 Task: Find the way through the United Center to reach the seating section for the Chicago Bulls games.
Action: Mouse moved to (238, 192)
Screenshot: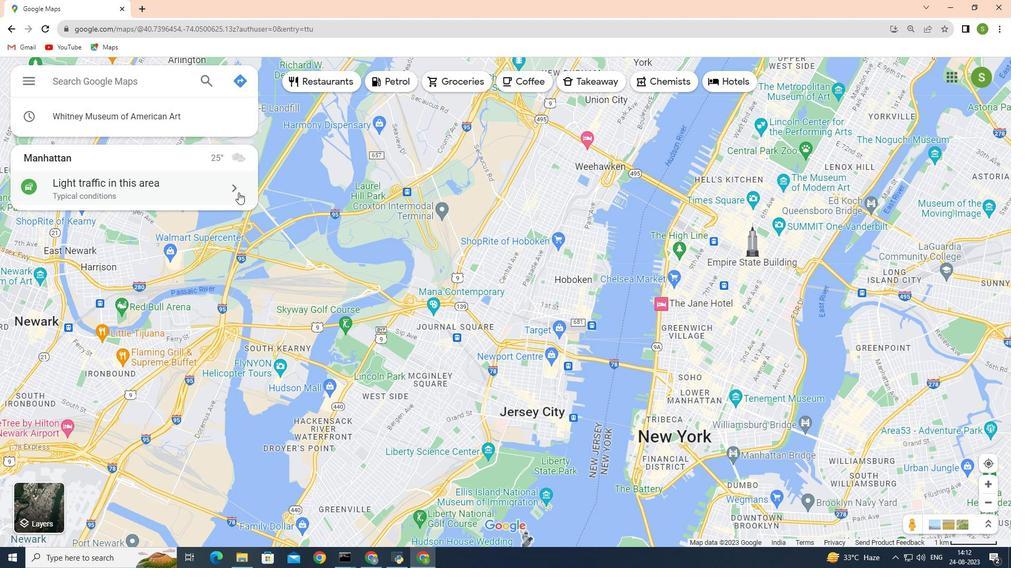 
Action: Mouse pressed left at (238, 192)
Screenshot: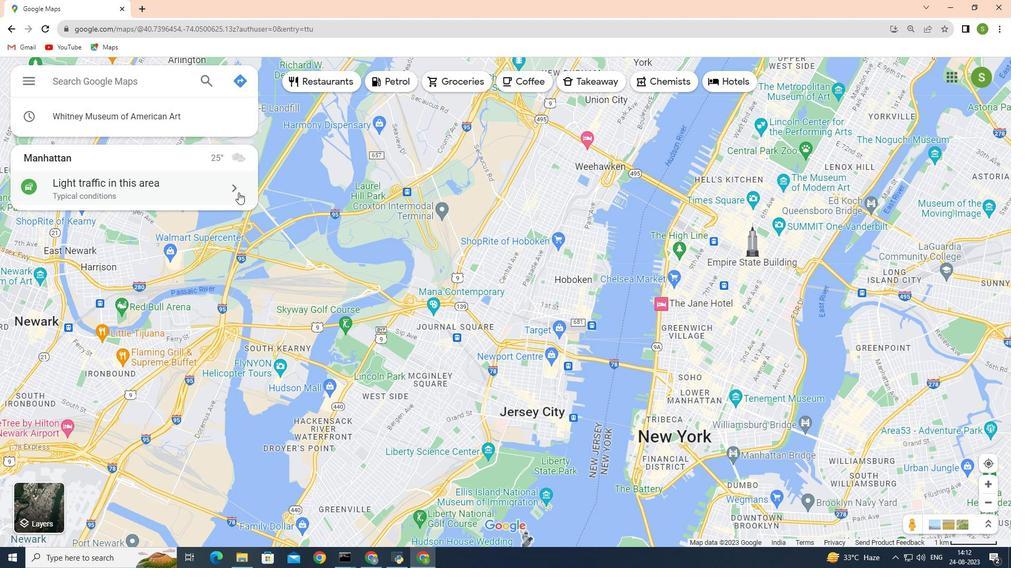 
Action: Mouse moved to (131, 119)
Screenshot: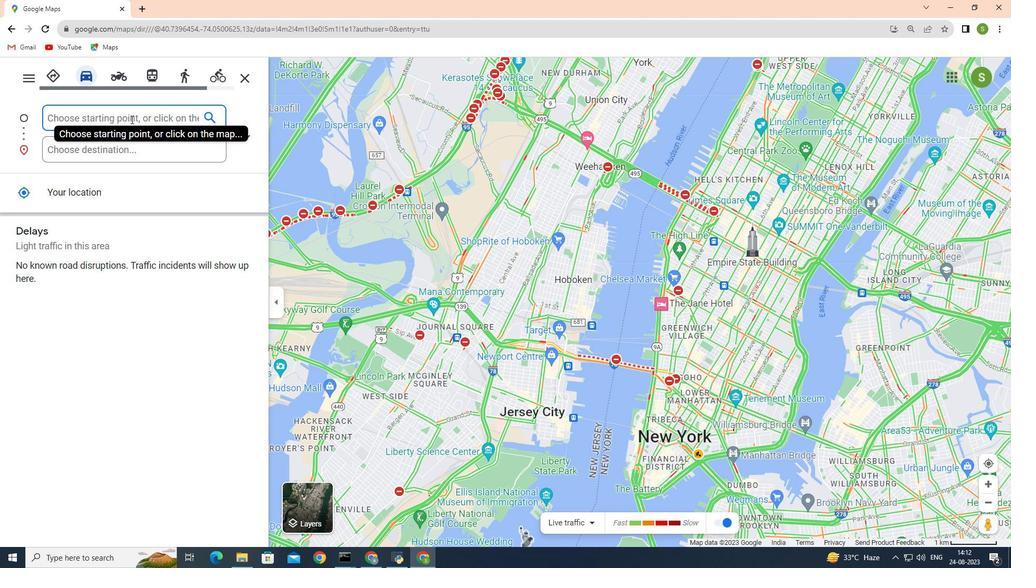 
Action: Key pressed <Key.shift>Chica
Screenshot: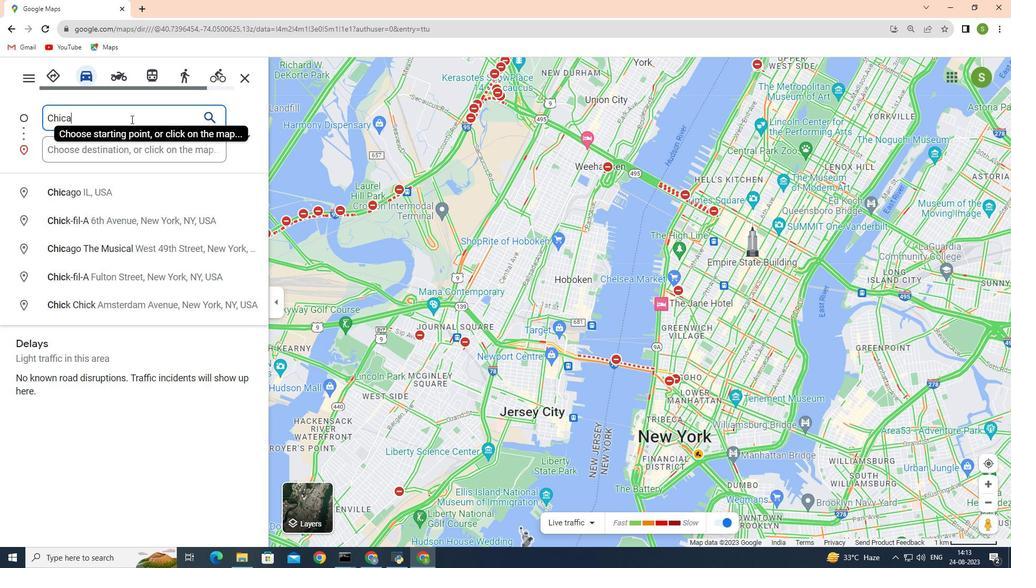
Action: Mouse moved to (120, 254)
Screenshot: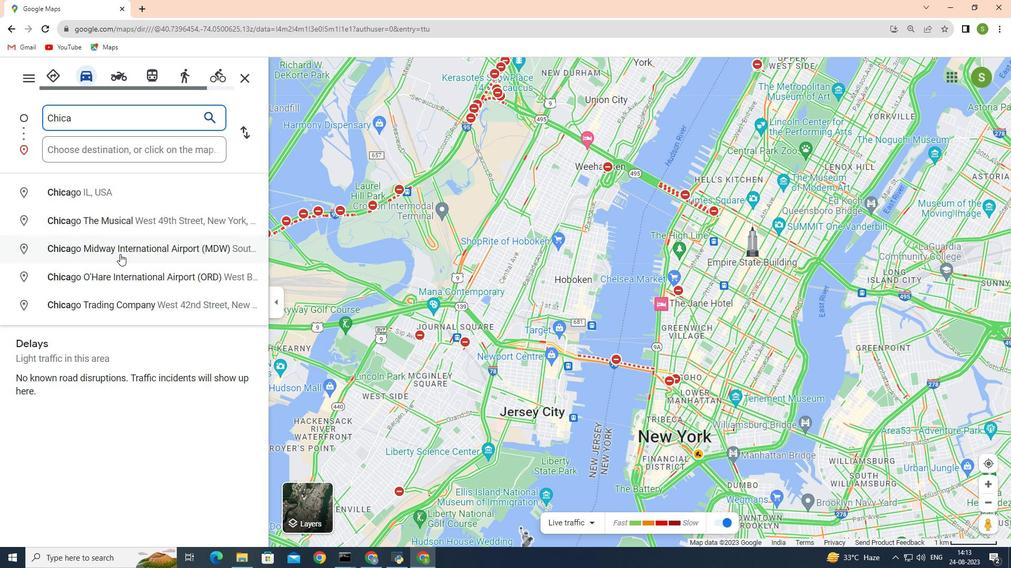
Action: Mouse pressed left at (120, 254)
Screenshot: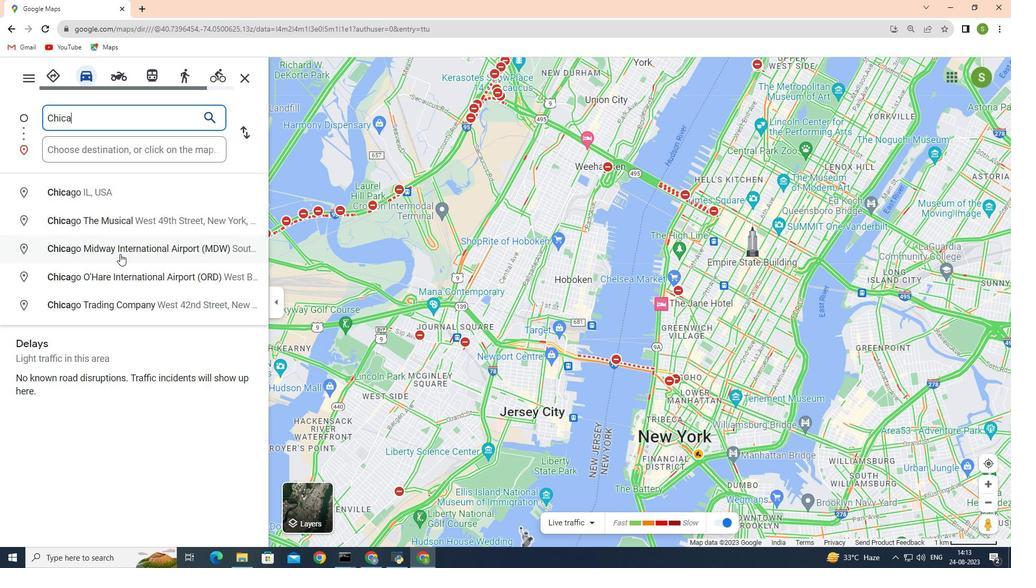 
Action: Mouse moved to (71, 152)
Screenshot: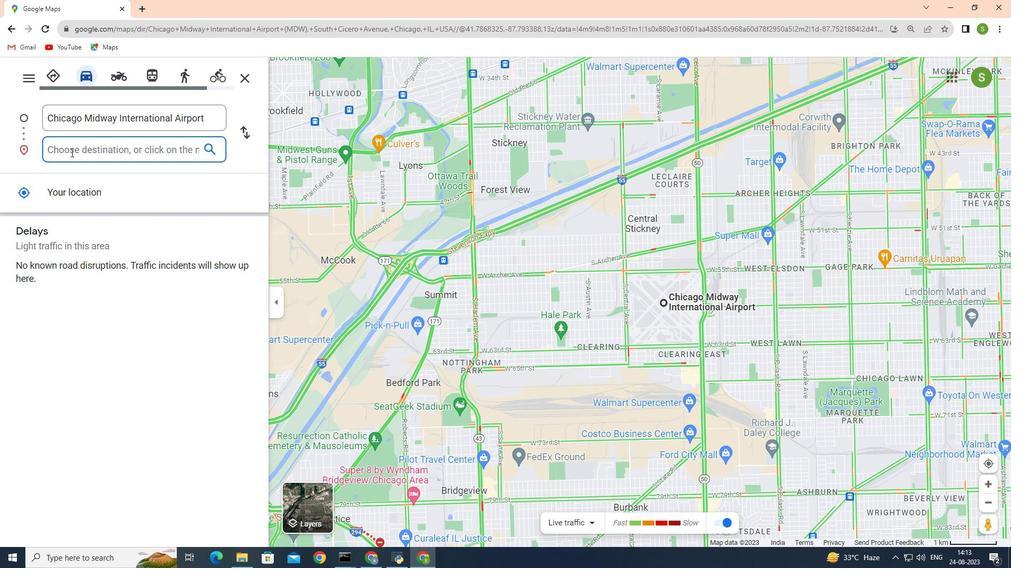 
Action: Mouse pressed left at (71, 152)
Screenshot: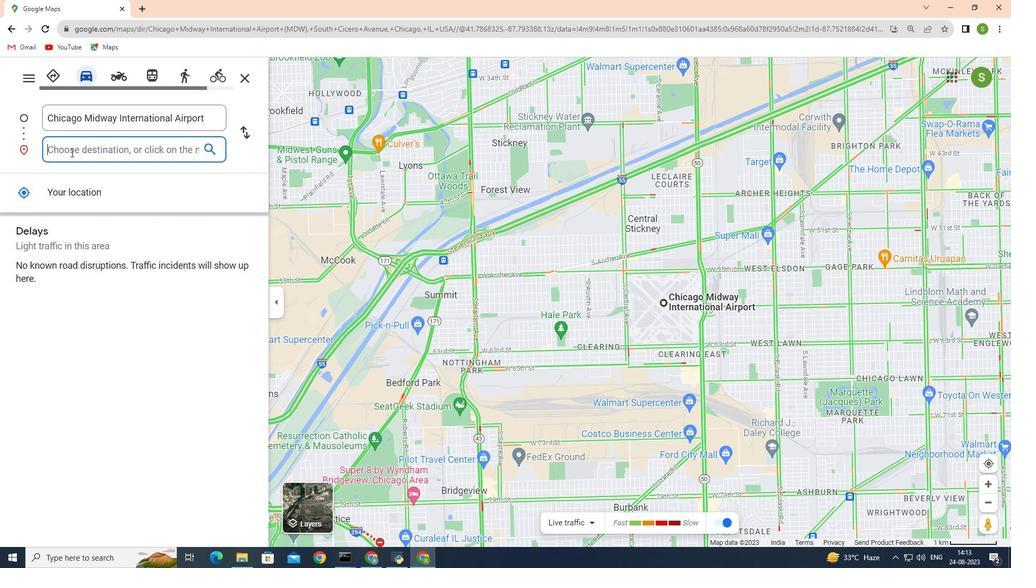 
Action: Key pressed <Key.shift>Unity<Key.backspace>ed<Key.space>
Screenshot: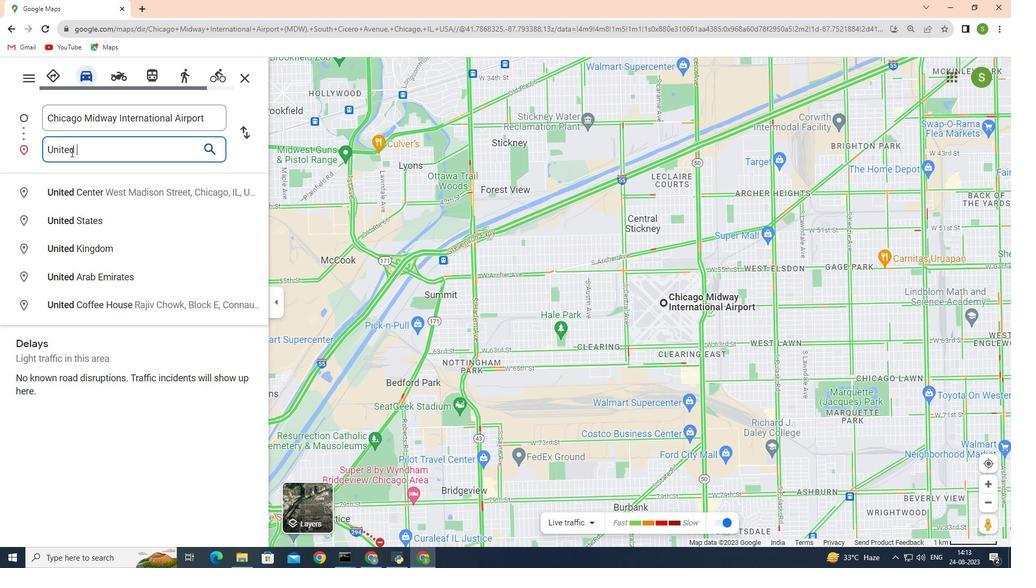 
Action: Mouse moved to (89, 192)
Screenshot: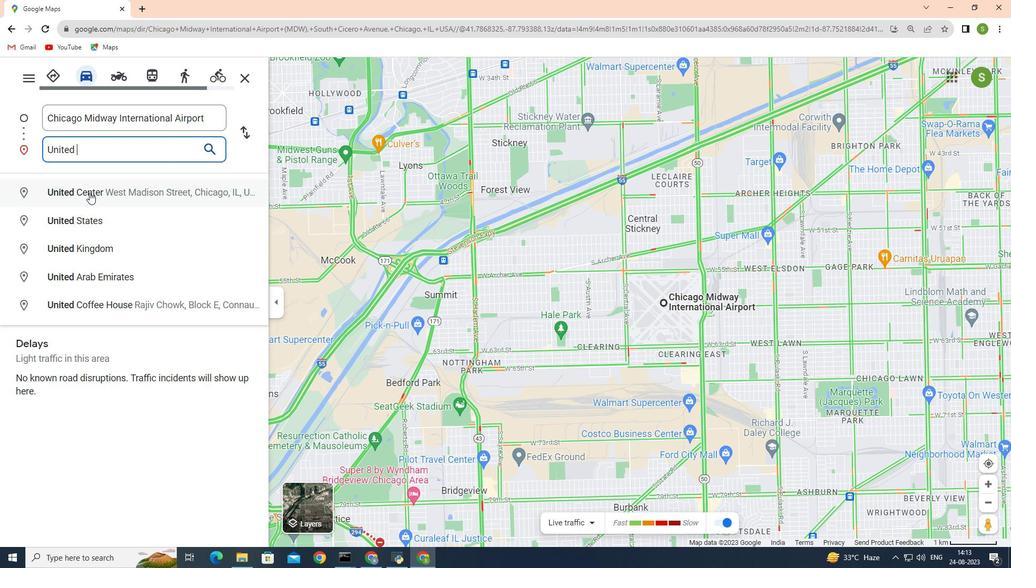 
Action: Mouse pressed left at (89, 192)
Screenshot: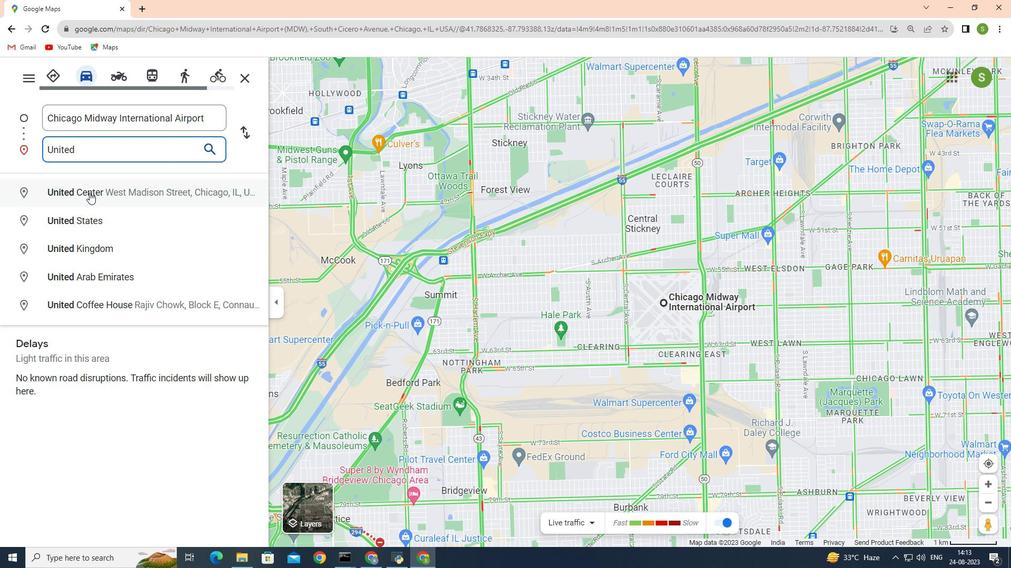 
Action: Mouse moved to (67, 179)
Screenshot: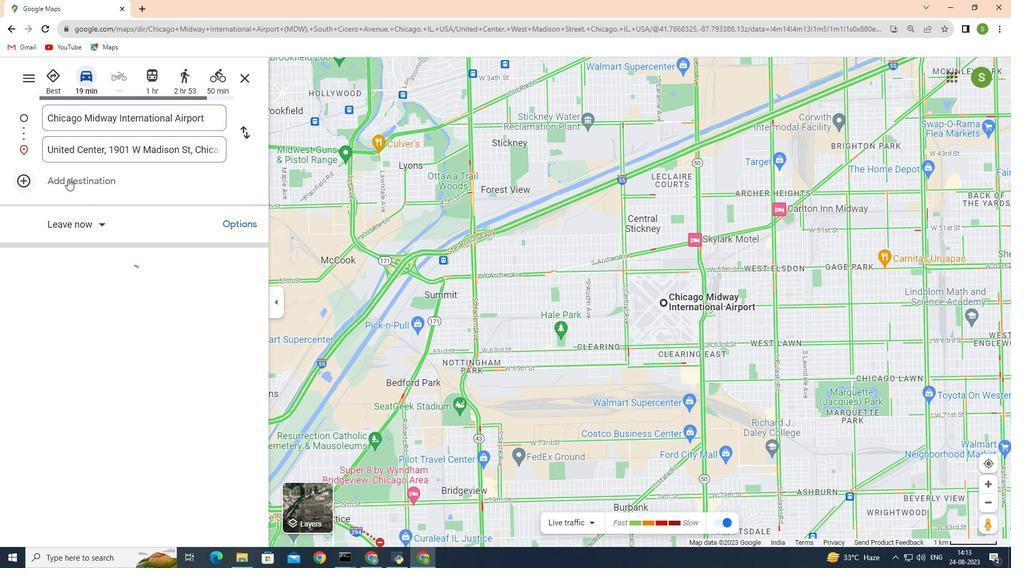 
Action: Mouse pressed left at (67, 179)
Screenshot: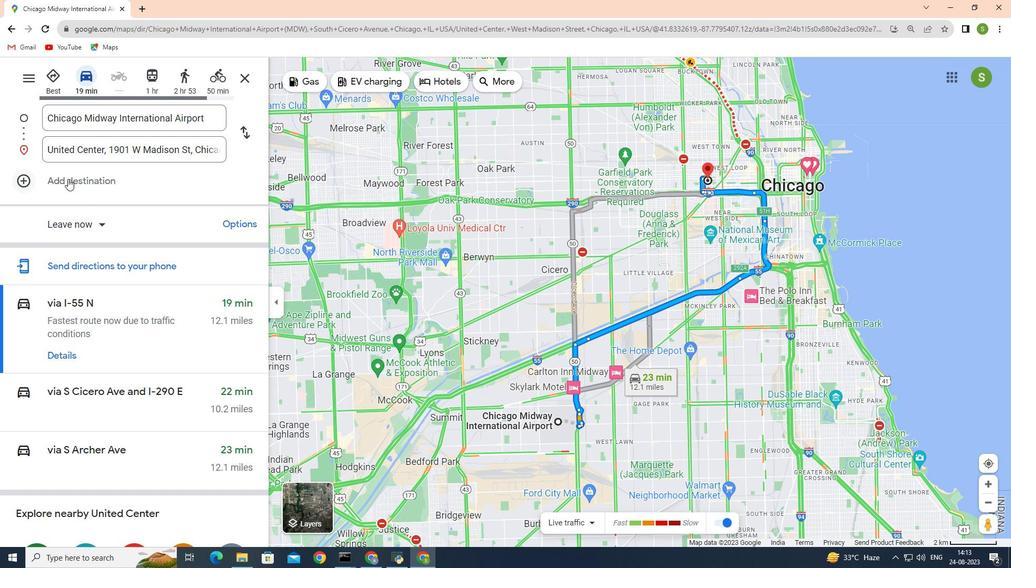 
Action: Mouse moved to (74, 184)
Screenshot: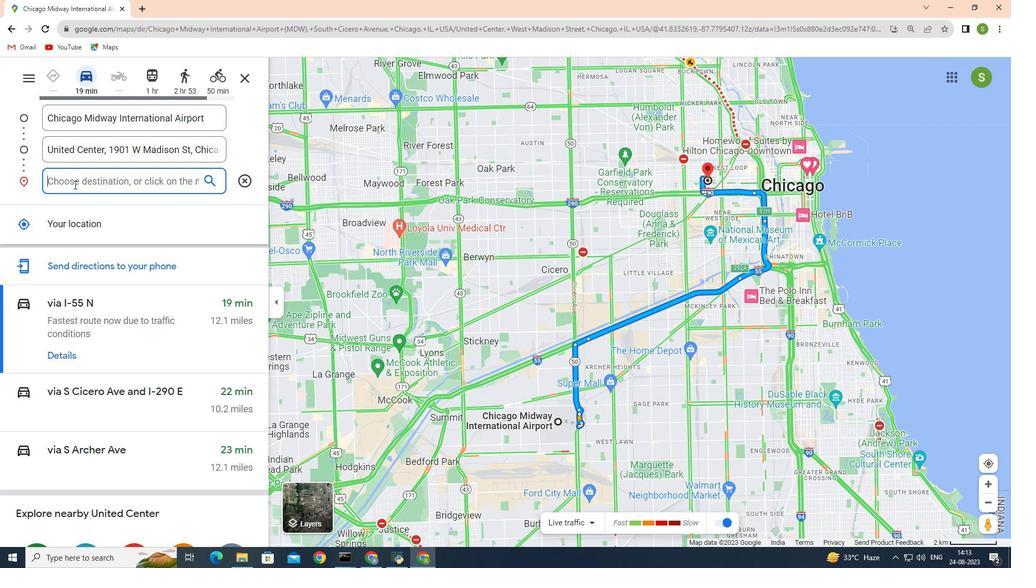 
Action: Key pressed <Key.shift>Chicago<Key.space><Key.shift>Bulls<Key.space>games
Screenshot: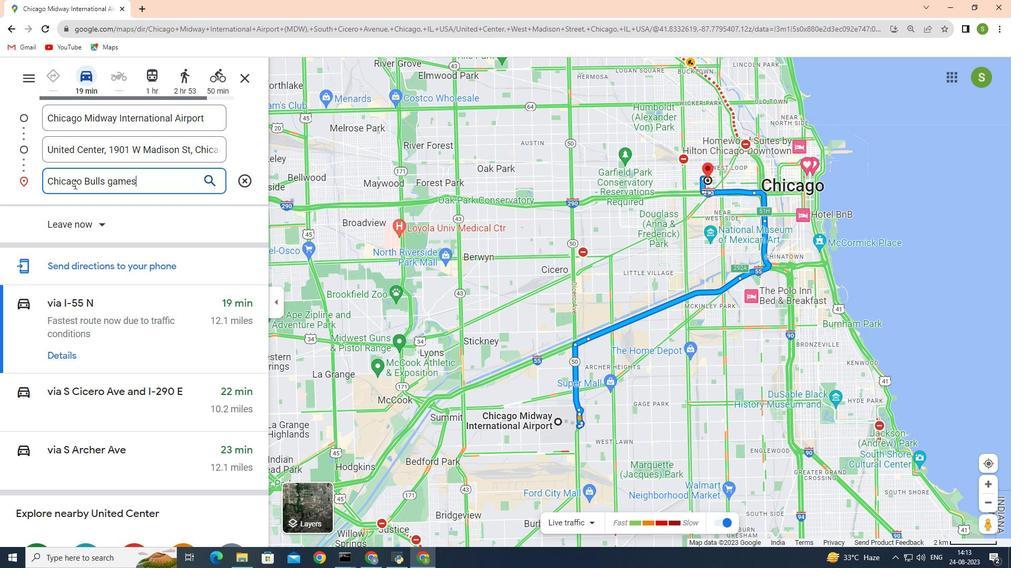 
Action: Mouse moved to (151, 184)
Screenshot: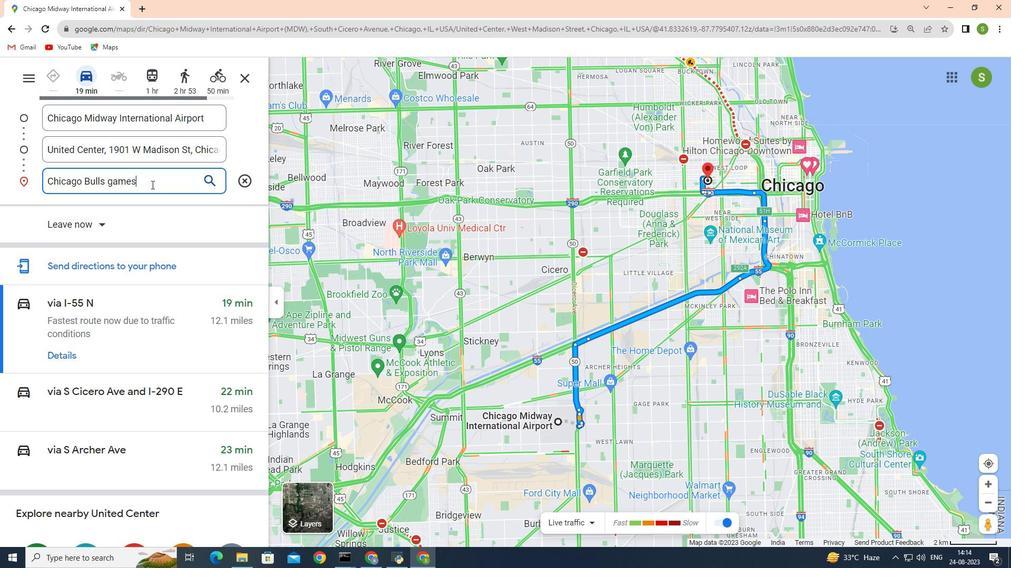 
Action: Key pressed <Key.enter>
Screenshot: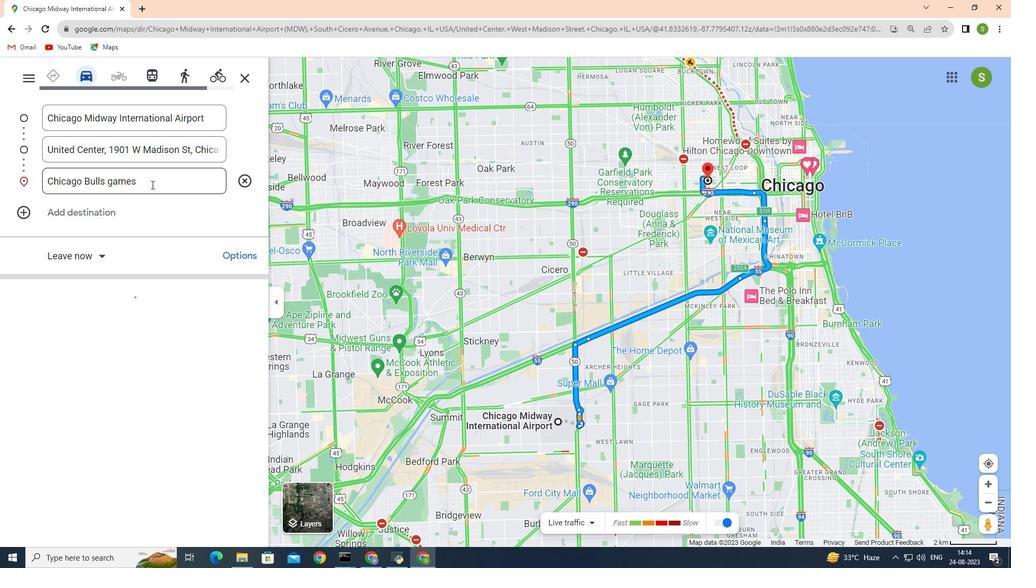
Action: Mouse moved to (303, 501)
Screenshot: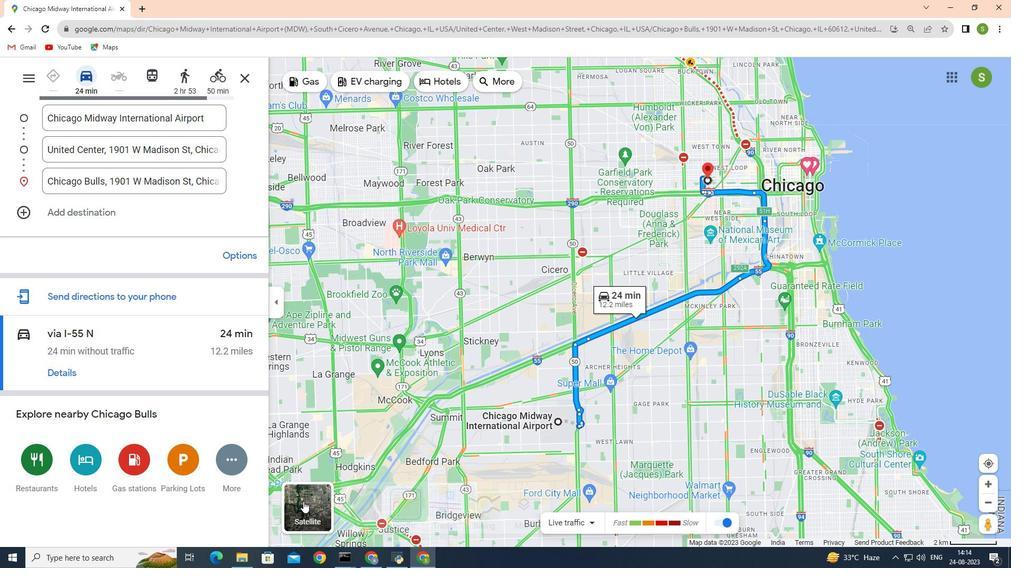 
Action: Mouse pressed left at (303, 501)
Screenshot: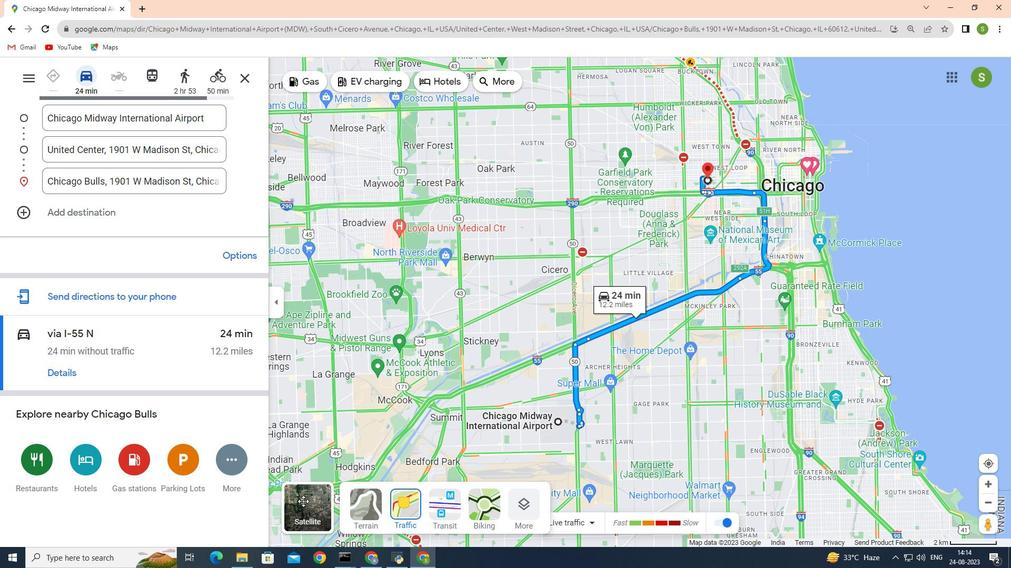 
Action: Mouse moved to (592, 422)
Screenshot: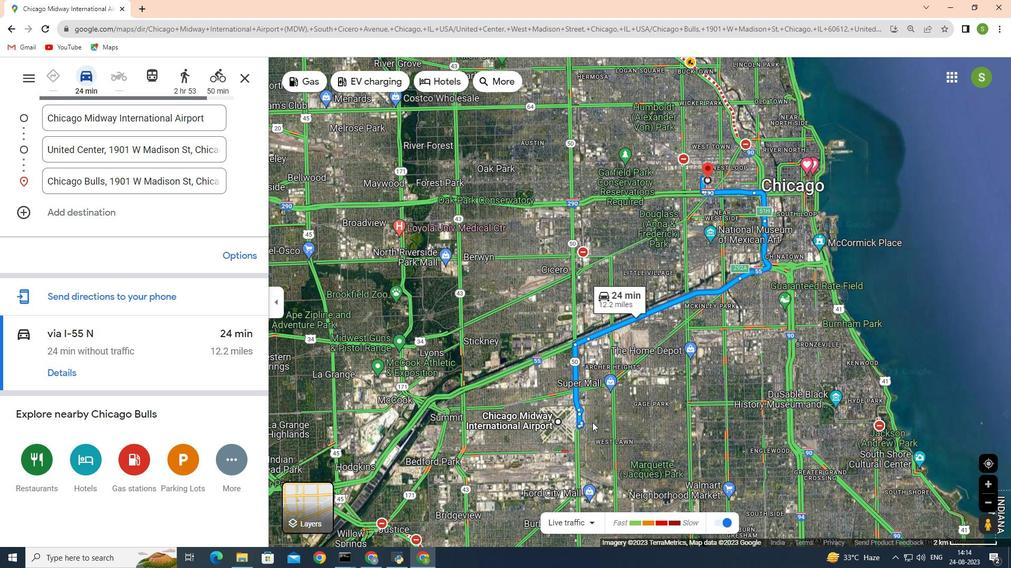 
Action: Mouse scrolled (592, 422) with delta (0, 0)
Screenshot: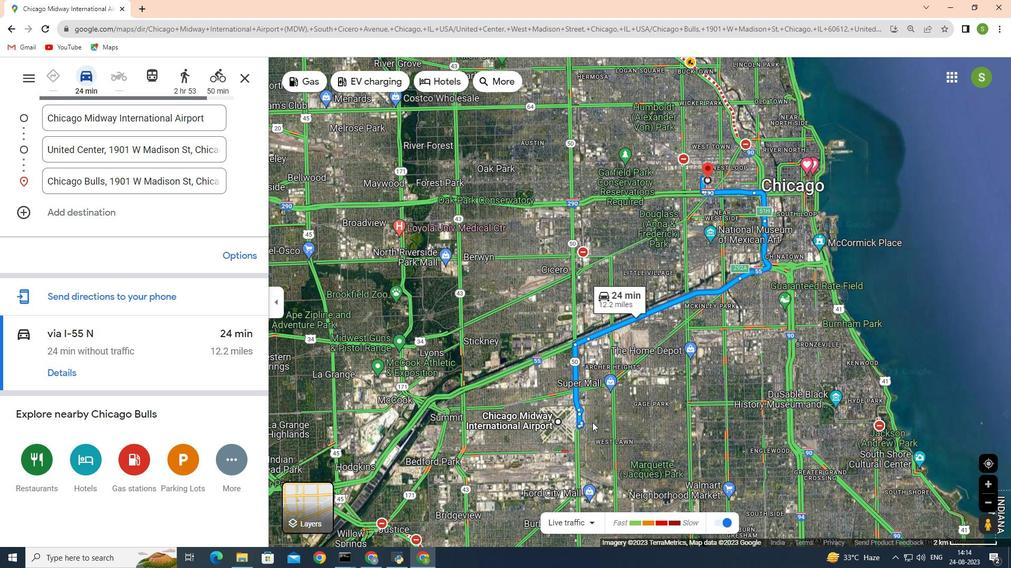 
Action: Mouse scrolled (592, 422) with delta (0, 0)
Screenshot: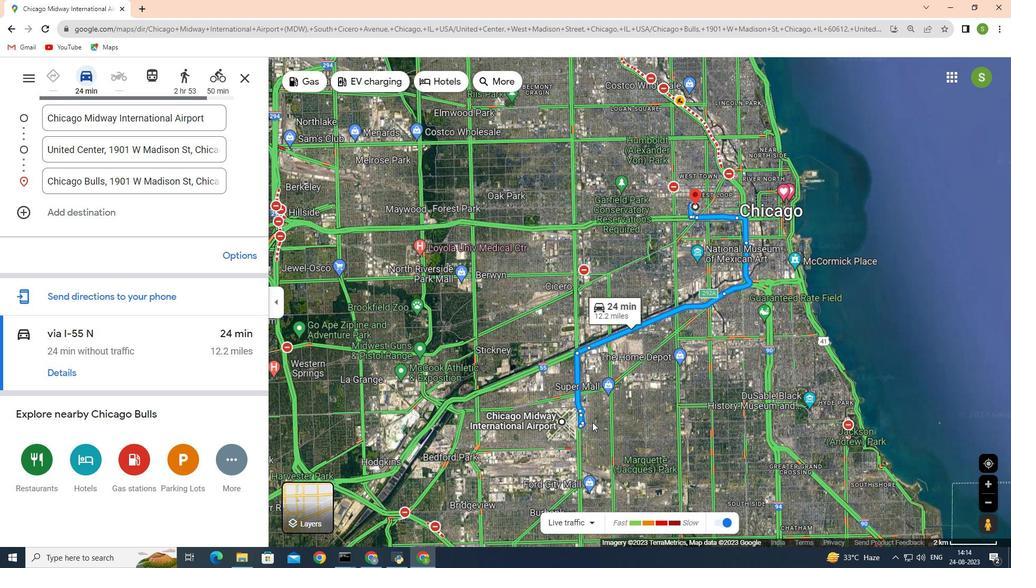 
Action: Mouse scrolled (592, 422) with delta (0, 0)
Screenshot: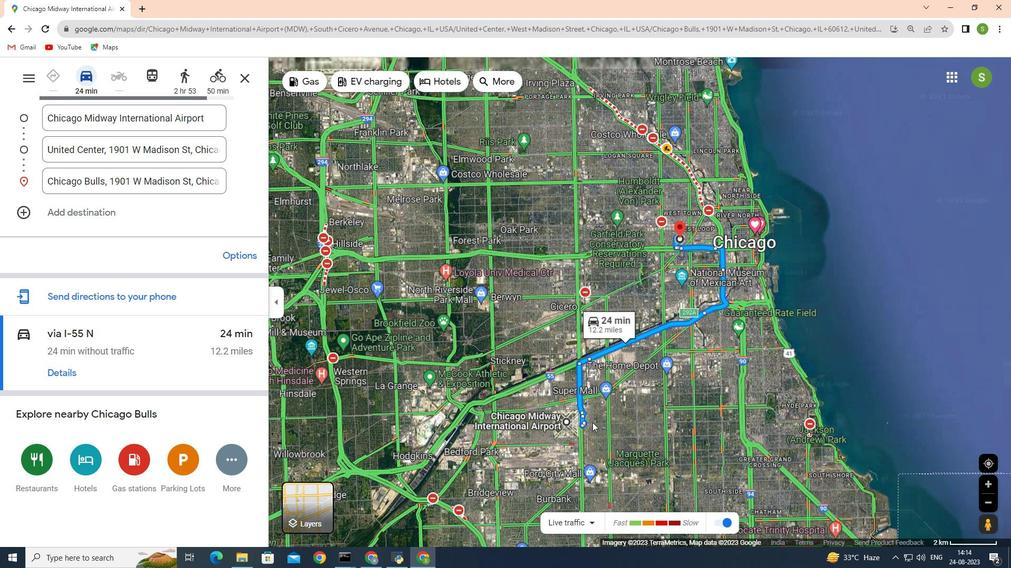 
Action: Mouse scrolled (592, 423) with delta (0, 0)
Screenshot: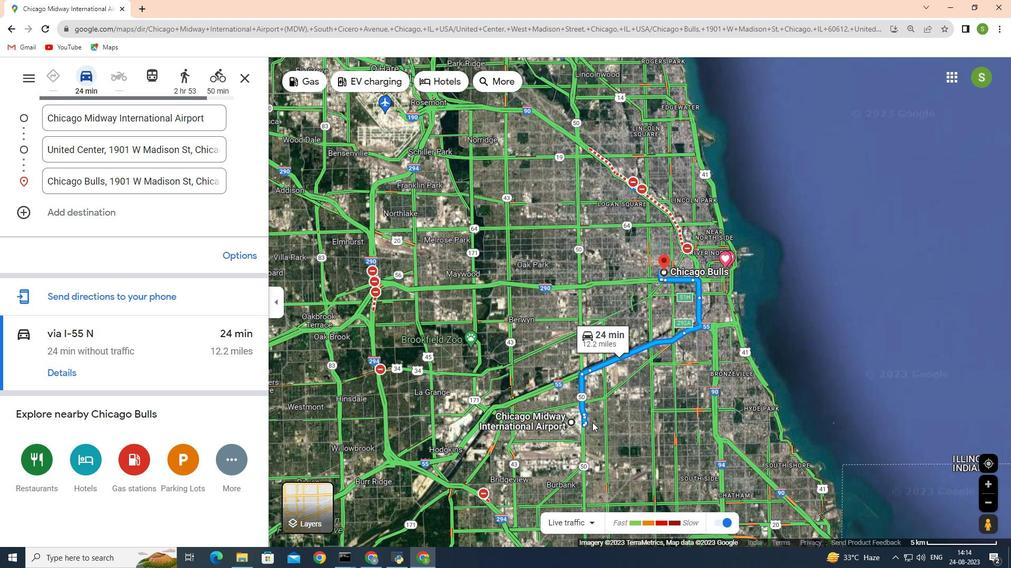 
Action: Mouse scrolled (592, 423) with delta (0, 0)
Screenshot: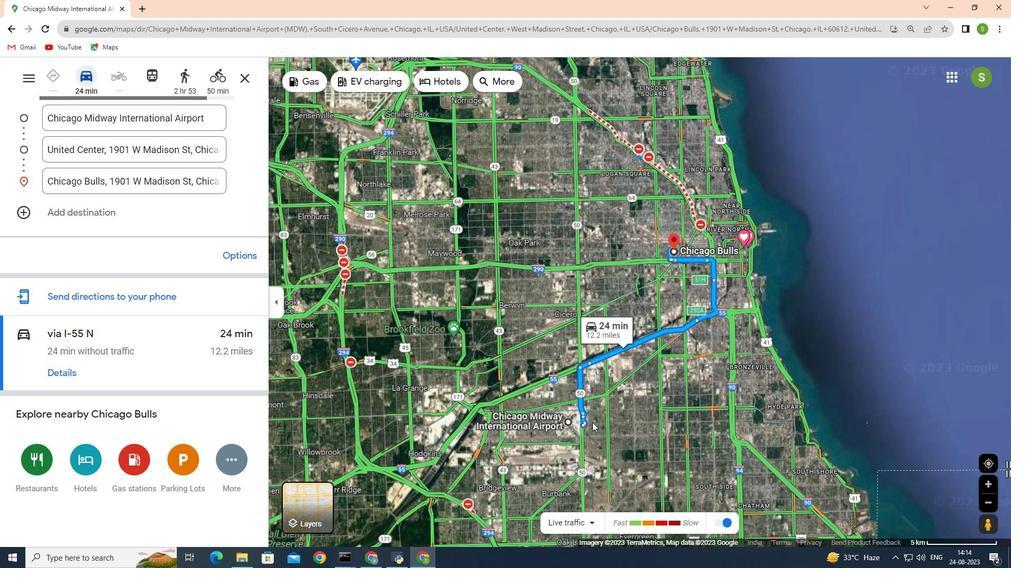 
Action: Mouse scrolled (592, 423) with delta (0, 0)
Screenshot: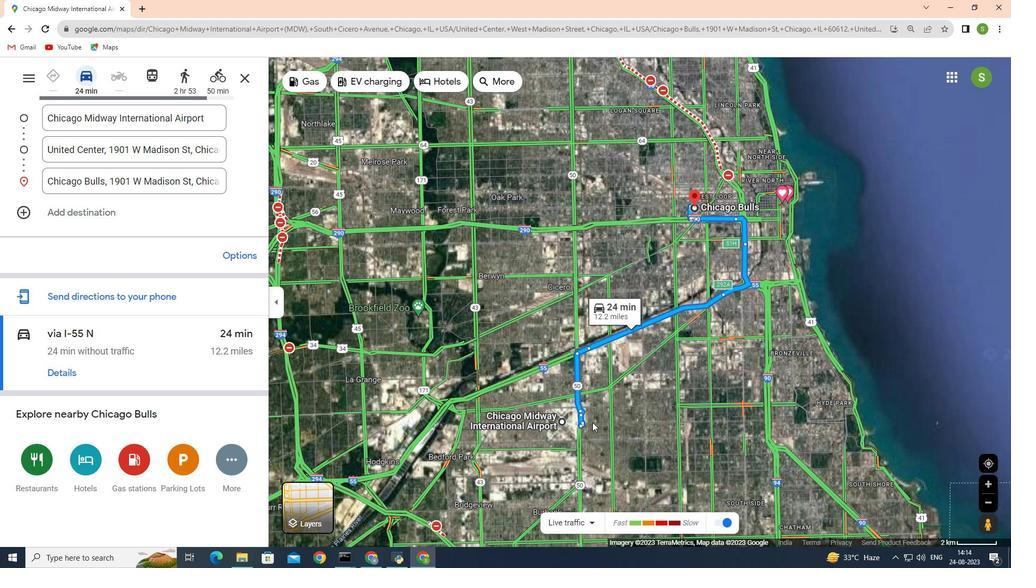 
Action: Mouse scrolled (592, 422) with delta (0, 0)
Screenshot: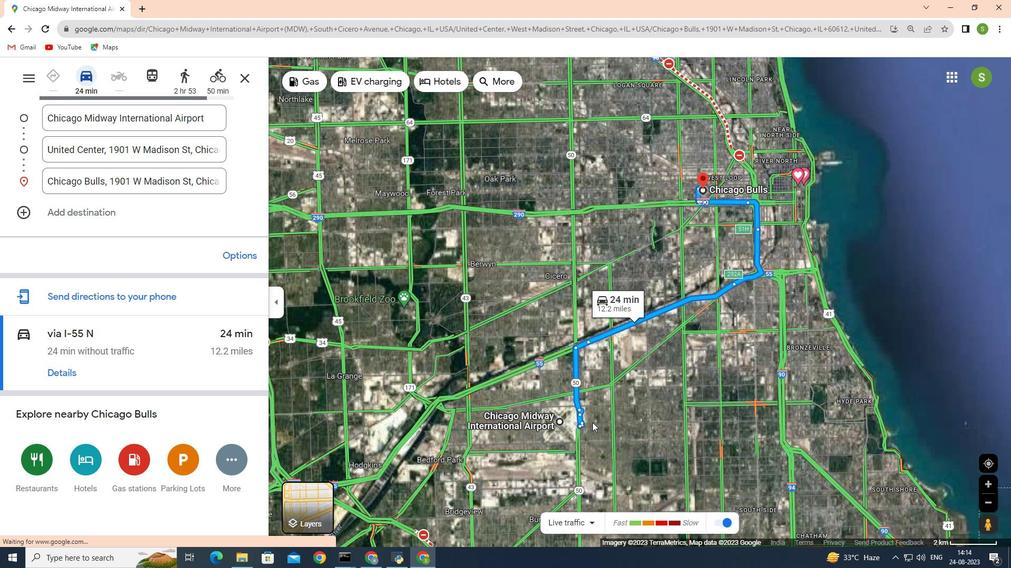 
Action: Mouse scrolled (592, 422) with delta (0, 0)
Screenshot: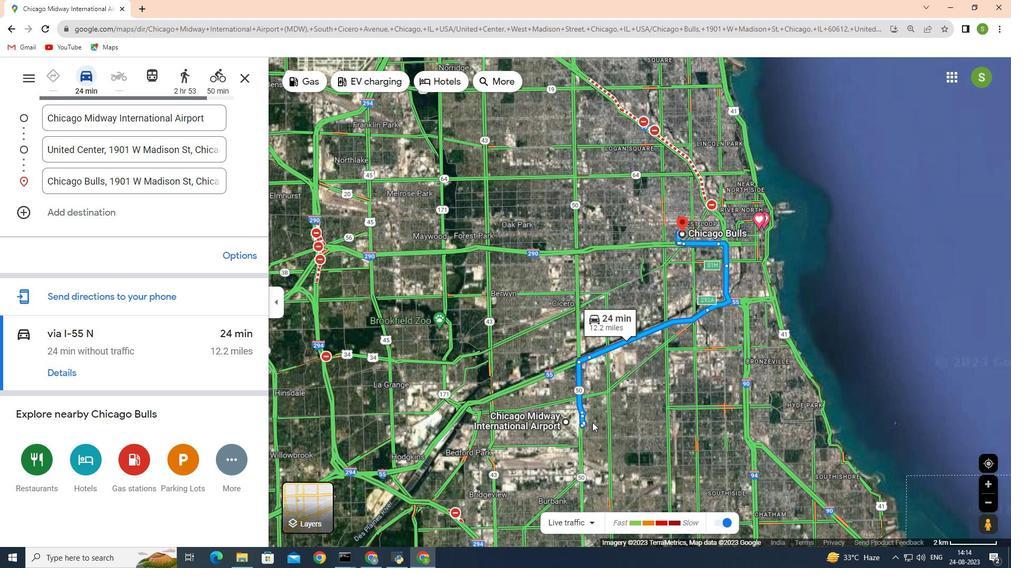 
Action: Mouse moved to (588, 406)
Screenshot: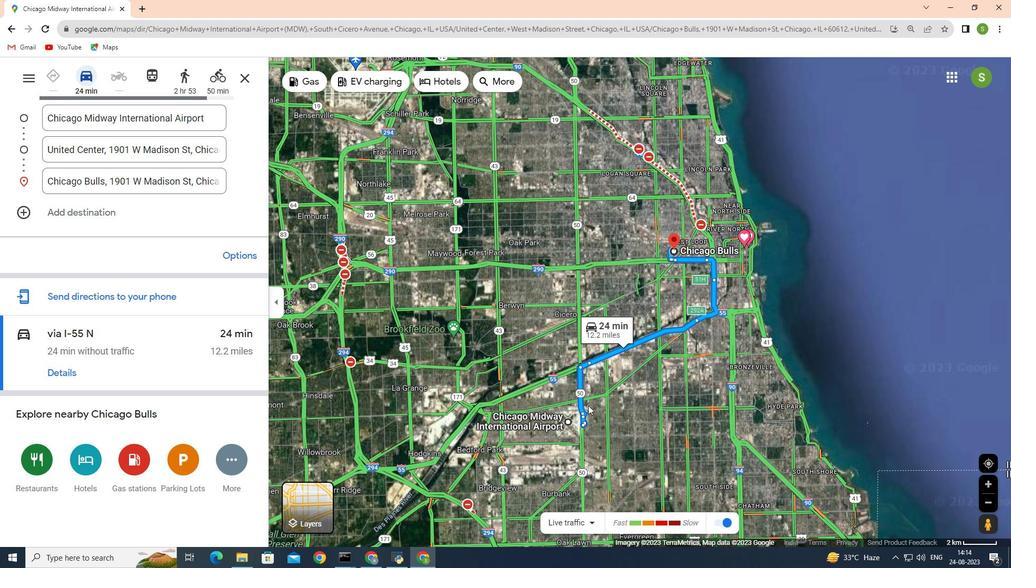 
Action: Mouse scrolled (588, 406) with delta (0, 0)
Screenshot: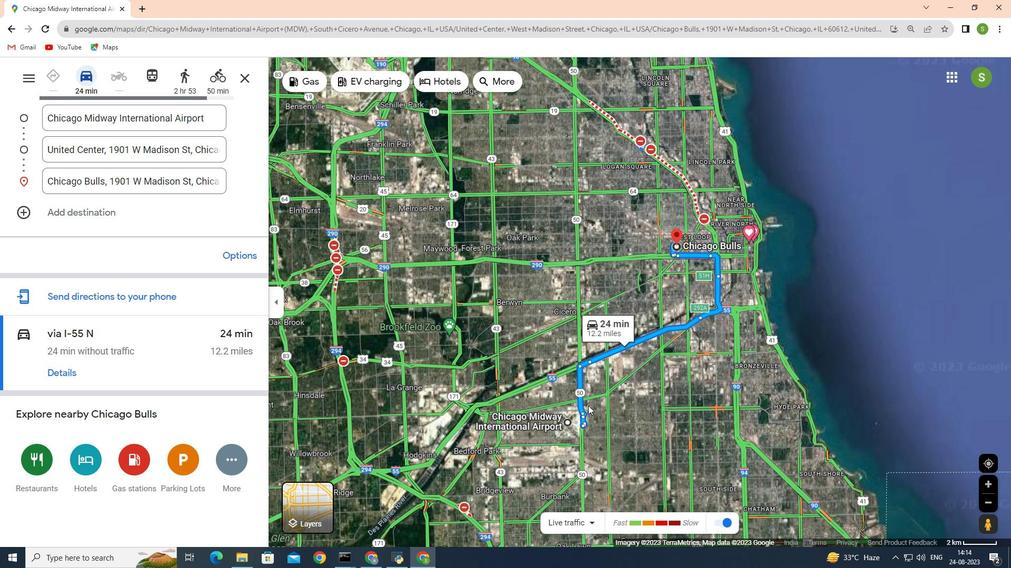 
Action: Mouse scrolled (588, 406) with delta (0, 0)
Screenshot: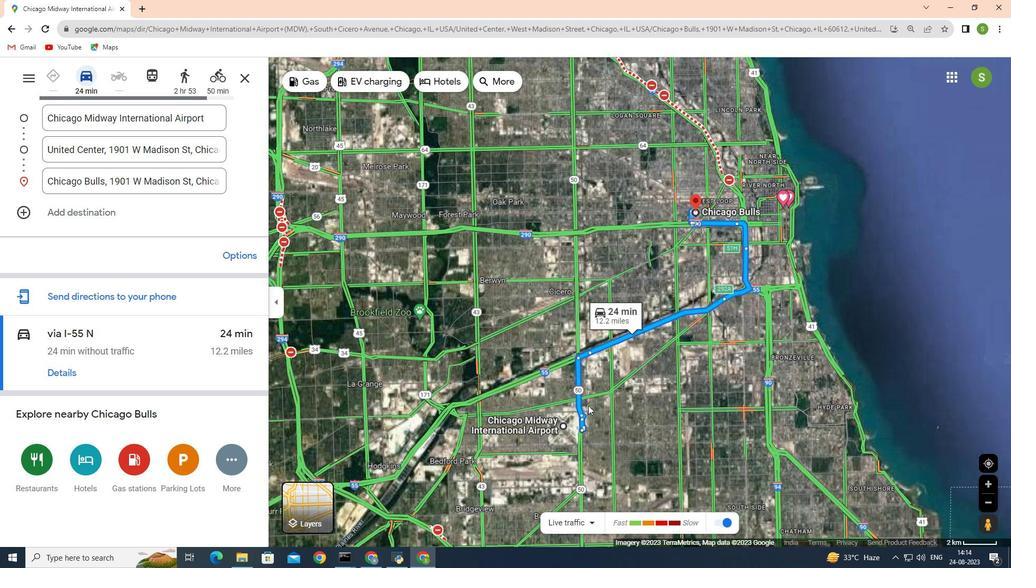 
Action: Mouse scrolled (588, 406) with delta (0, 0)
Screenshot: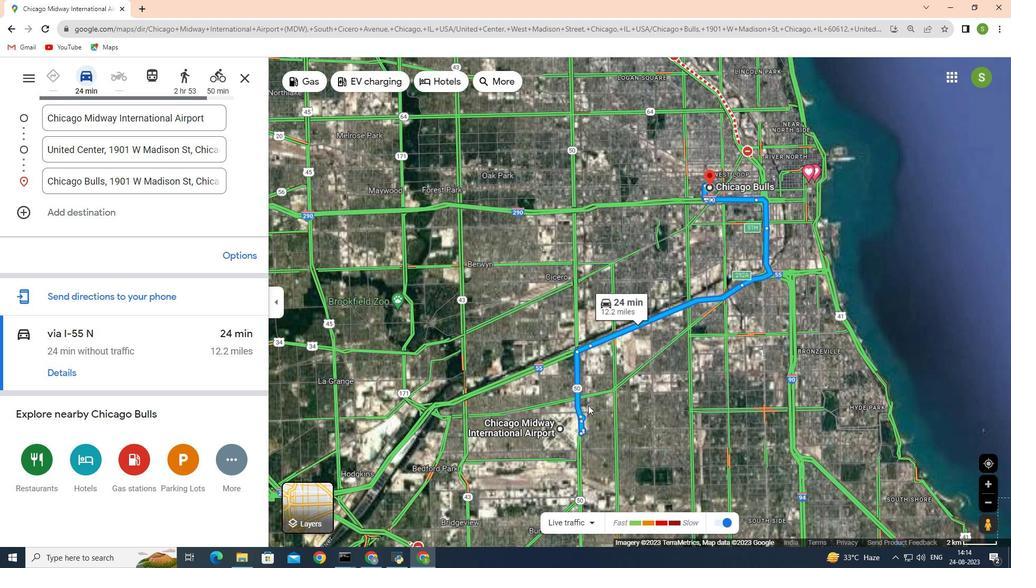 
Action: Mouse scrolled (588, 406) with delta (0, 0)
Screenshot: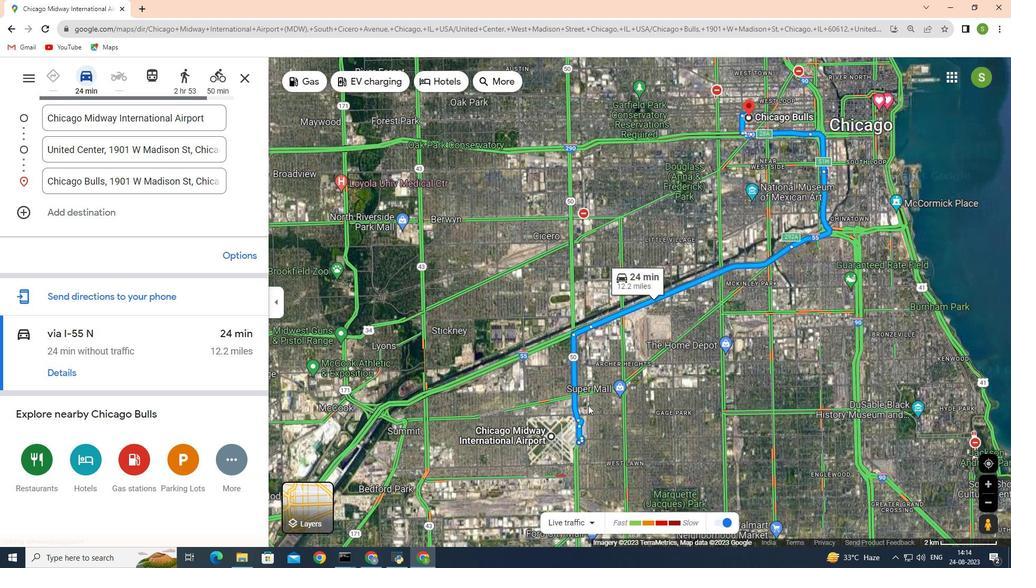 
Action: Mouse scrolled (588, 406) with delta (0, 0)
Screenshot: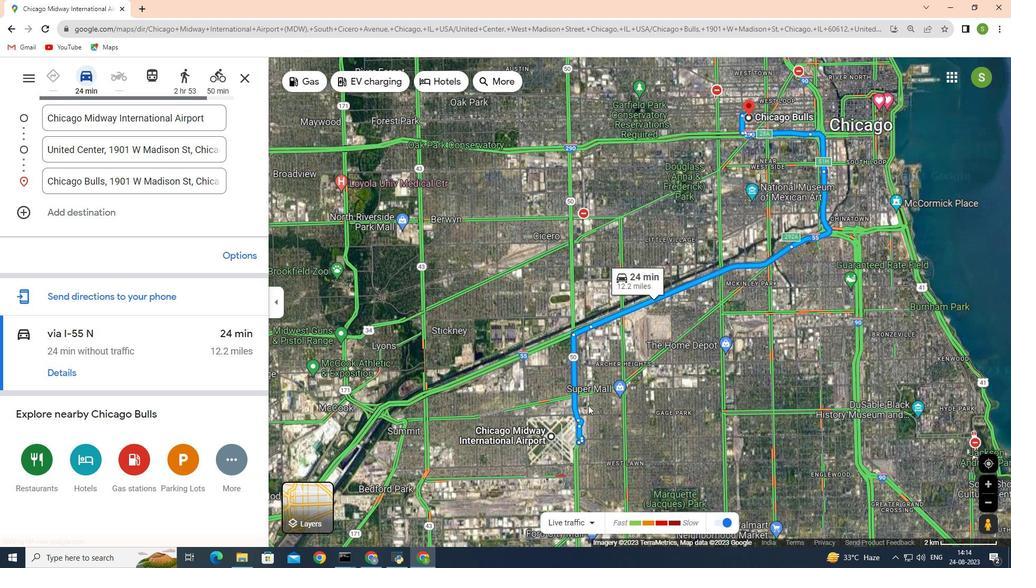 
Action: Mouse scrolled (588, 406) with delta (0, 0)
Screenshot: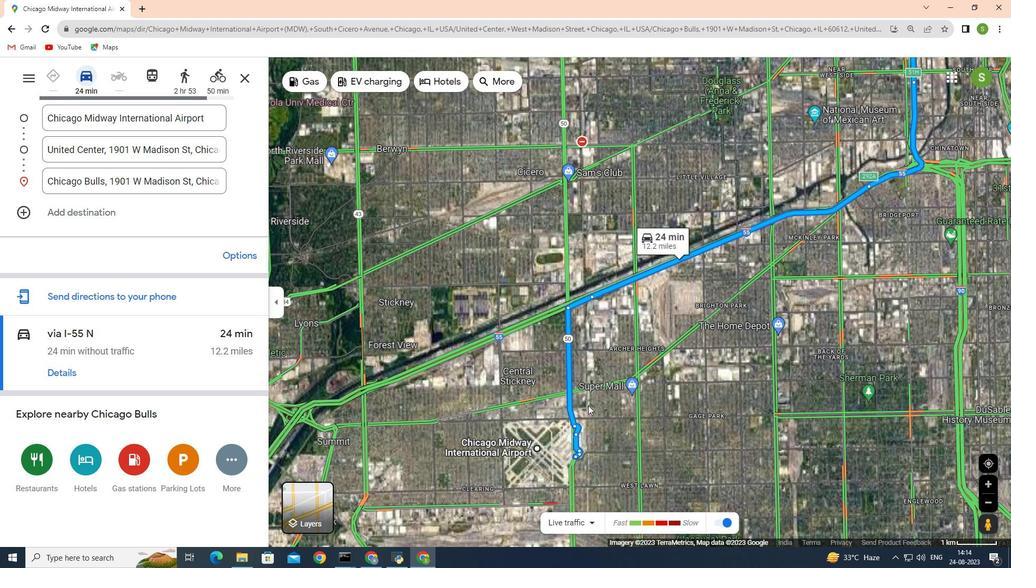 
Action: Mouse moved to (603, 383)
Screenshot: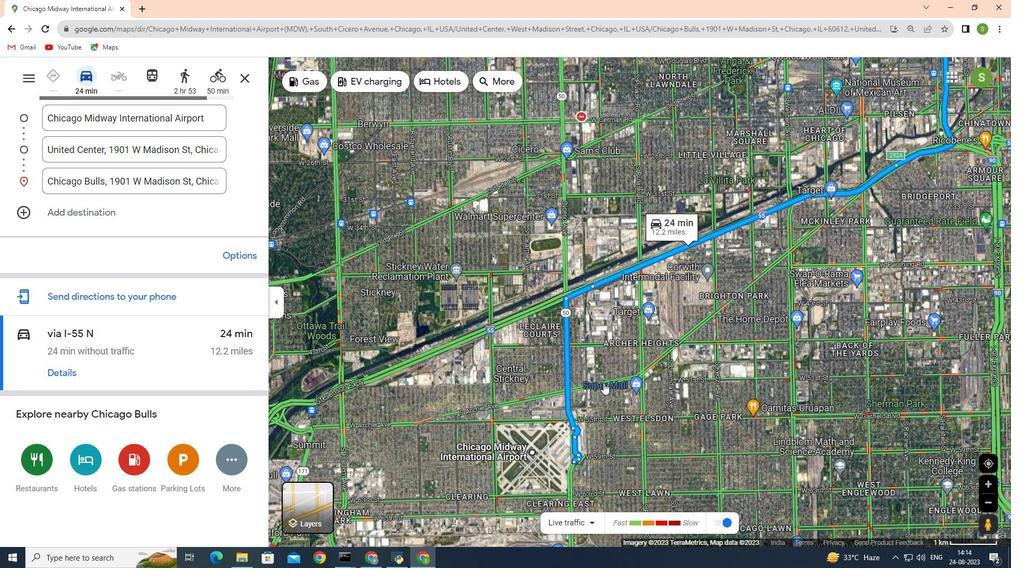 
Action: Mouse scrolled (603, 383) with delta (0, 0)
Screenshot: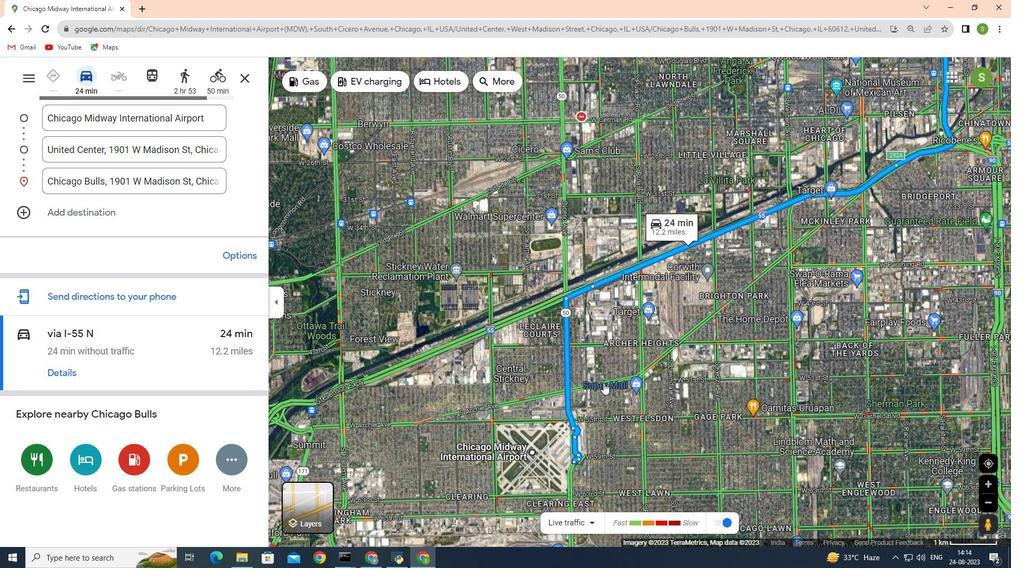 
Action: Mouse moved to (692, 314)
Screenshot: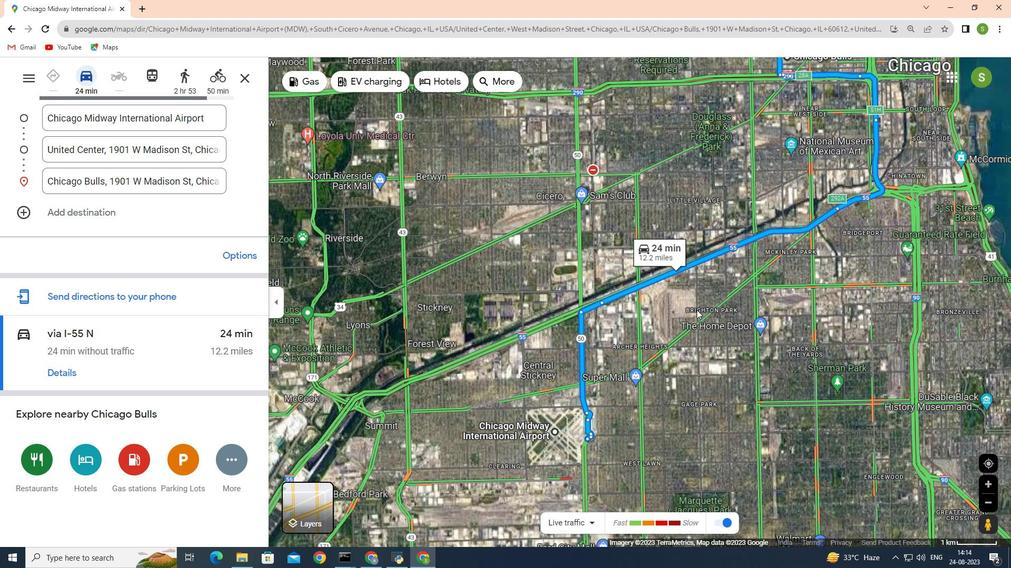 
Action: Mouse scrolled (692, 313) with delta (0, 0)
Screenshot: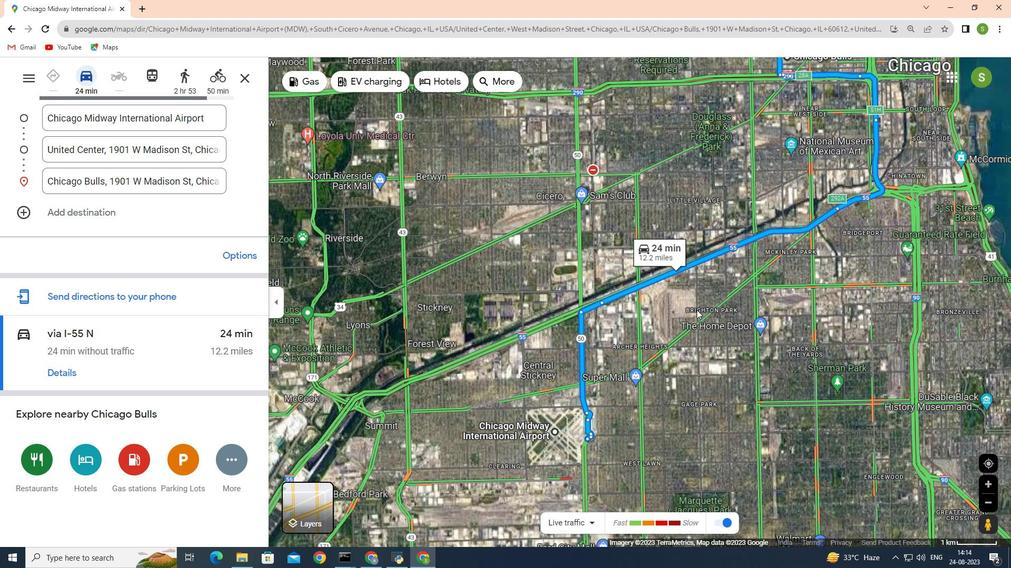 
Action: Mouse moved to (694, 312)
Screenshot: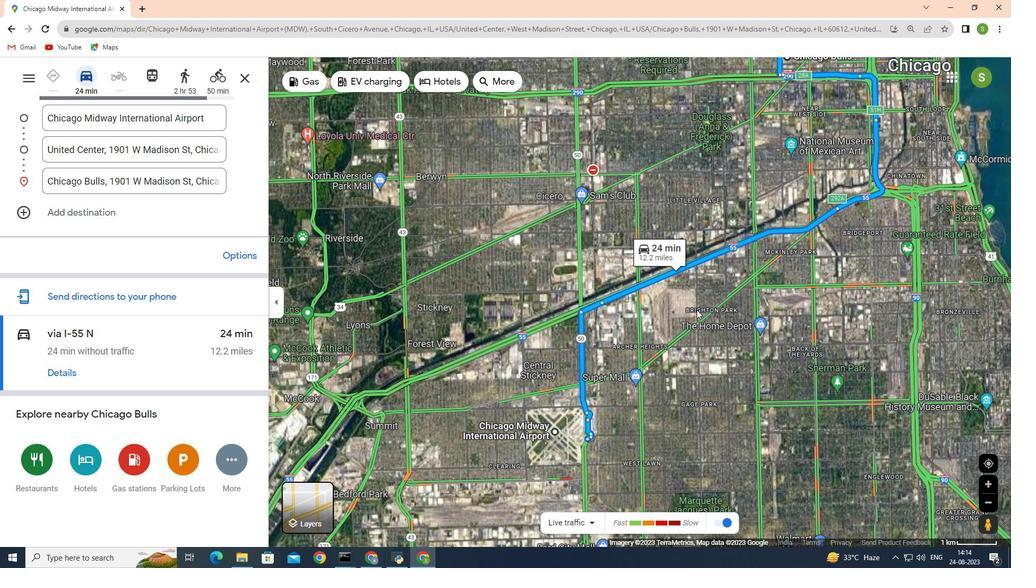 
Action: Mouse scrolled (694, 311) with delta (0, 0)
Screenshot: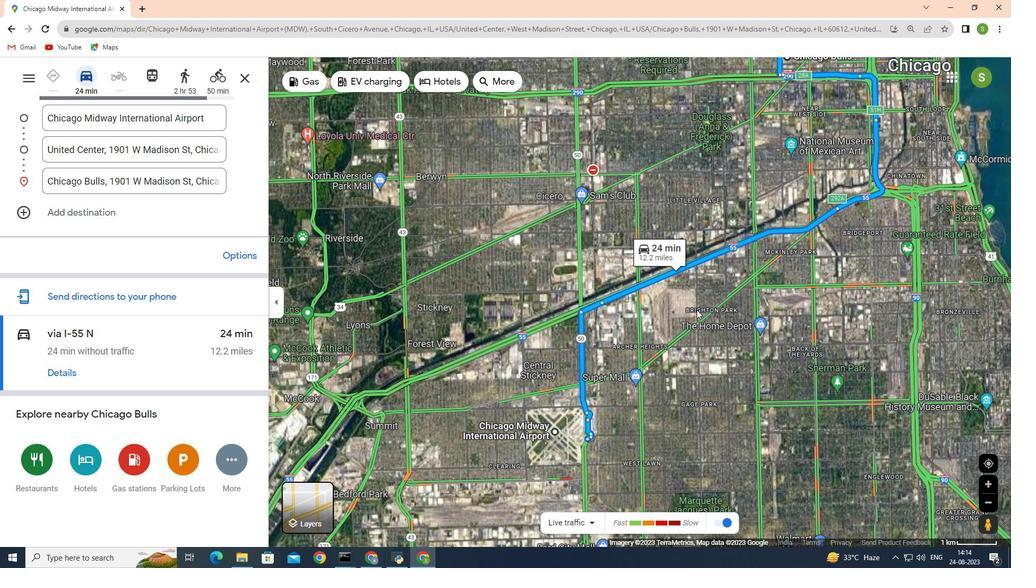 
Action: Mouse moved to (696, 310)
Screenshot: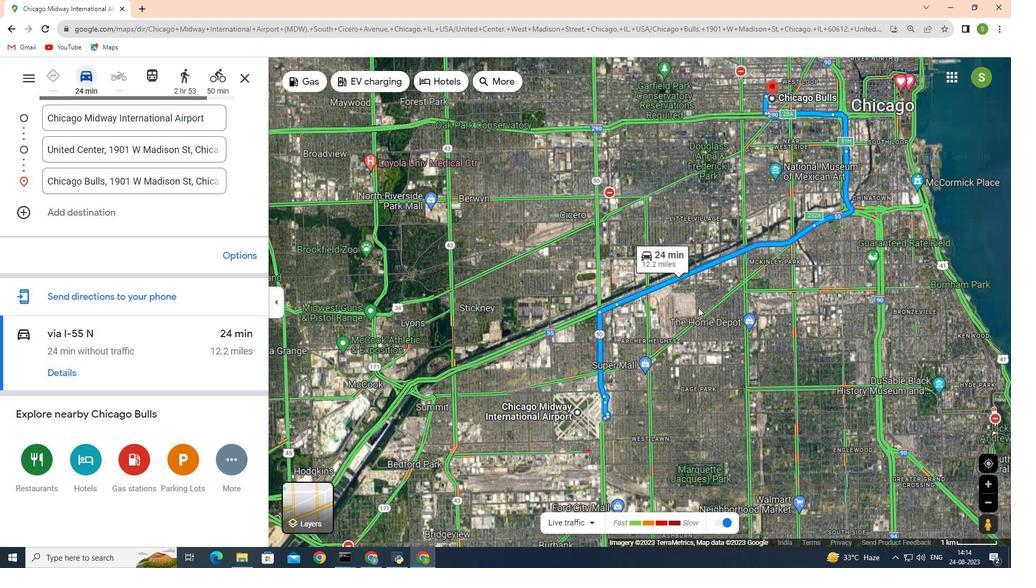 
Action: Mouse scrolled (696, 309) with delta (0, 0)
Screenshot: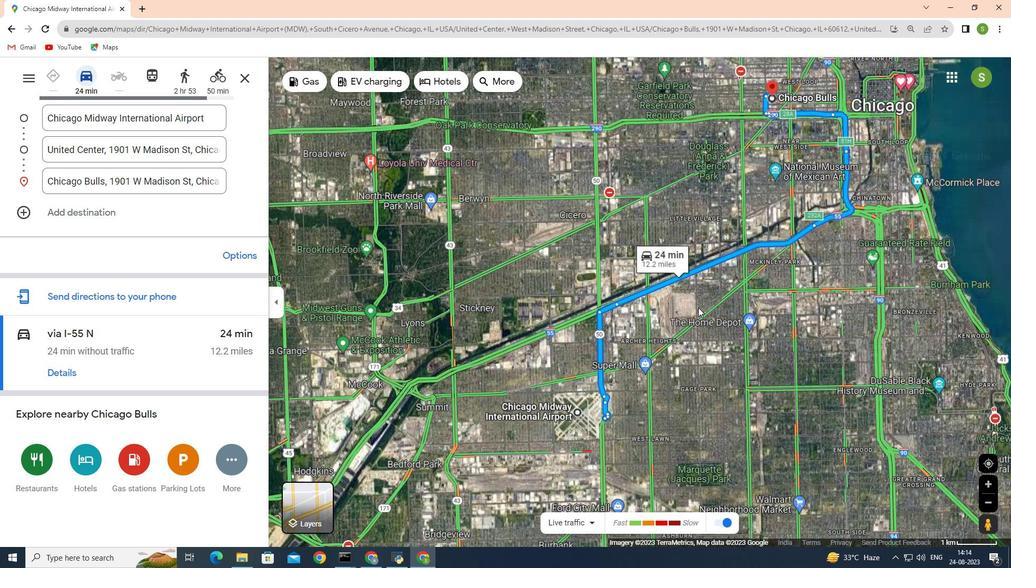 
Action: Mouse moved to (806, 231)
Screenshot: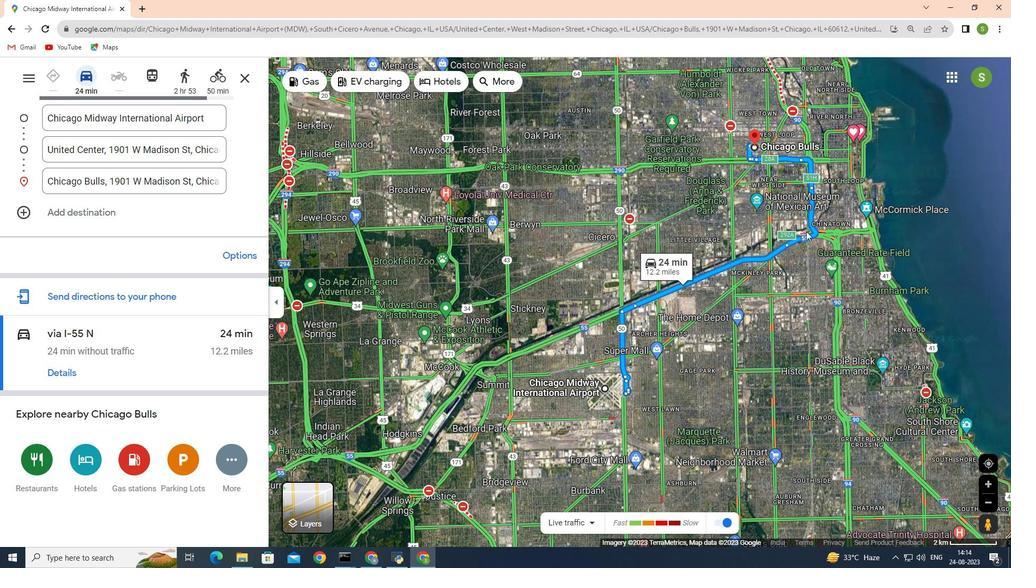
Action: Mouse scrolled (806, 232) with delta (0, 0)
Screenshot: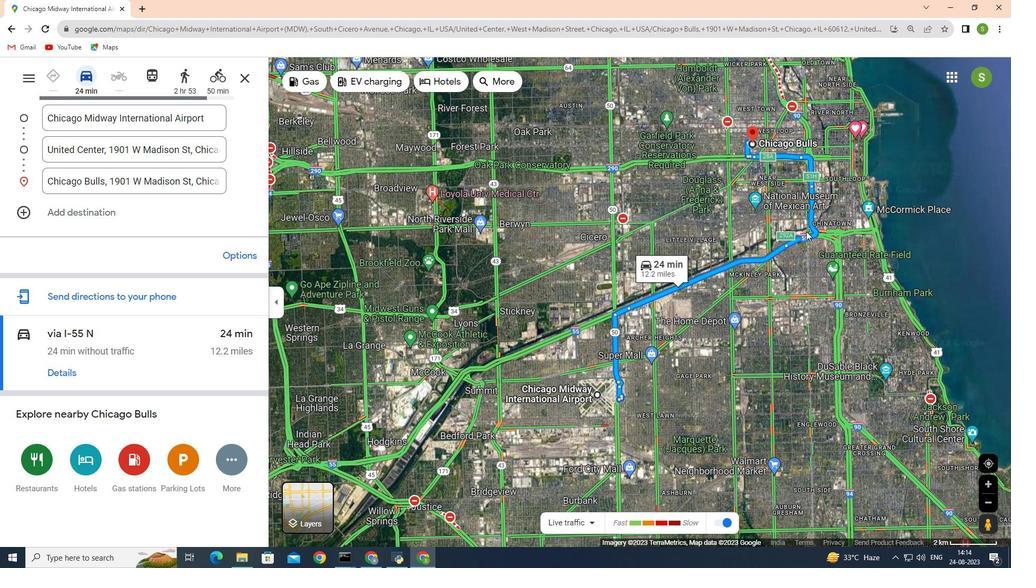 
Action: Mouse scrolled (806, 232) with delta (0, 0)
Screenshot: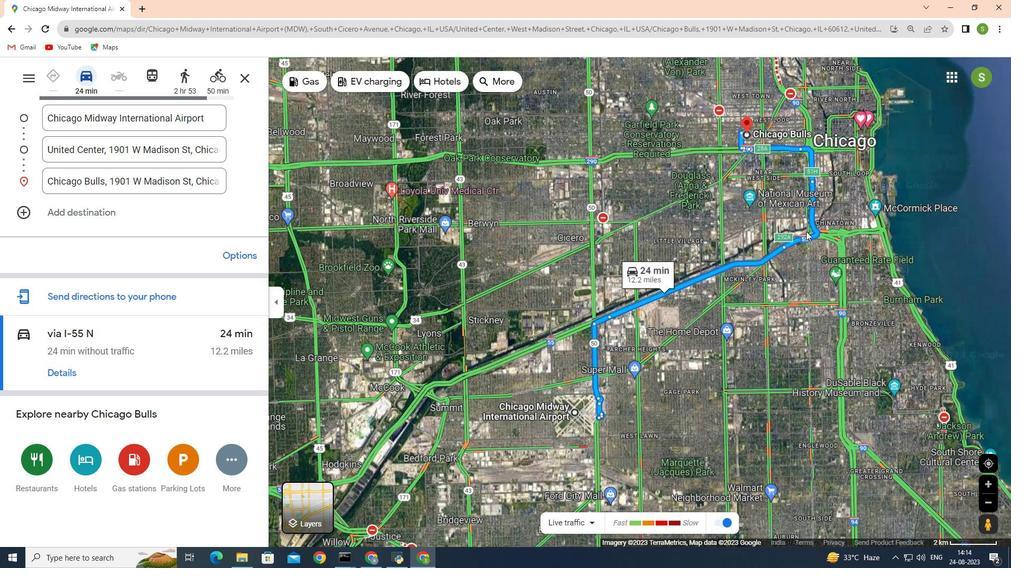
Action: Mouse scrolled (806, 232) with delta (0, 0)
Screenshot: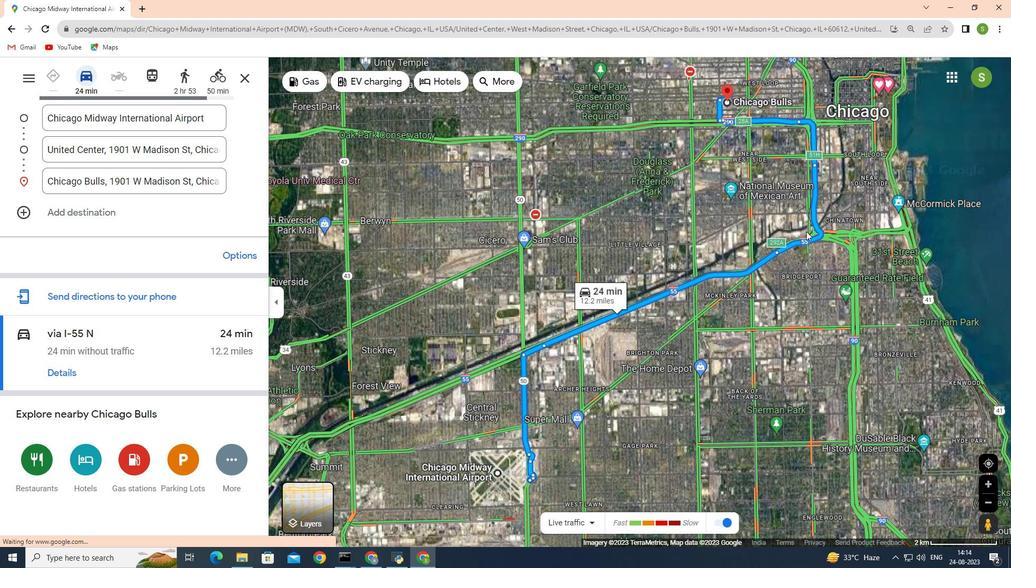 
Action: Mouse scrolled (806, 232) with delta (0, 0)
Screenshot: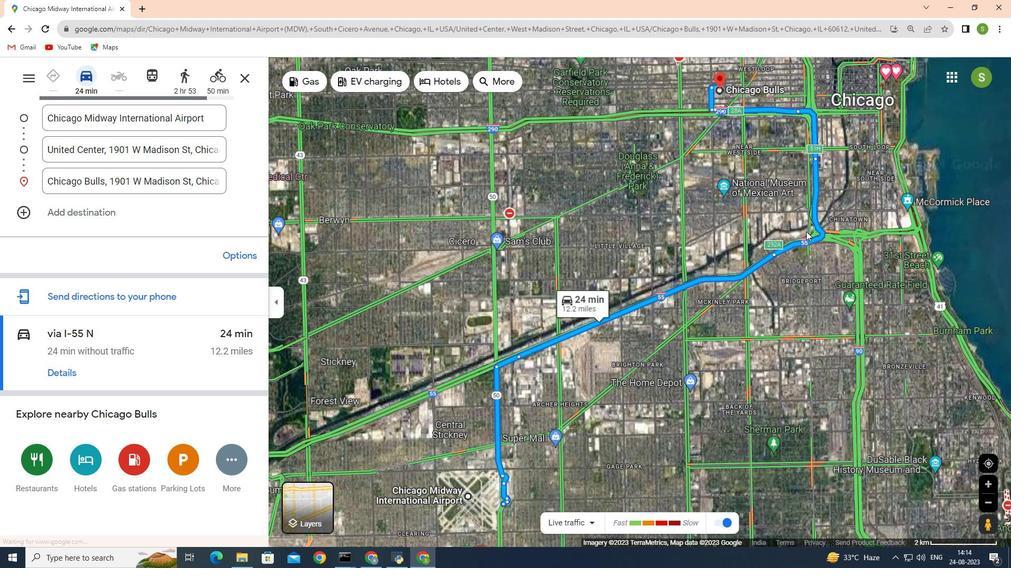 
Action: Mouse moved to (806, 233)
Screenshot: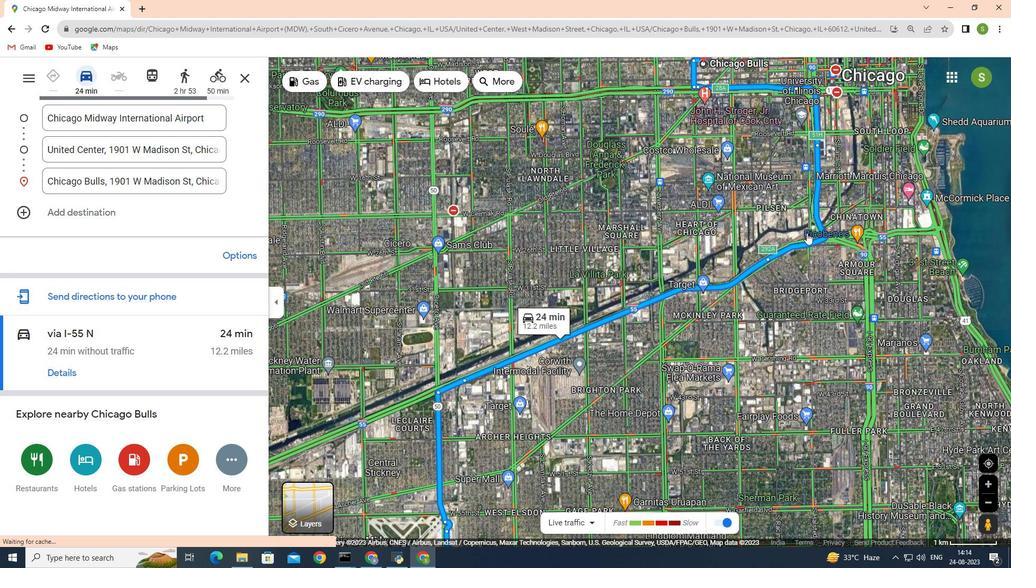 
Action: Mouse scrolled (806, 233) with delta (0, 0)
Screenshot: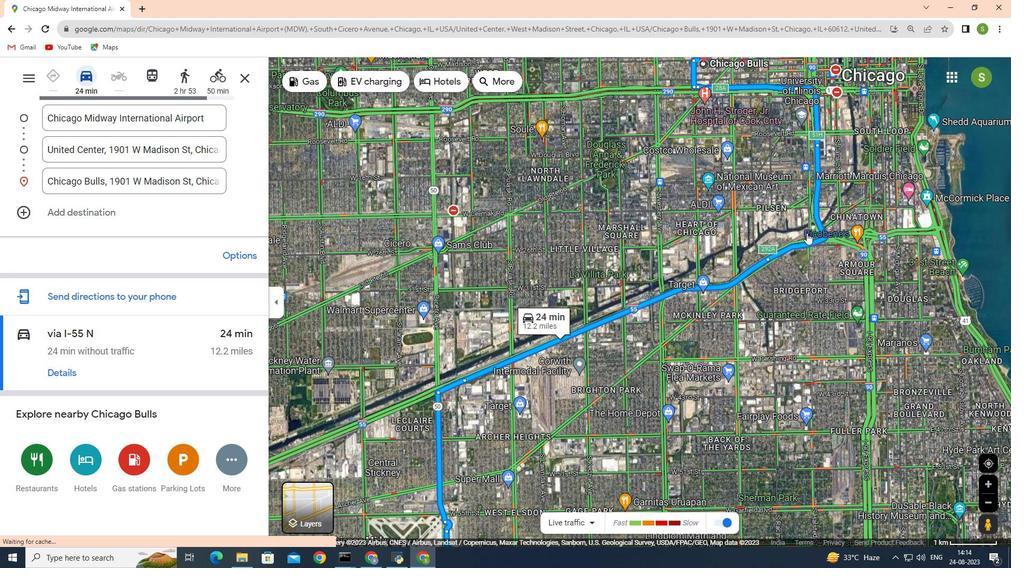 
Action: Mouse scrolled (806, 233) with delta (0, 0)
Screenshot: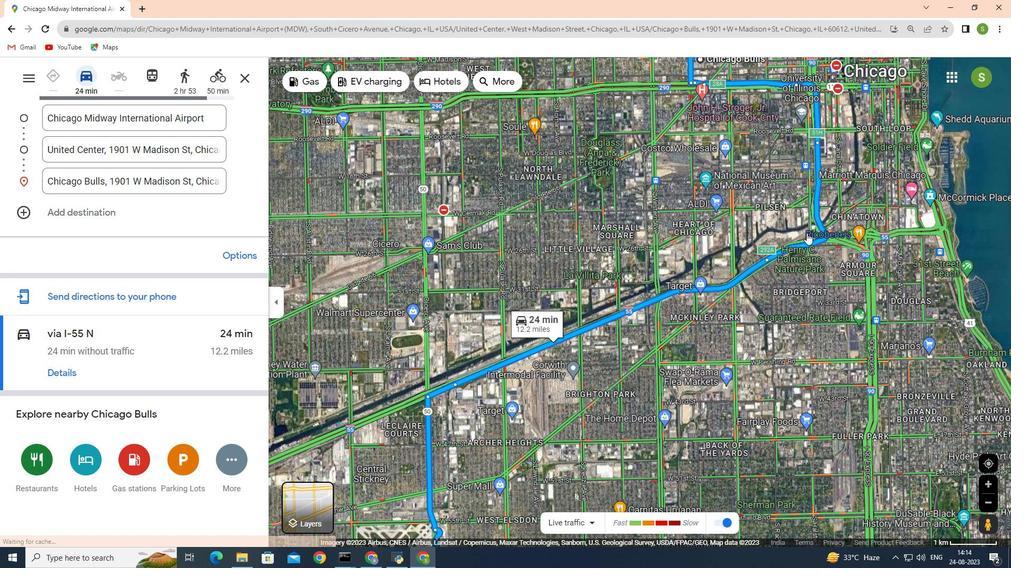 
Action: Mouse scrolled (806, 233) with delta (0, 0)
Screenshot: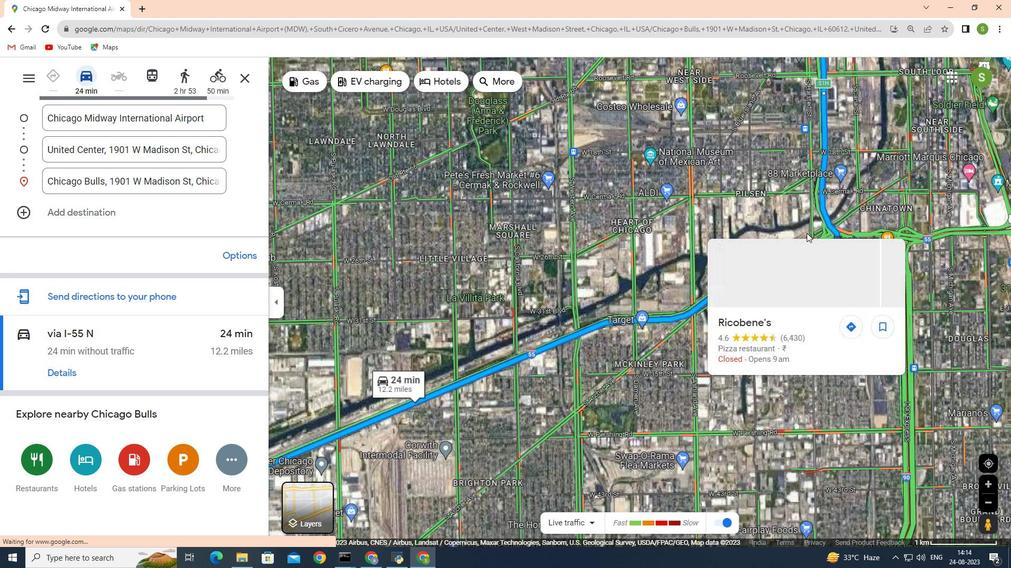 
Action: Mouse scrolled (806, 233) with delta (0, 0)
Screenshot: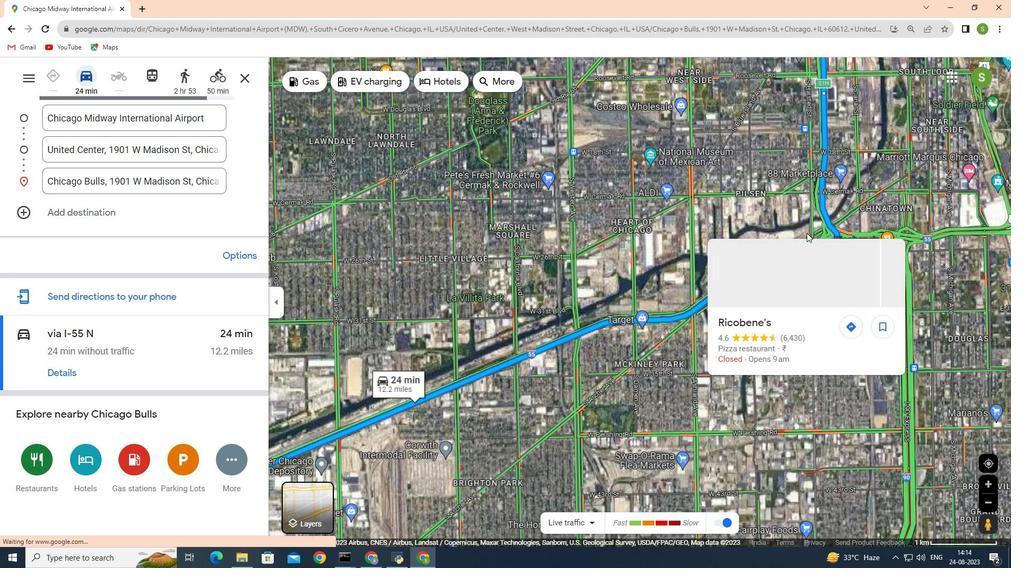
Action: Mouse moved to (717, 317)
Screenshot: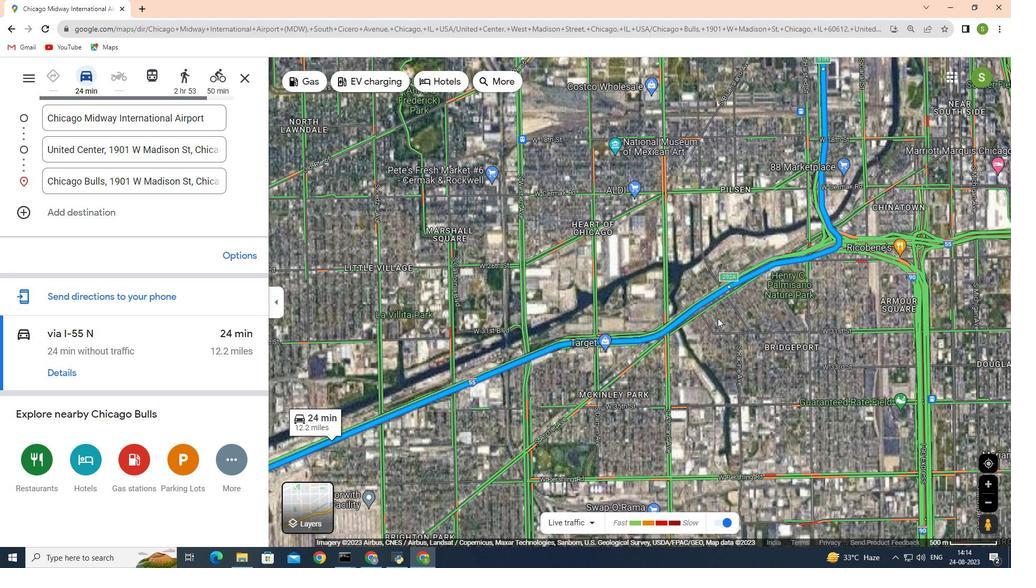 
Action: Mouse scrolled (717, 317) with delta (0, 0)
Screenshot: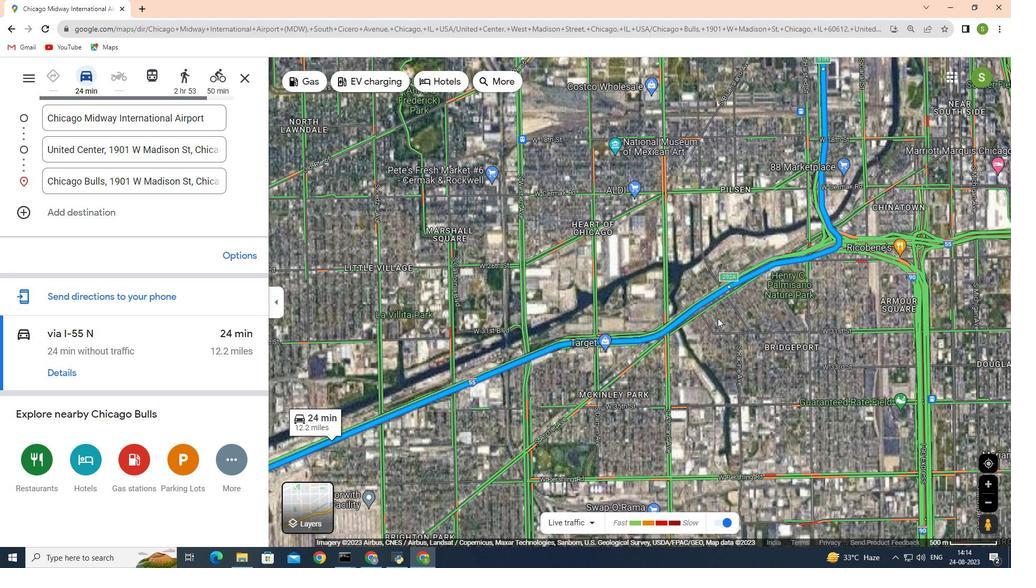 
Action: Mouse moved to (717, 318)
Screenshot: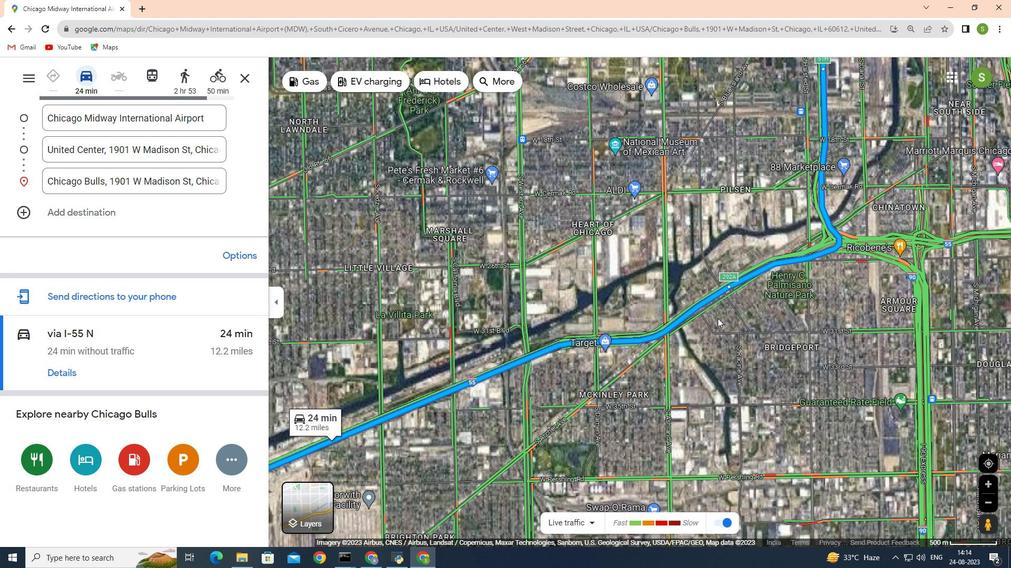 
Action: Mouse scrolled (717, 318) with delta (0, 0)
Screenshot: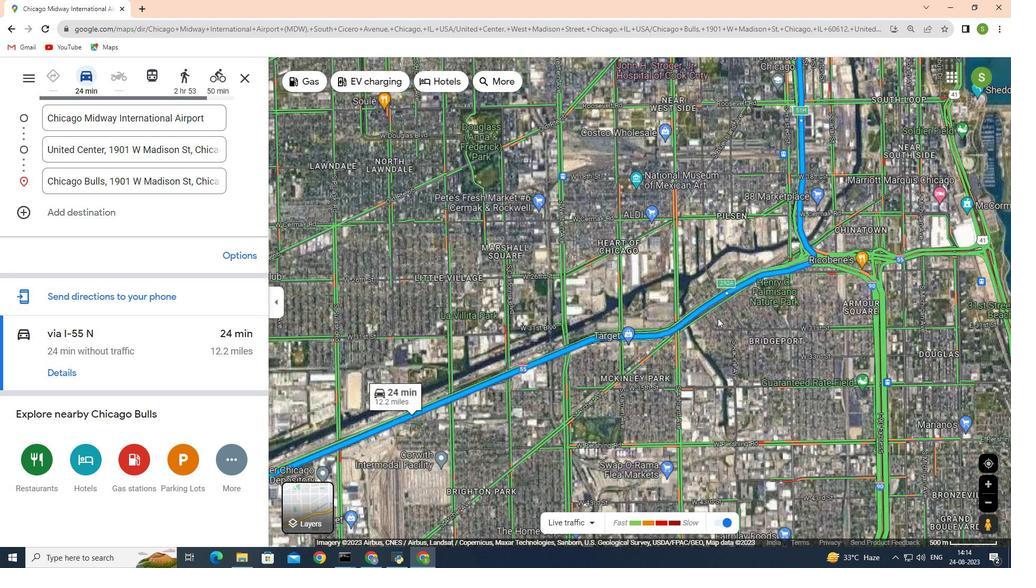 
Action: Mouse scrolled (717, 318) with delta (0, 0)
Screenshot: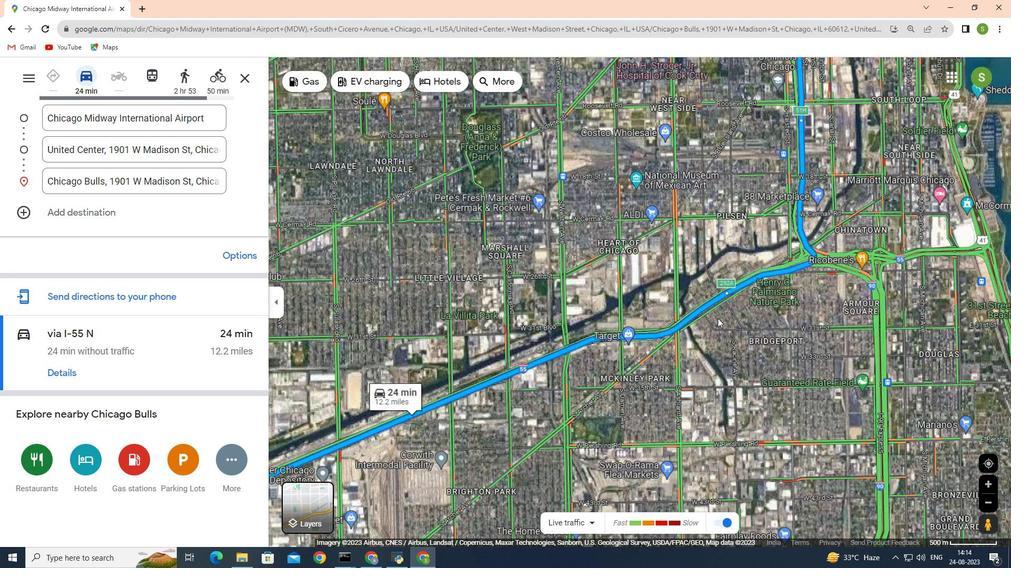 
Action: Mouse scrolled (717, 318) with delta (0, 0)
Screenshot: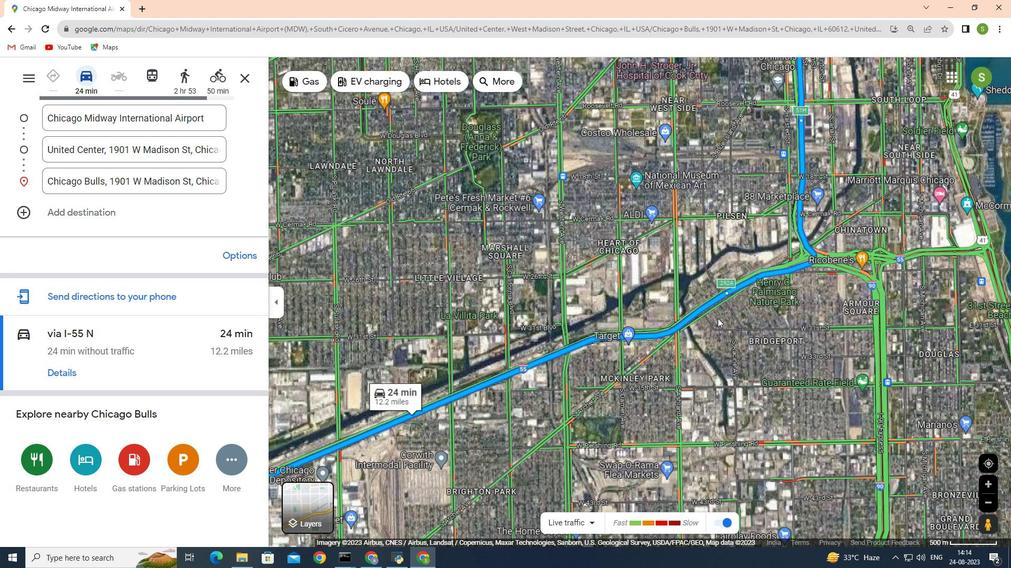 
Action: Mouse scrolled (717, 318) with delta (0, 0)
Screenshot: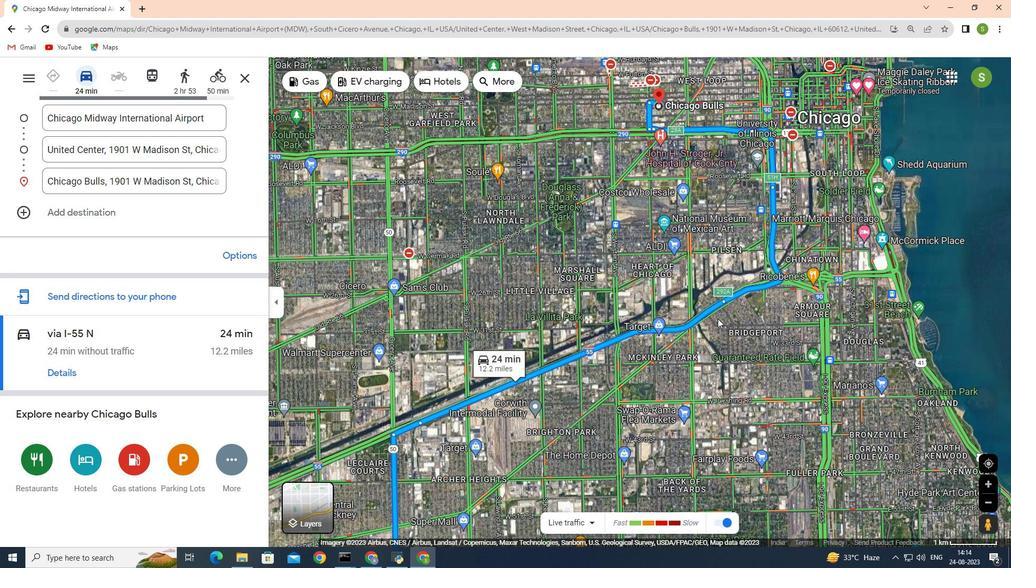 
Action: Mouse moved to (717, 319)
Screenshot: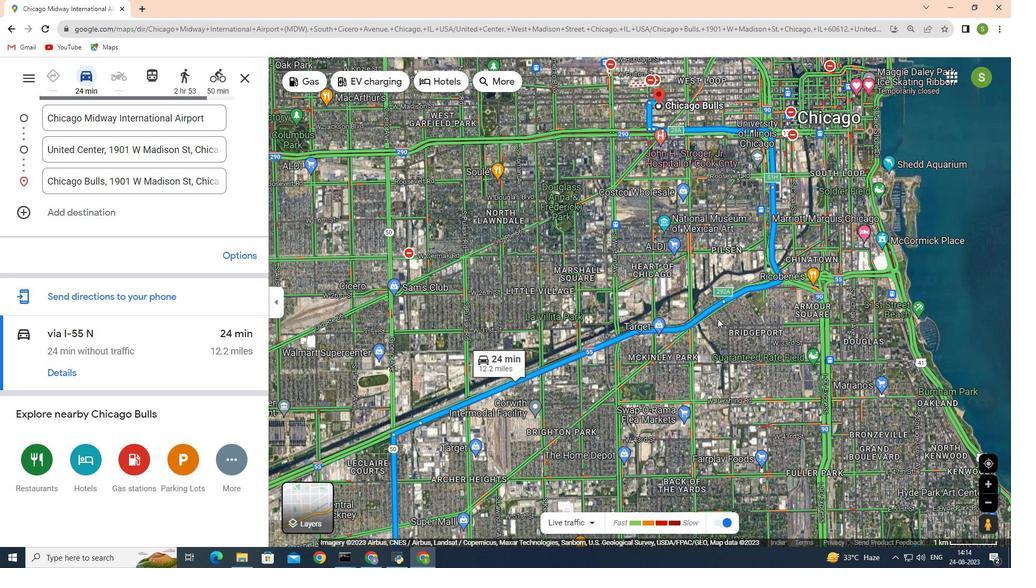 
Action: Mouse scrolled (717, 318) with delta (0, 0)
Screenshot: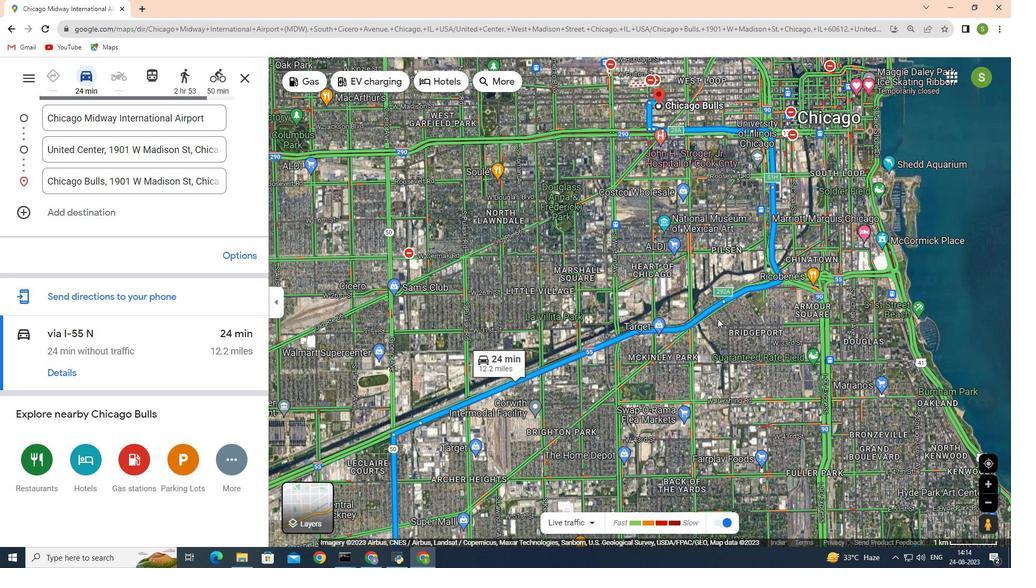 
Action: Mouse moved to (717, 319)
Screenshot: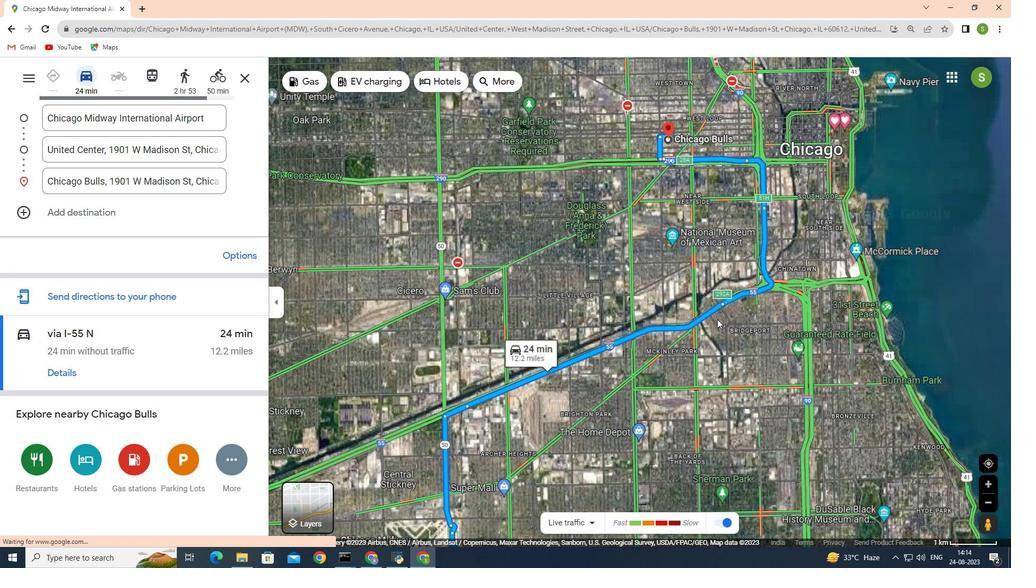 
Action: Mouse scrolled (717, 319) with delta (0, 0)
Screenshot: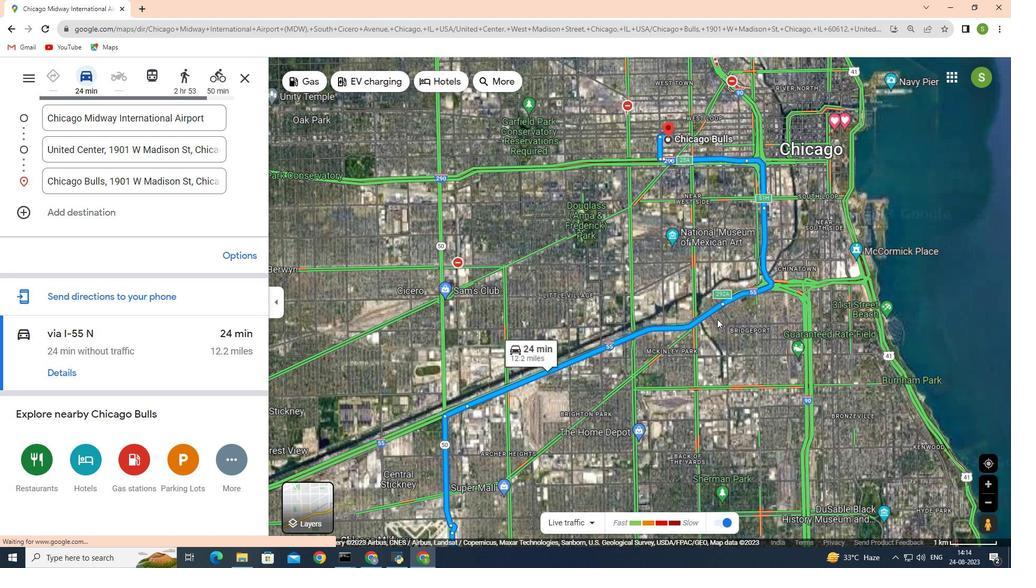 
Action: Mouse scrolled (717, 319) with delta (0, 0)
Screenshot: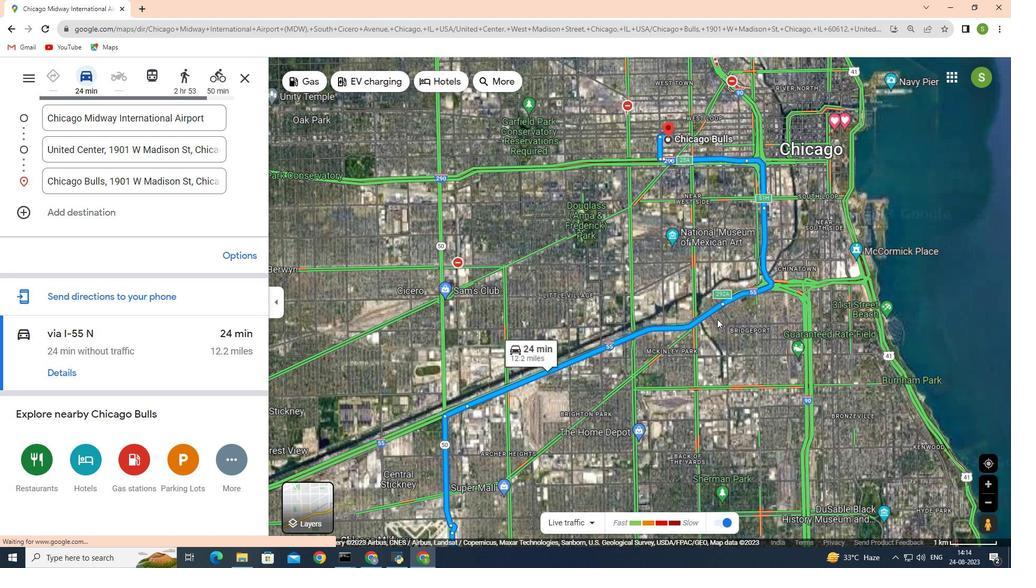 
Action: Mouse scrolled (717, 319) with delta (0, 0)
Screenshot: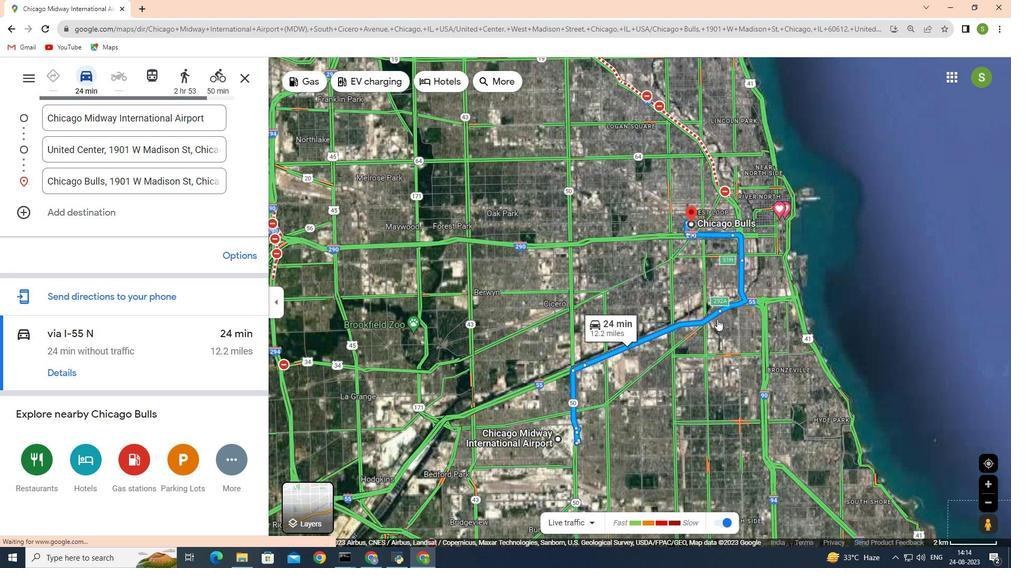 
Action: Mouse scrolled (717, 319) with delta (0, 0)
Screenshot: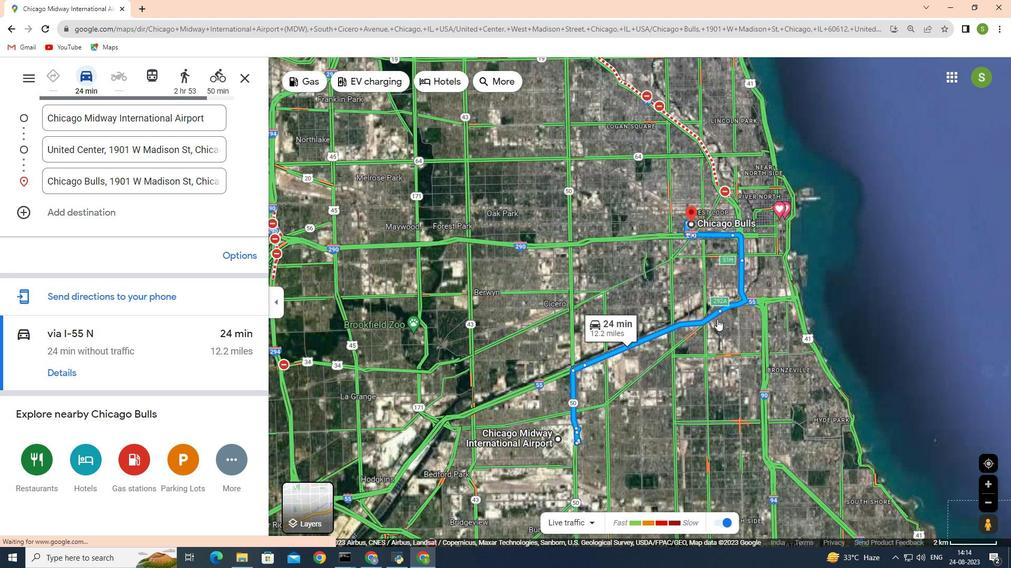 
Action: Mouse scrolled (717, 319) with delta (0, 0)
Screenshot: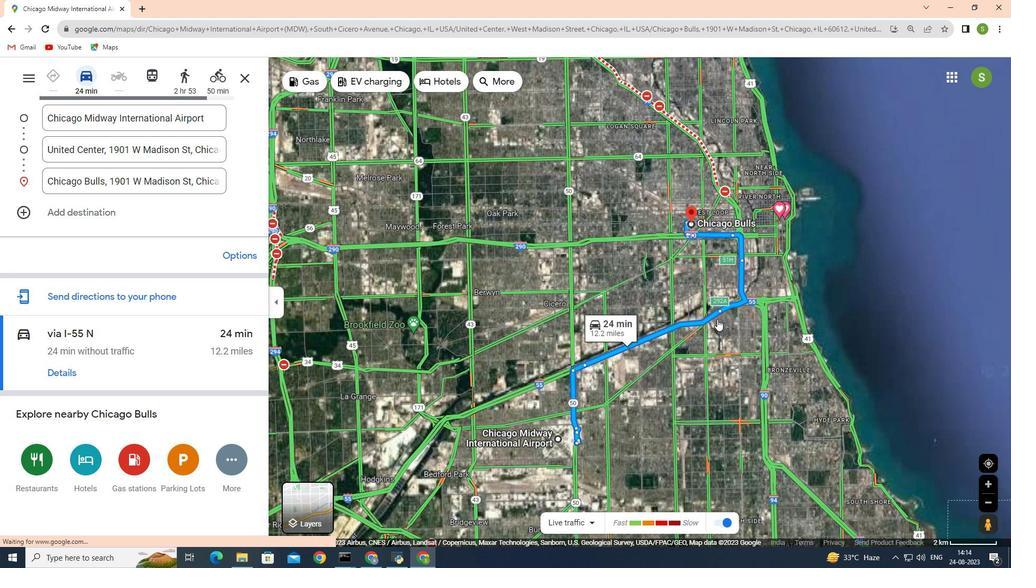 
Action: Mouse moved to (719, 305)
Screenshot: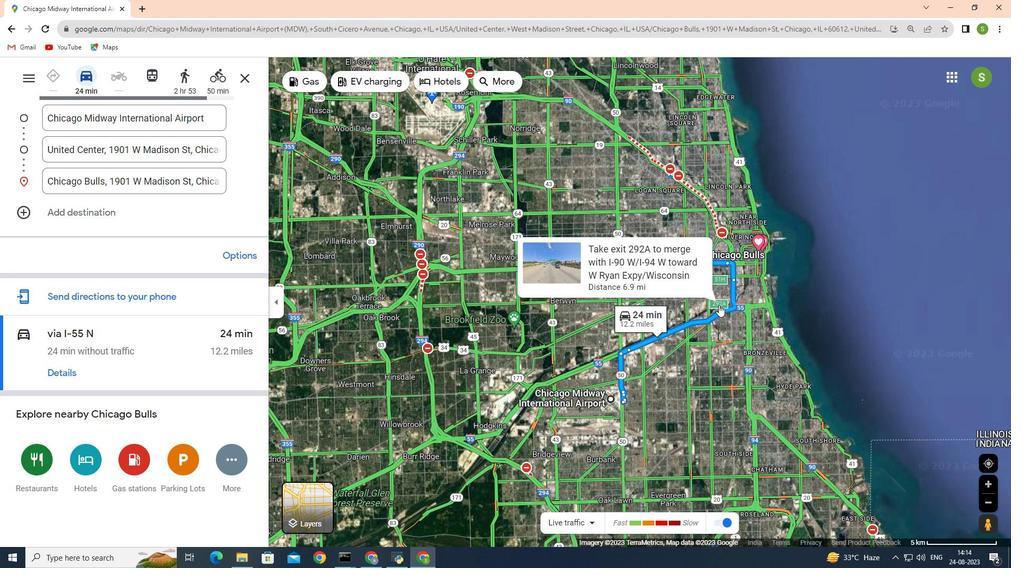 
Action: Mouse scrolled (719, 304) with delta (0, 0)
Screenshot: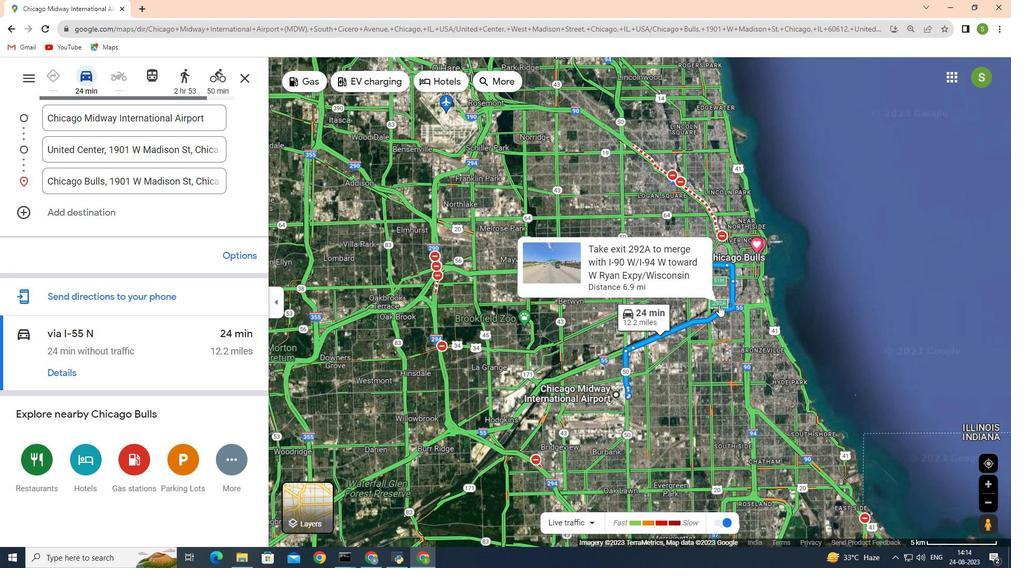 
Action: Mouse moved to (682, 328)
Screenshot: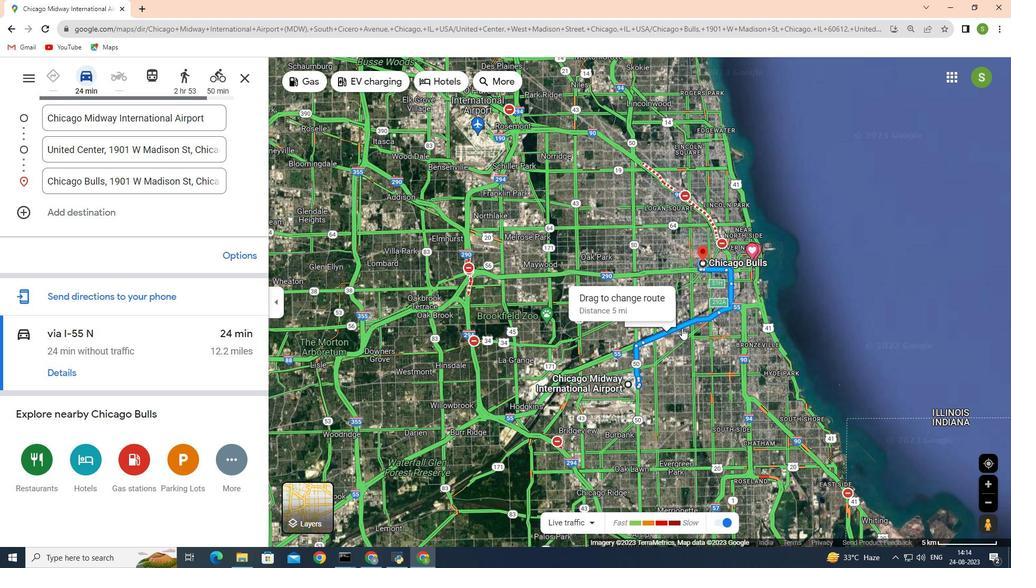 
Action: Mouse scrolled (682, 328) with delta (0, 0)
Screenshot: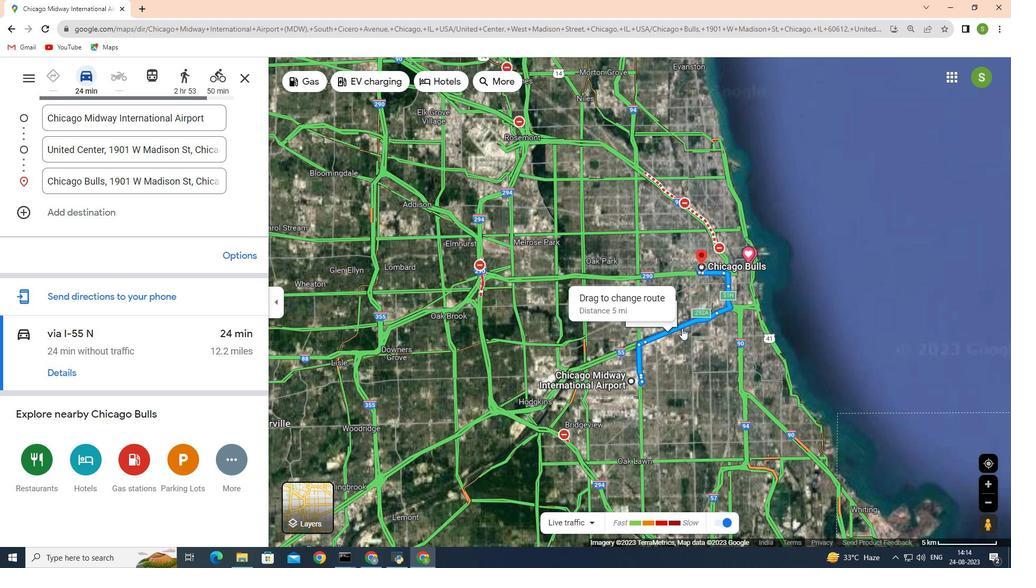 
Action: Mouse scrolled (682, 329) with delta (0, 0)
Screenshot: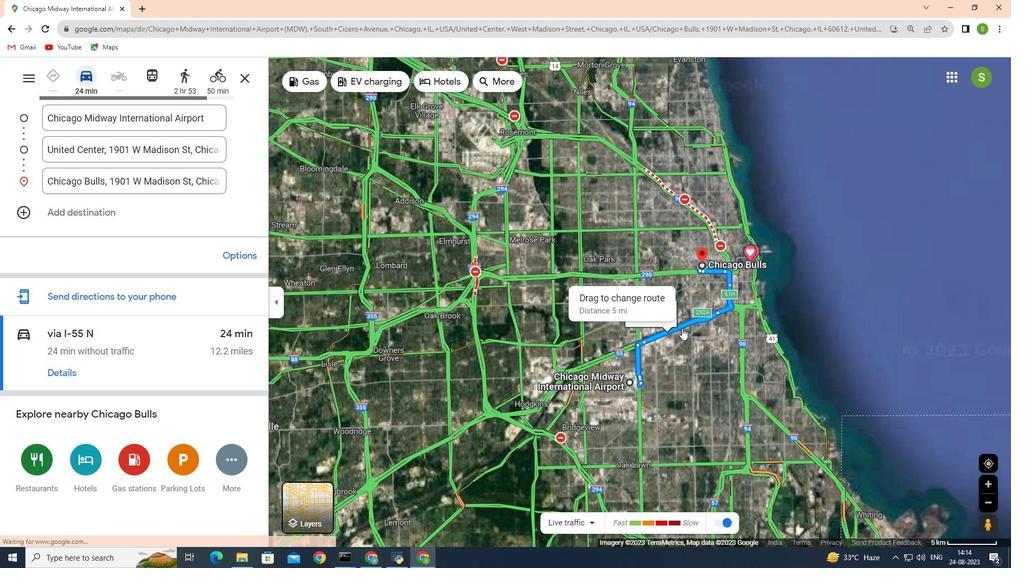 
Action: Mouse scrolled (682, 329) with delta (0, 0)
Screenshot: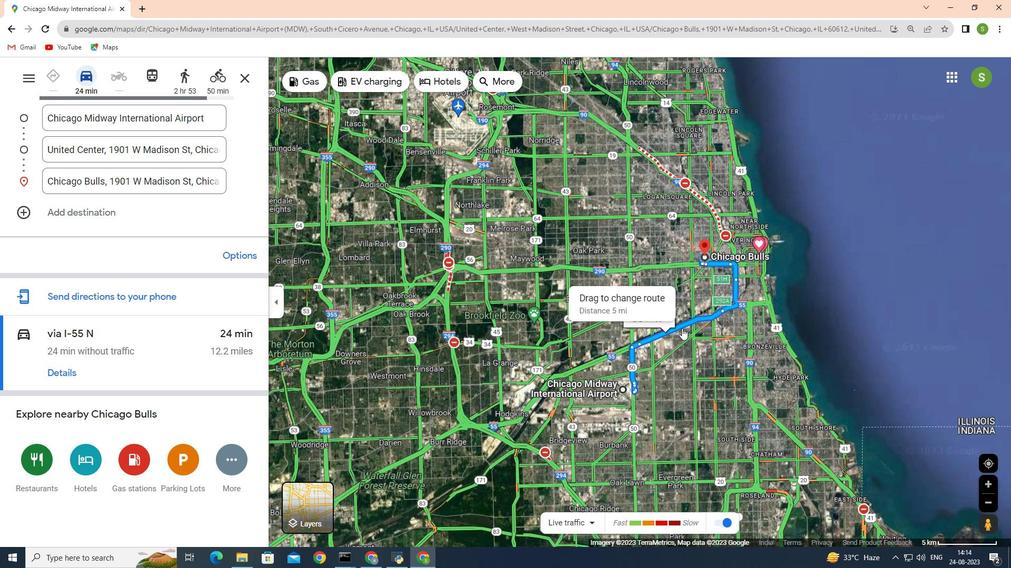 
Action: Mouse scrolled (682, 329) with delta (0, 0)
Screenshot: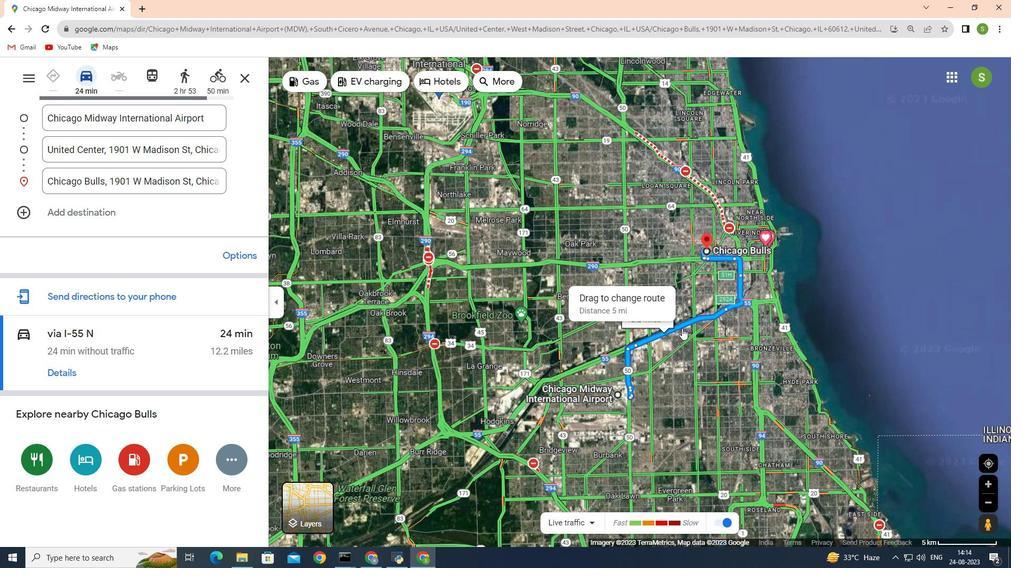 
Action: Mouse scrolled (682, 329) with delta (0, 0)
Screenshot: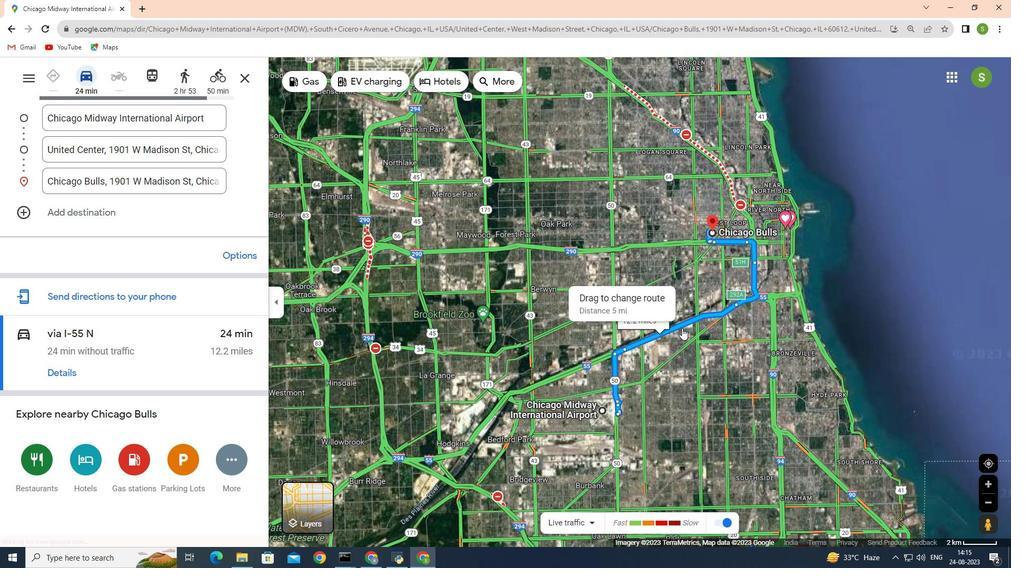 
Action: Mouse scrolled (682, 329) with delta (0, 0)
Screenshot: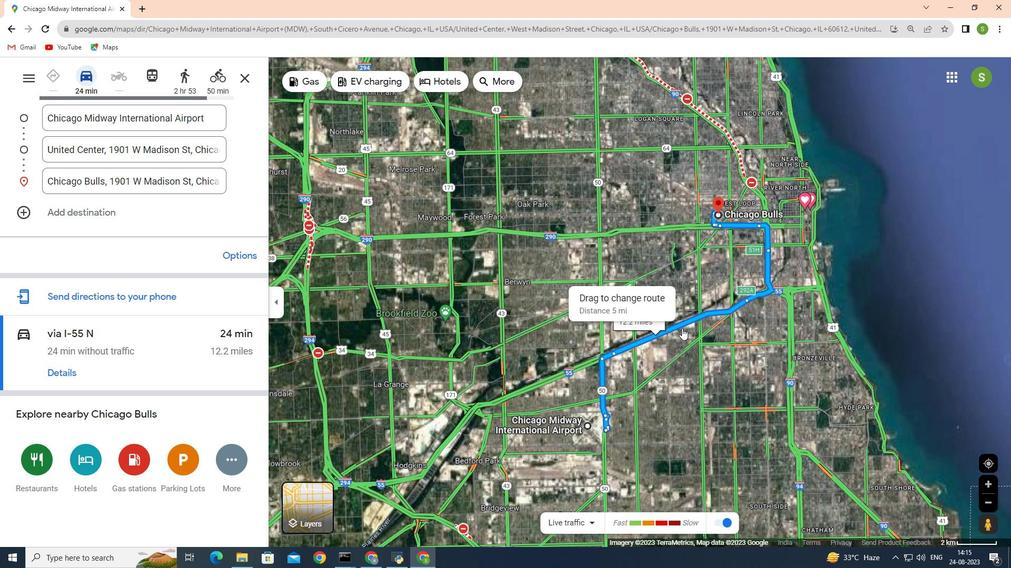 
Action: Mouse scrolled (682, 329) with delta (0, 0)
Screenshot: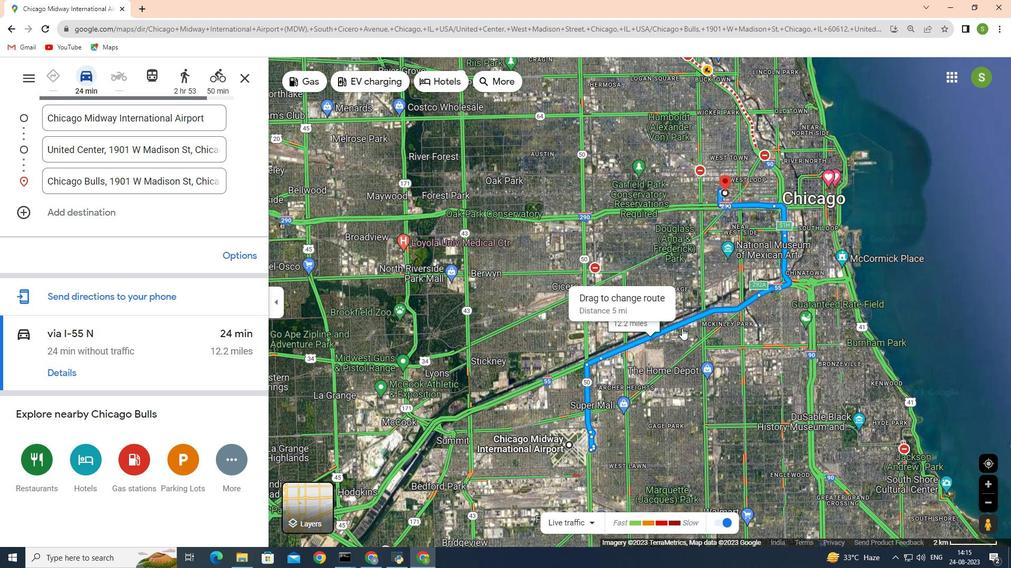 
Action: Mouse scrolled (682, 329) with delta (0, 0)
Screenshot: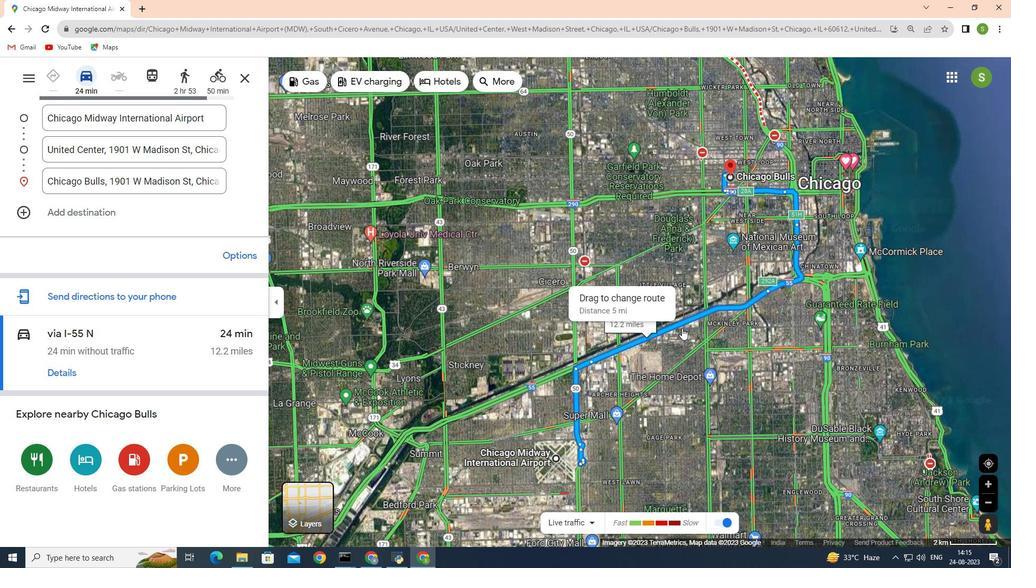 
Action: Mouse moved to (743, 382)
Screenshot: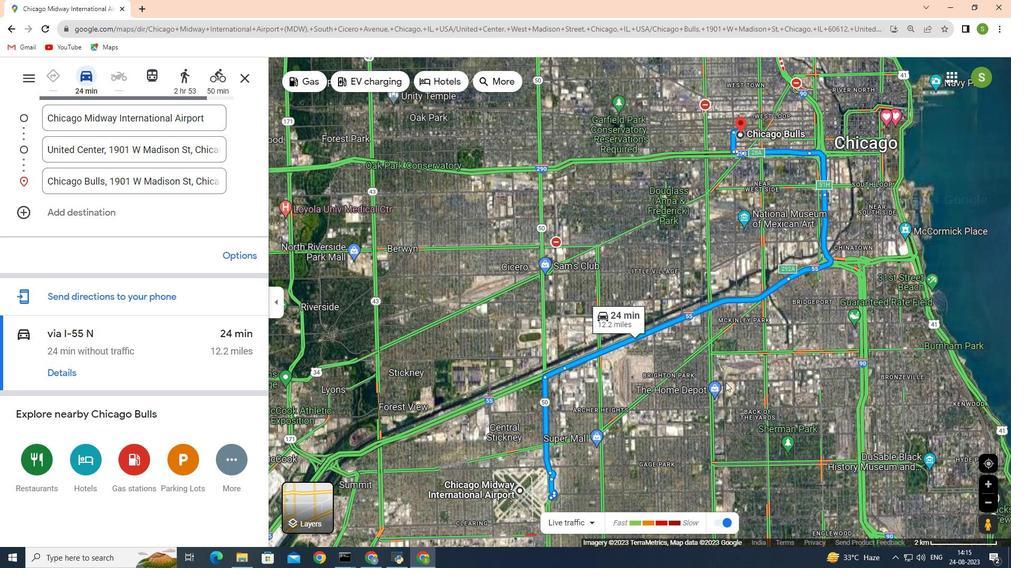 
Action: Mouse scrolled (743, 383) with delta (0, 0)
Screenshot: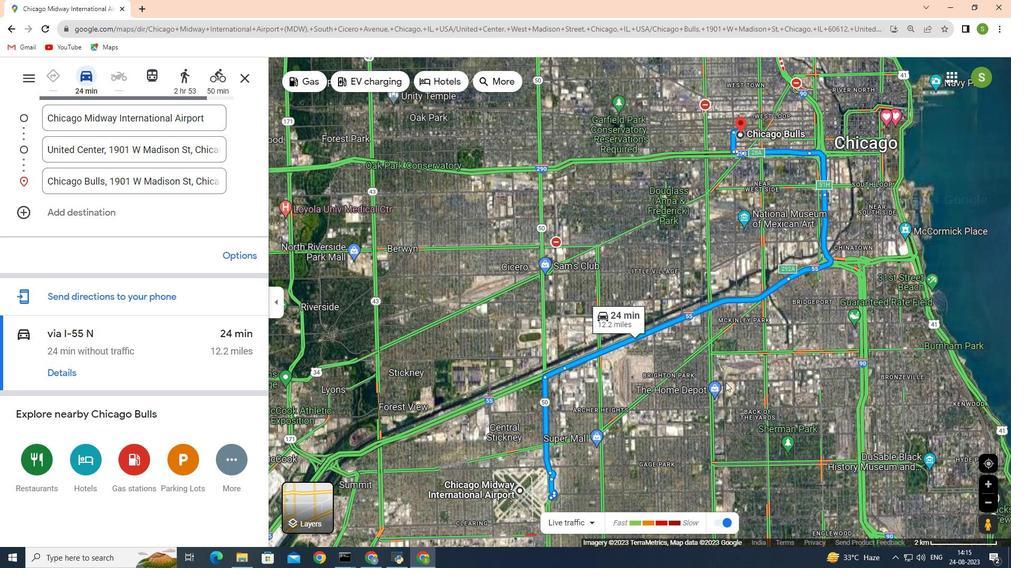 
Action: Mouse moved to (719, 382)
Screenshot: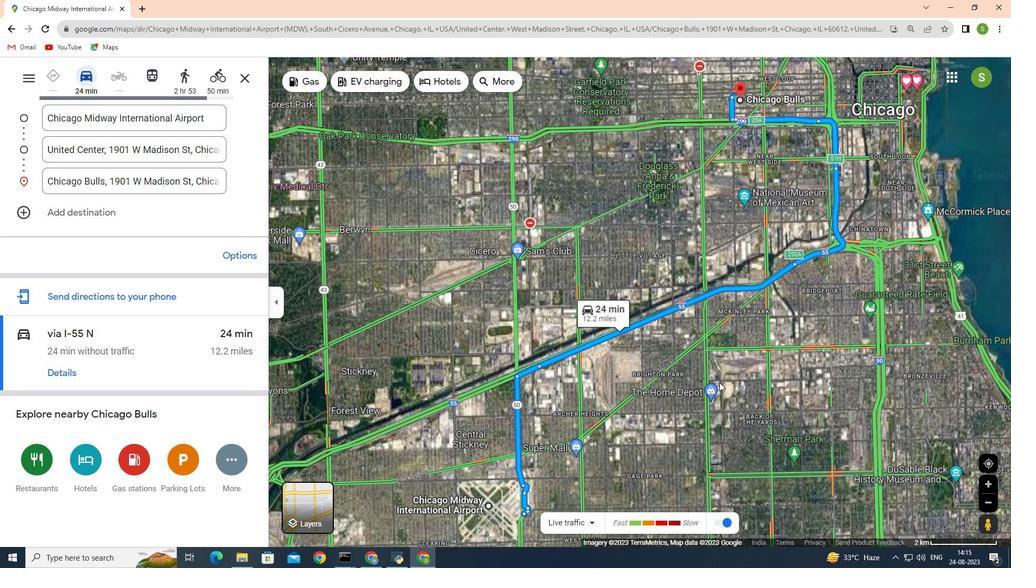 
Action: Mouse scrolled (719, 382) with delta (0, 0)
Screenshot: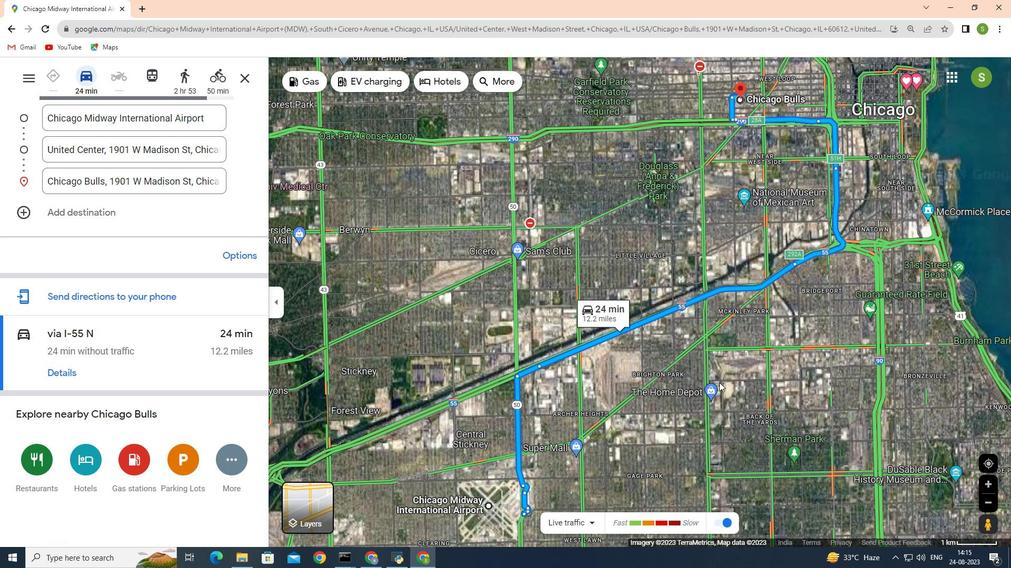 
Action: Mouse moved to (667, 363)
Screenshot: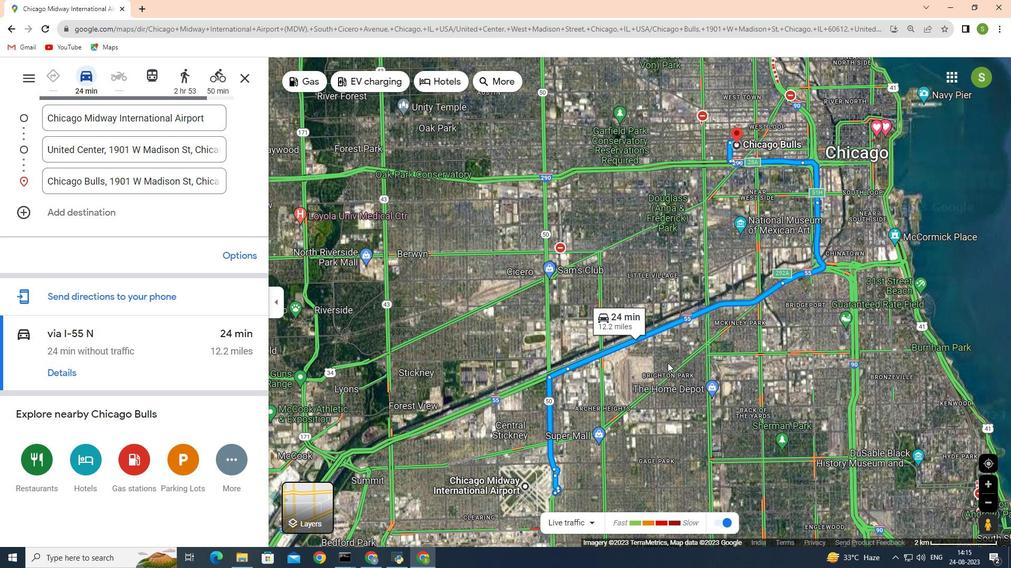 
Action: Mouse scrolled (667, 362) with delta (0, 0)
Screenshot: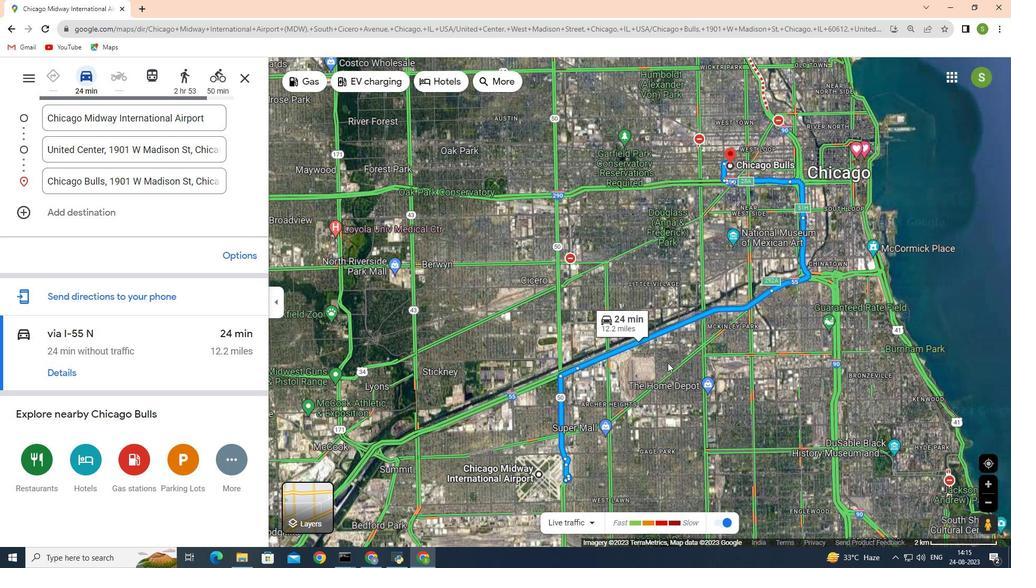 
Action: Mouse moved to (793, 331)
Screenshot: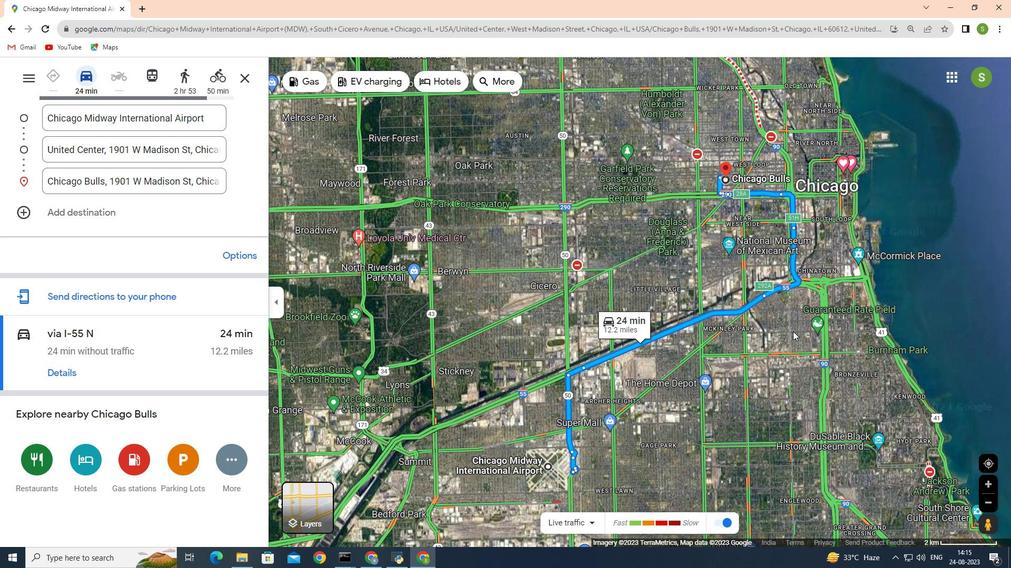 
Action: Mouse scrolled (793, 331) with delta (0, 0)
Screenshot: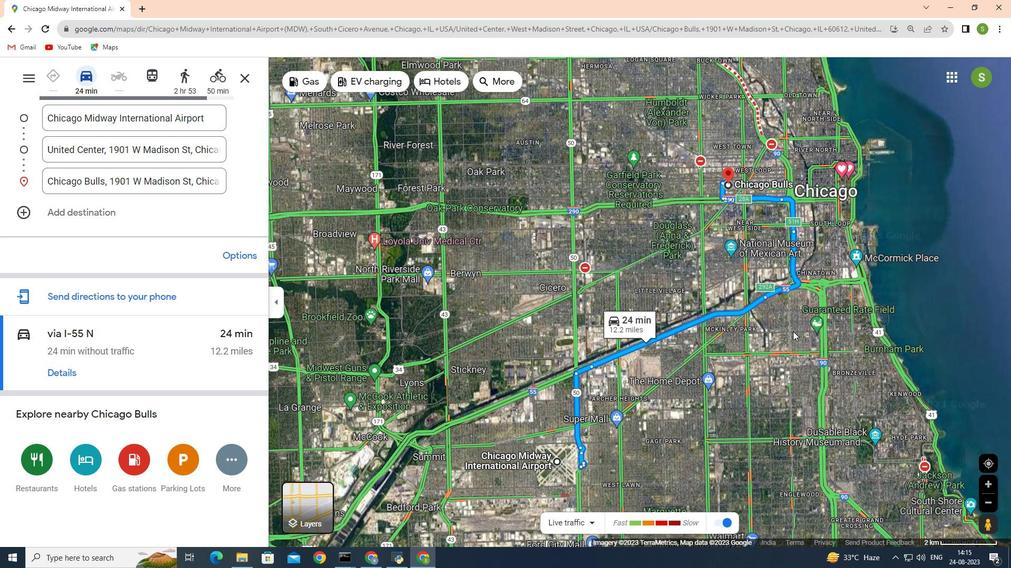 
Action: Mouse scrolled (793, 332) with delta (0, 0)
Screenshot: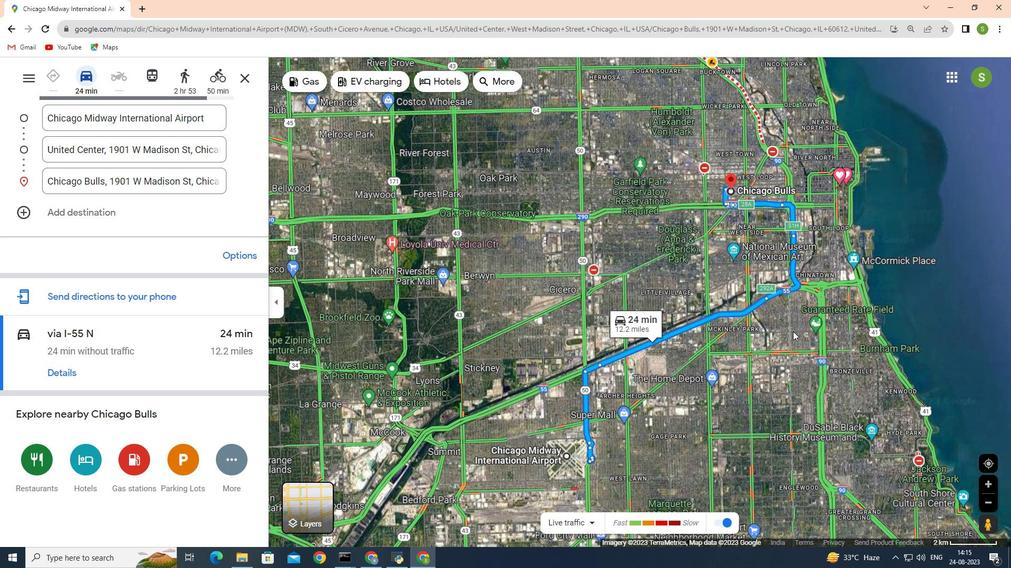 
Action: Mouse moved to (795, 332)
Screenshot: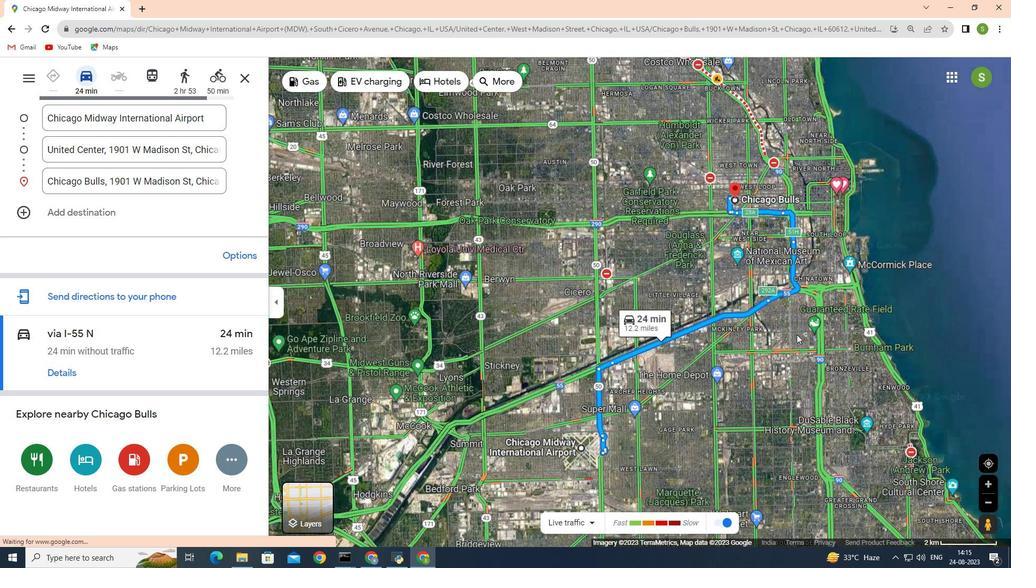 
Action: Mouse scrolled (793, 331) with delta (0, 0)
Screenshot: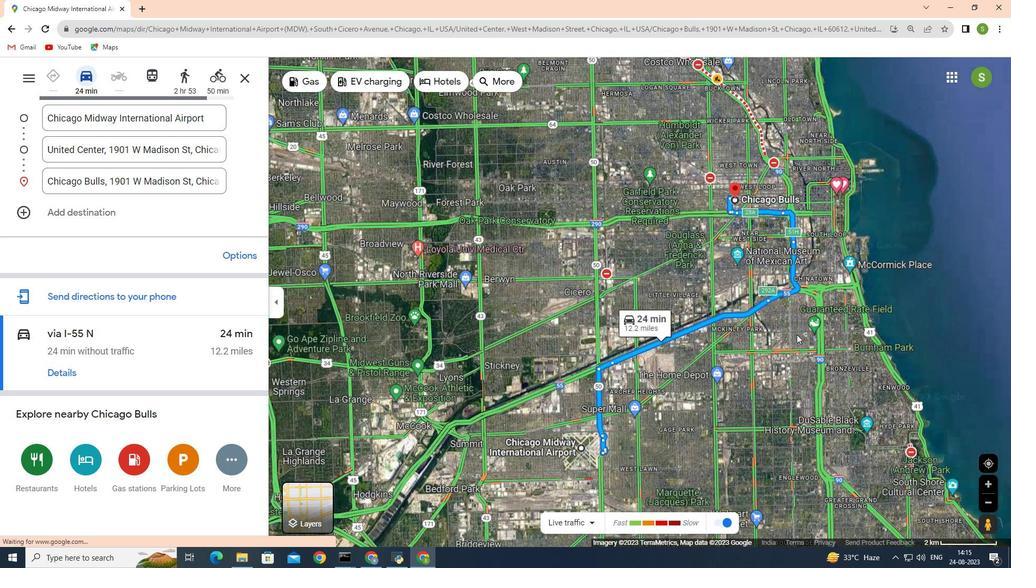 
Action: Mouse moved to (796, 335)
Screenshot: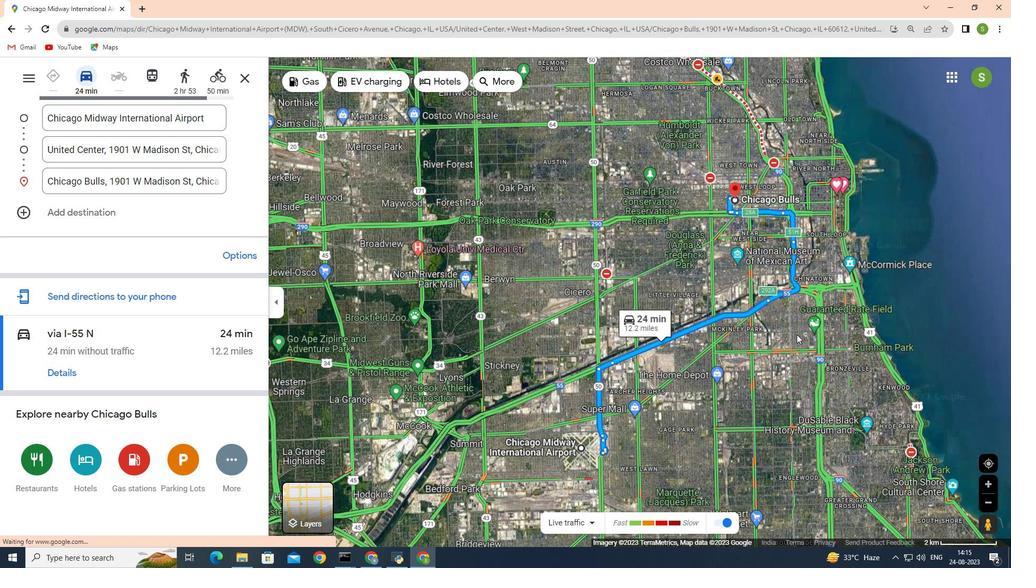 
Action: Mouse scrolled (796, 334) with delta (0, 0)
Screenshot: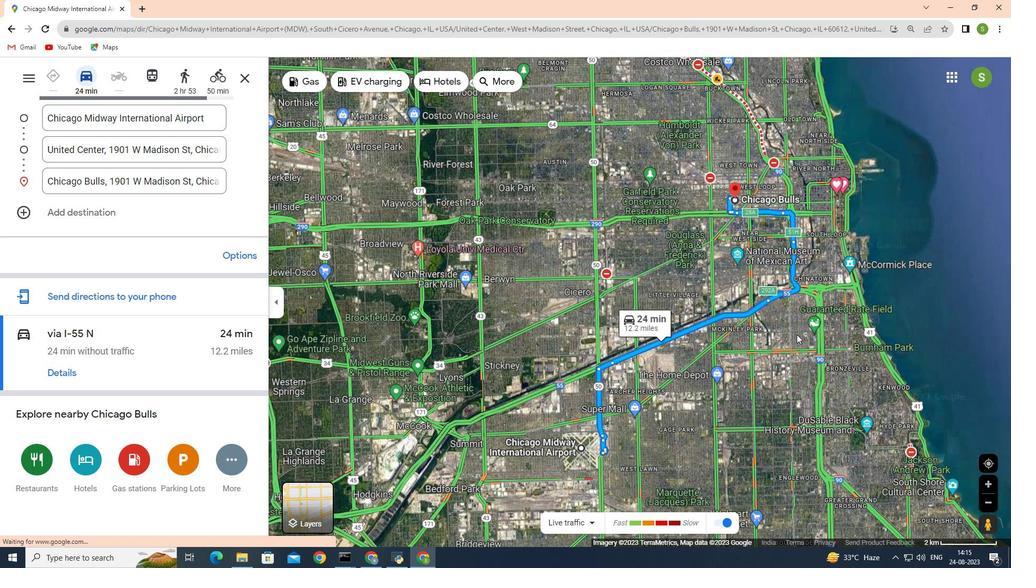 
Action: Mouse scrolled (796, 334) with delta (0, 0)
Screenshot: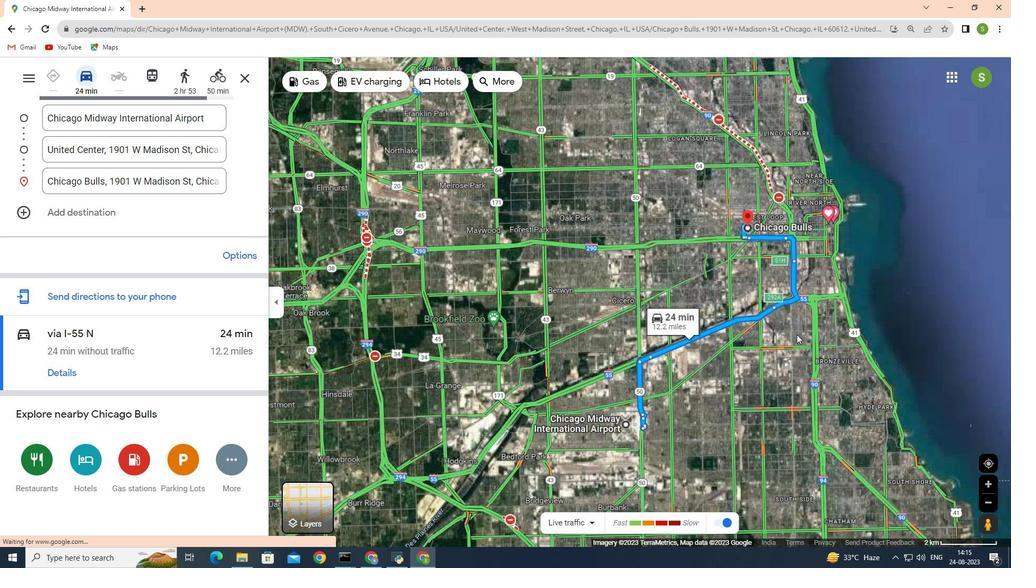 
Action: Mouse moved to (797, 335)
Screenshot: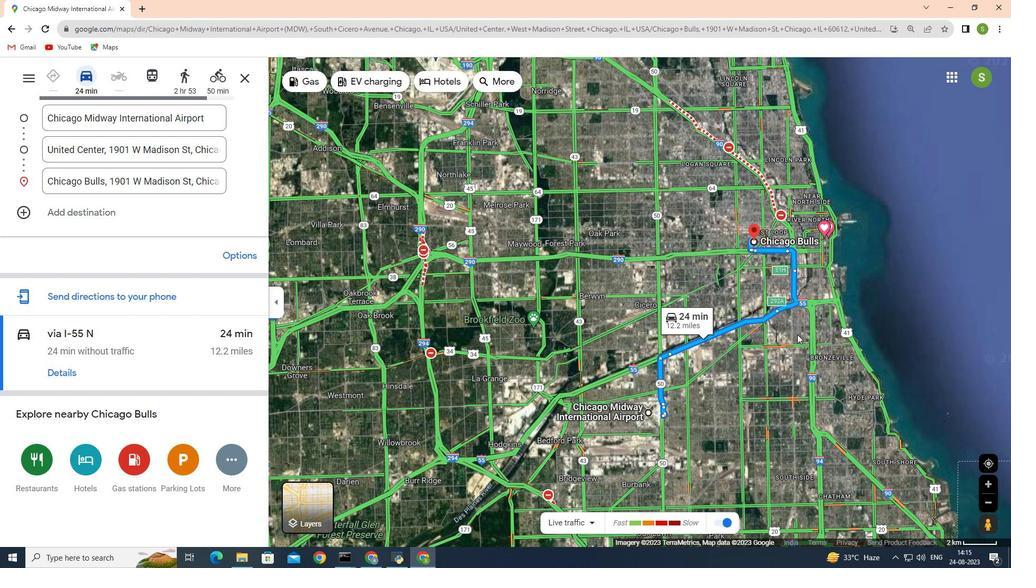 
Action: Mouse scrolled (797, 334) with delta (0, 0)
Screenshot: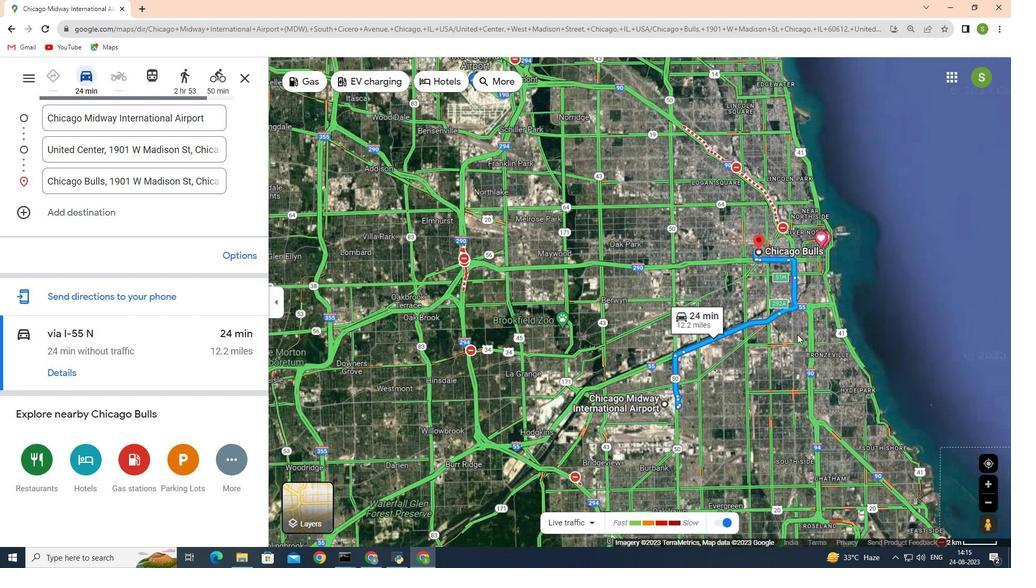 
Action: Mouse scrolled (797, 334) with delta (0, 0)
Screenshot: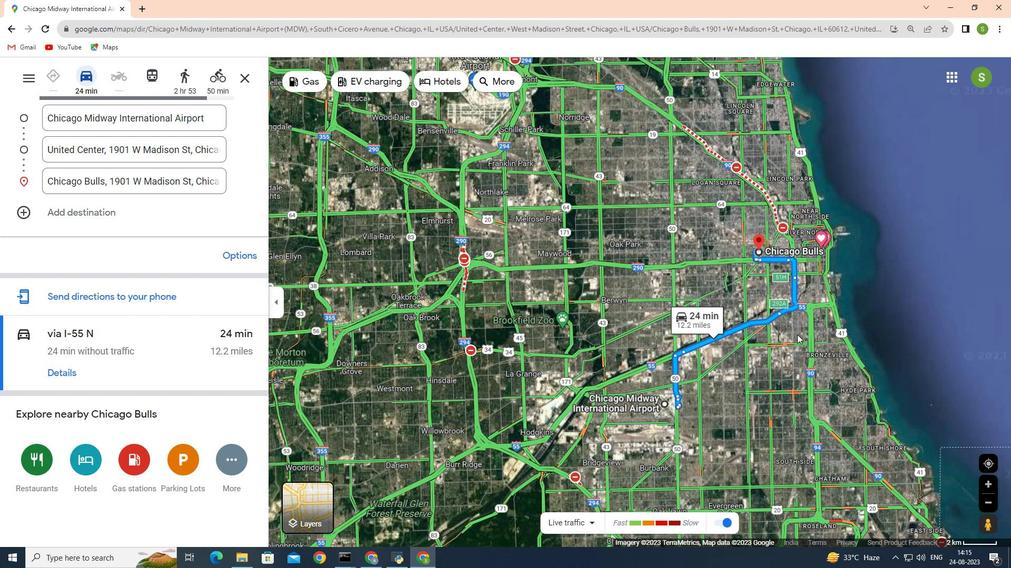 
Action: Mouse scrolled (797, 334) with delta (0, 0)
Screenshot: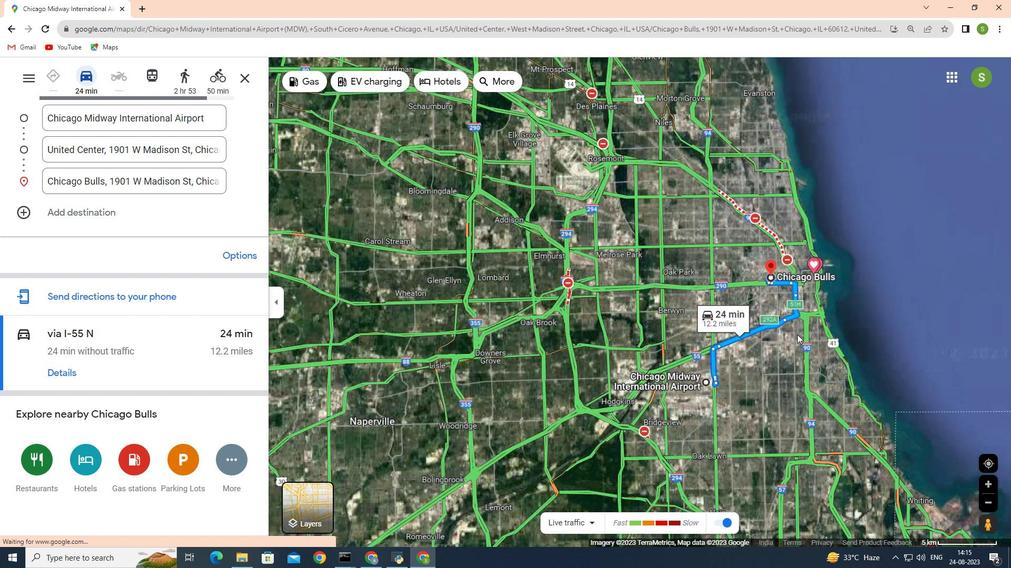 
Action: Mouse scrolled (797, 334) with delta (0, 0)
Screenshot: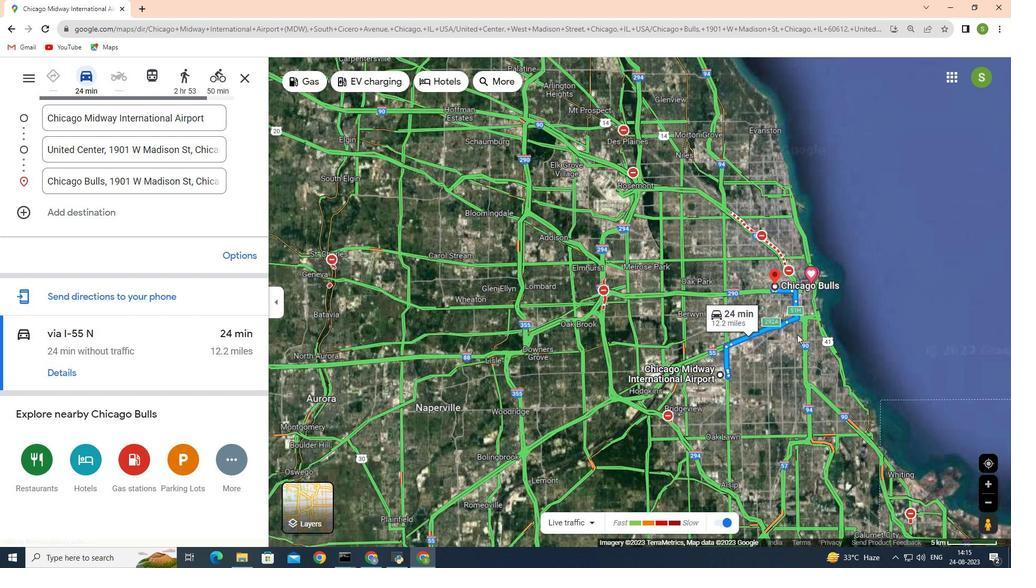 
Action: Mouse scrolled (797, 334) with delta (0, 0)
Screenshot: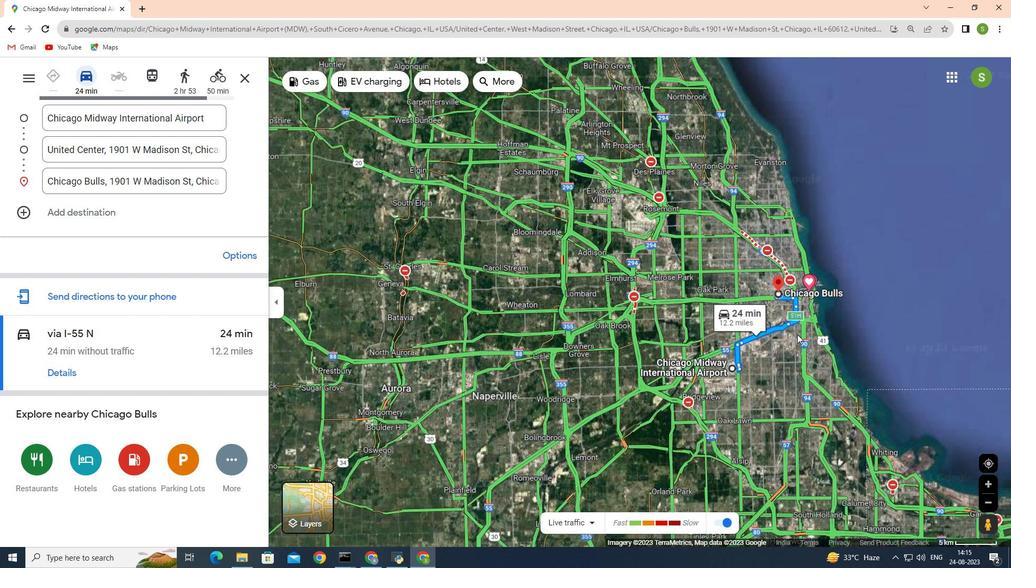 
Action: Mouse moved to (800, 336)
Screenshot: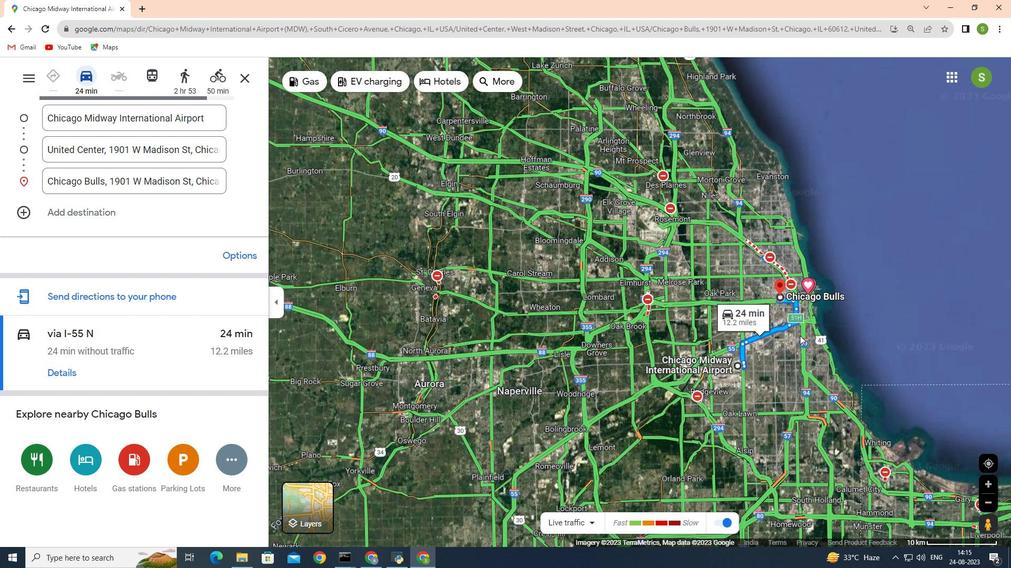 
Action: Mouse scrolled (800, 335) with delta (0, 0)
Screenshot: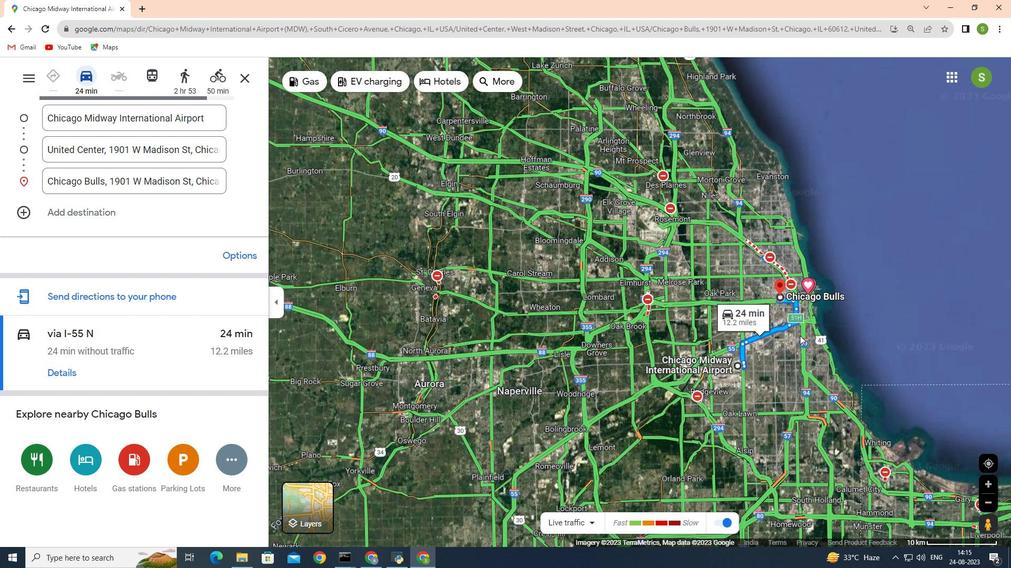 
Action: Mouse moved to (804, 342)
Screenshot: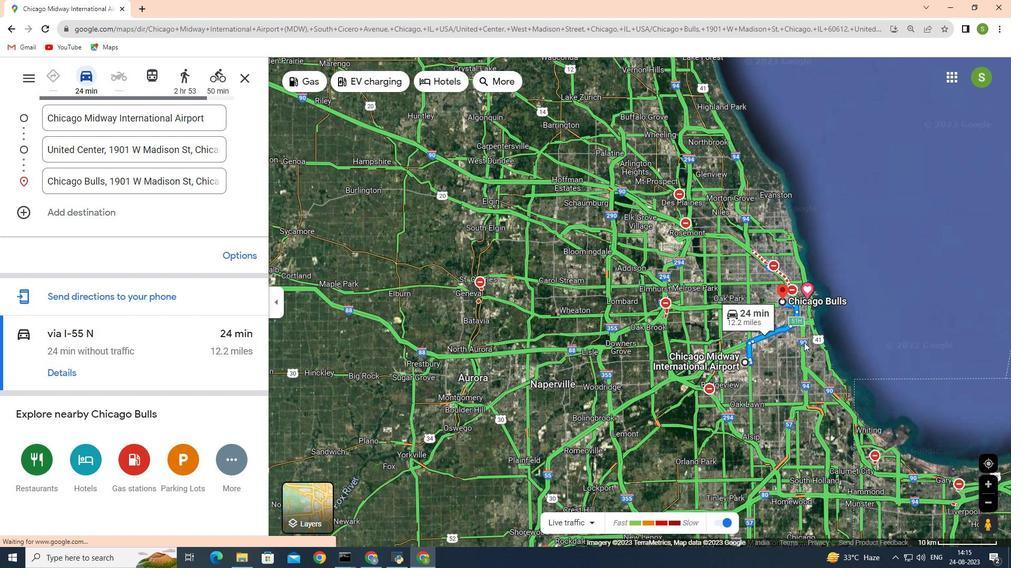 
Action: Mouse scrolled (804, 343) with delta (0, 0)
Screenshot: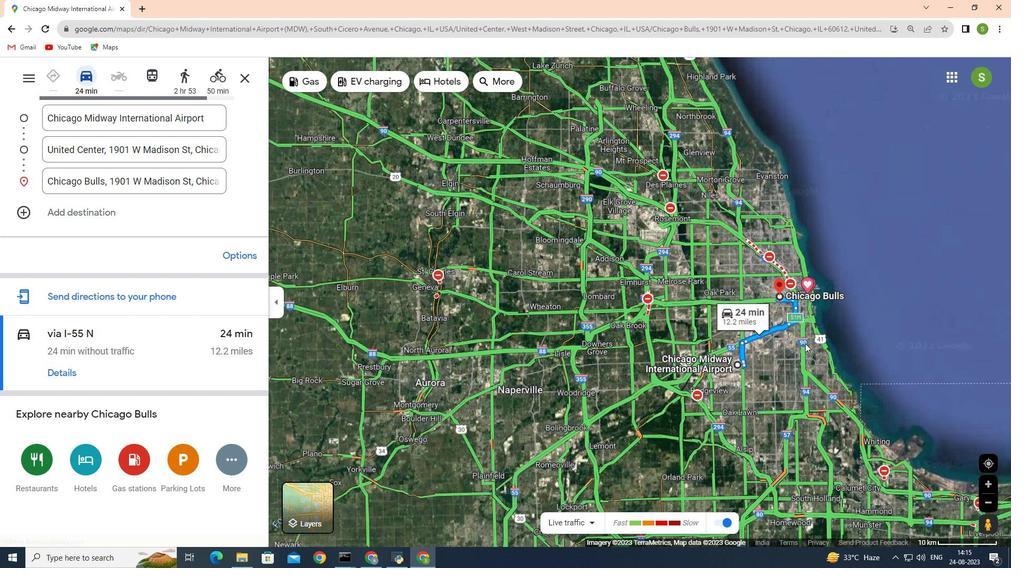 
Action: Mouse moved to (805, 343)
Screenshot: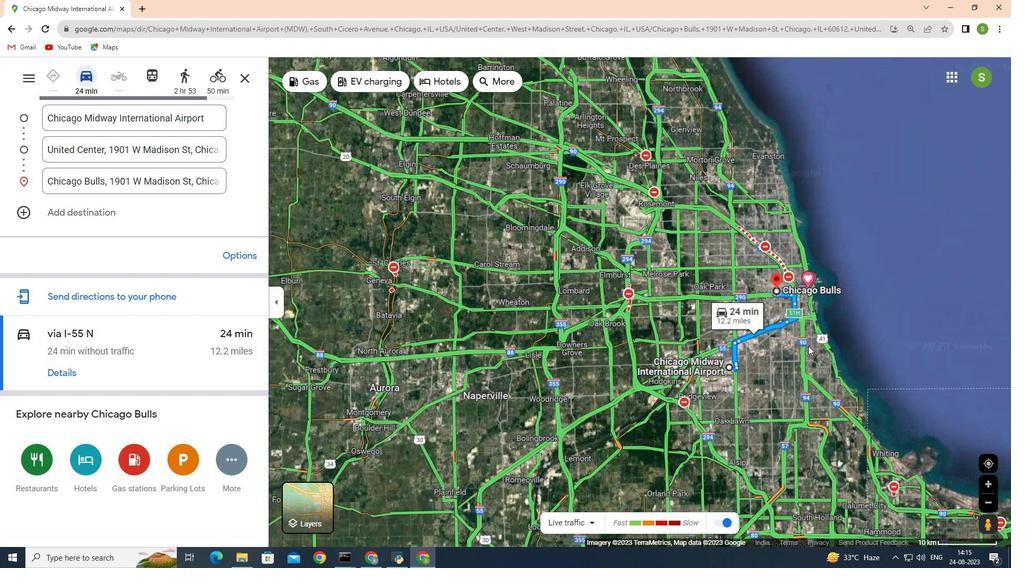 
Action: Mouse scrolled (805, 344) with delta (0, 0)
Screenshot: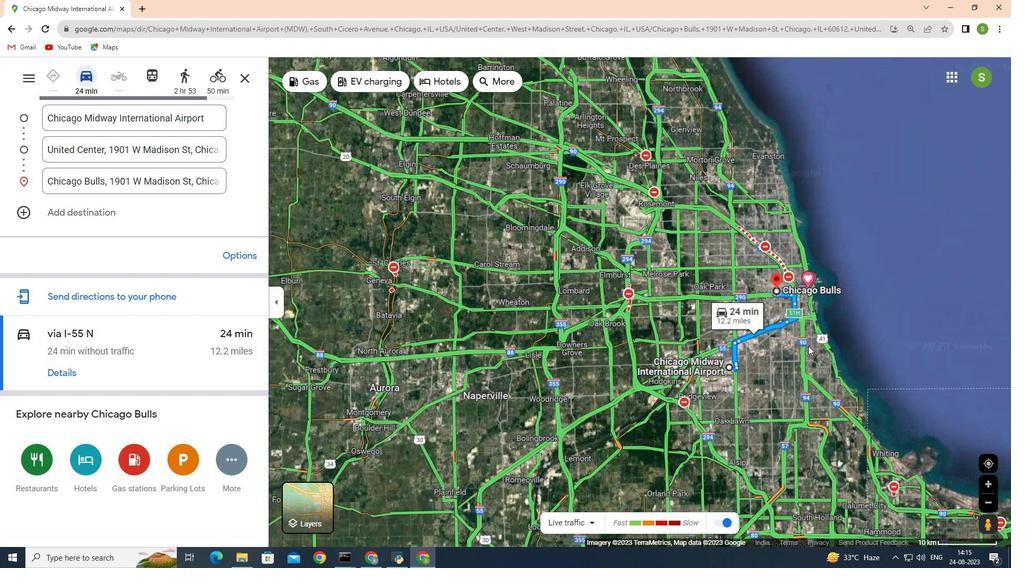 
Action: Mouse moved to (809, 347)
Screenshot: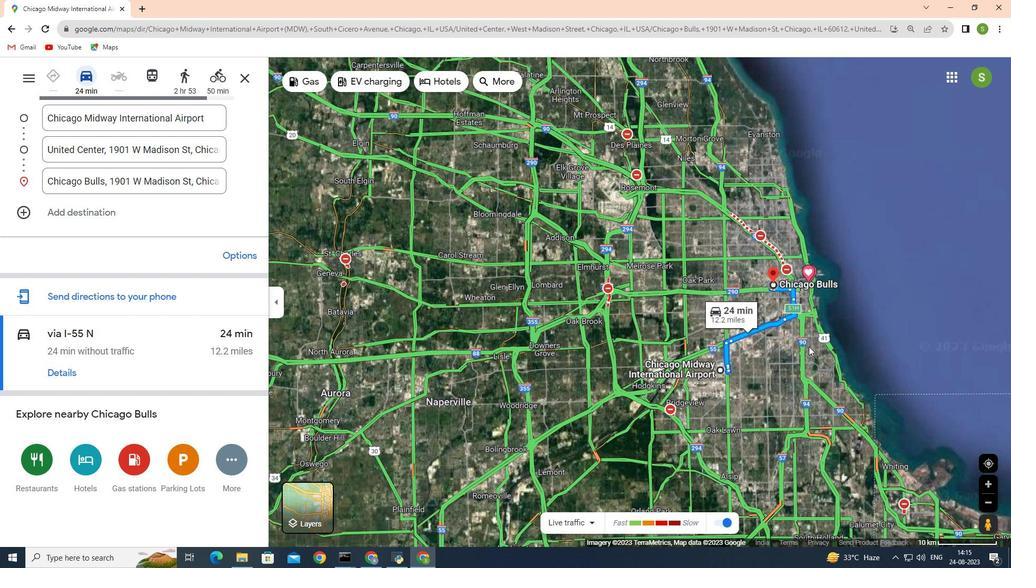 
Action: Mouse scrolled (809, 347) with delta (0, 0)
Screenshot: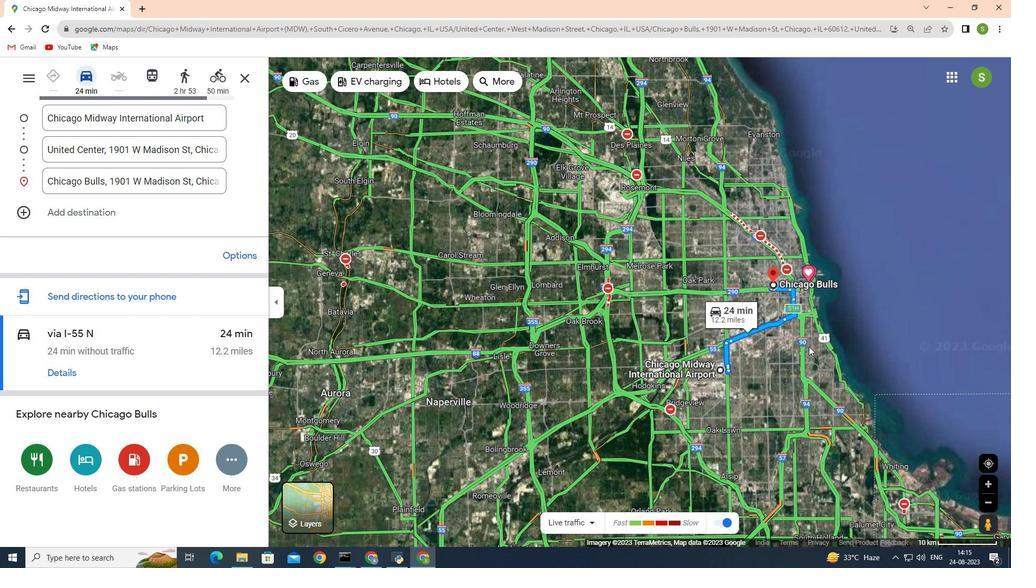 
Action: Mouse moved to (812, 349)
Screenshot: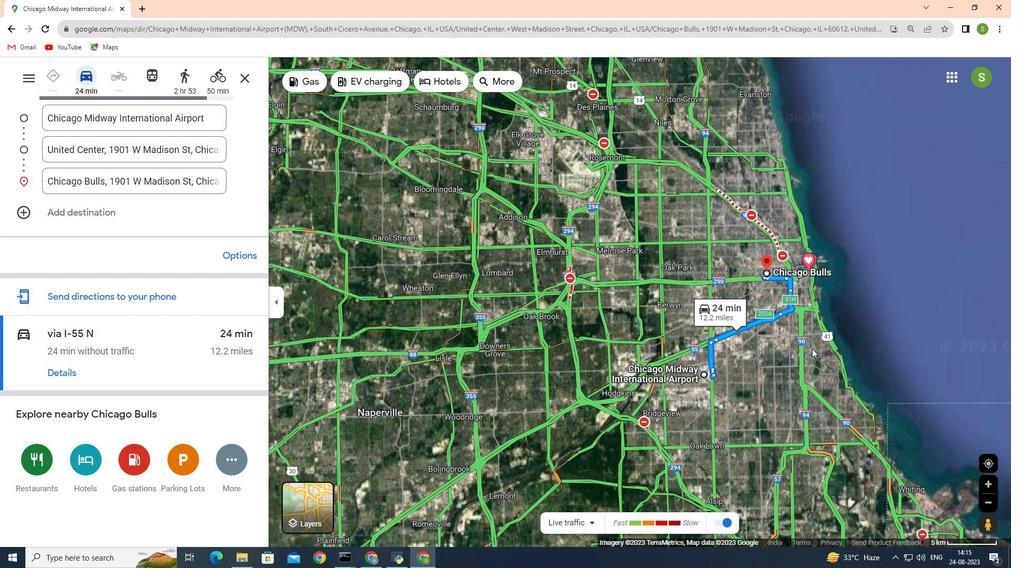 
Action: Mouse scrolled (812, 349) with delta (0, 0)
Screenshot: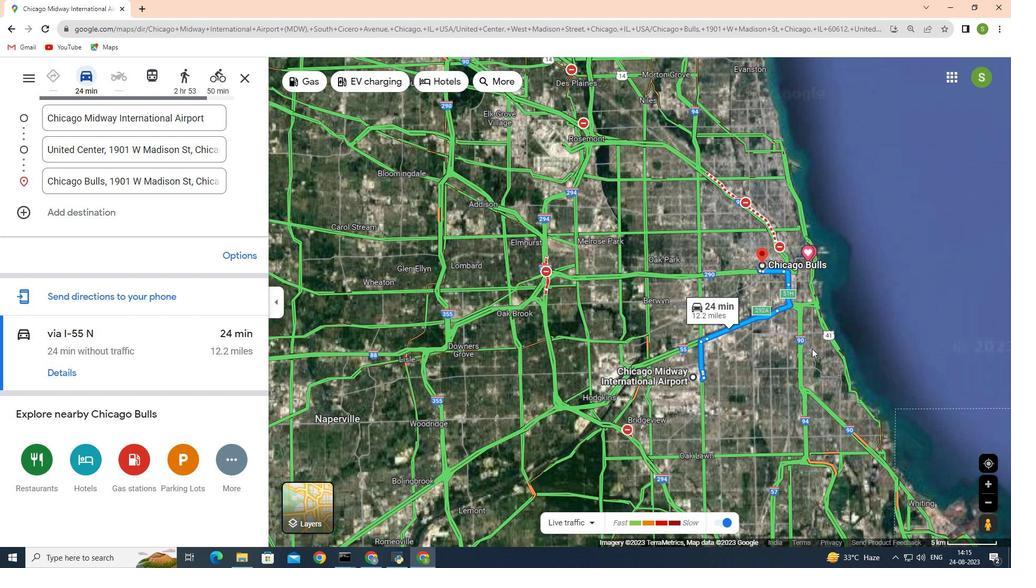 
Action: Mouse moved to (687, 380)
Screenshot: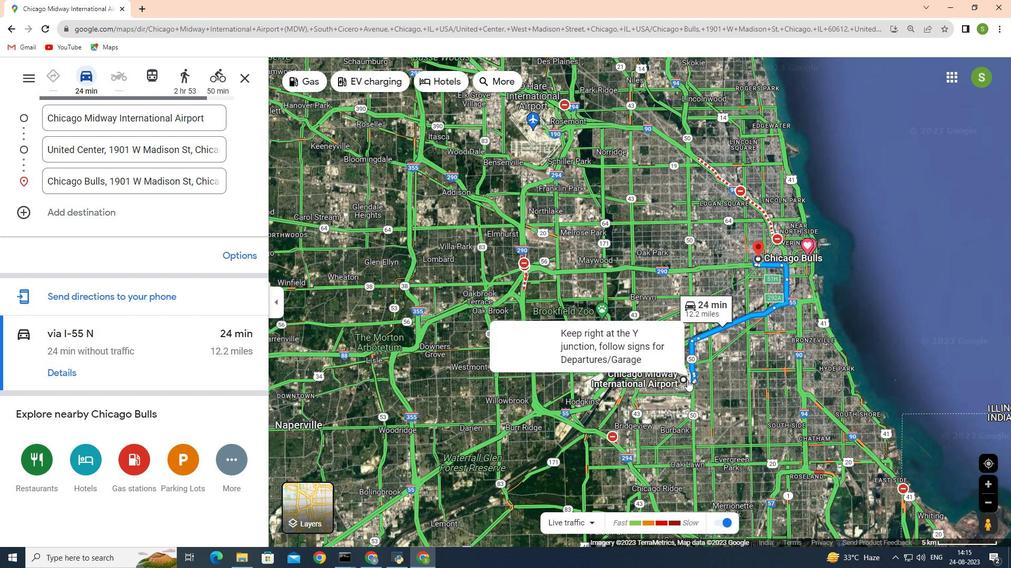 
Action: Mouse scrolled (687, 380) with delta (0, 0)
Screenshot: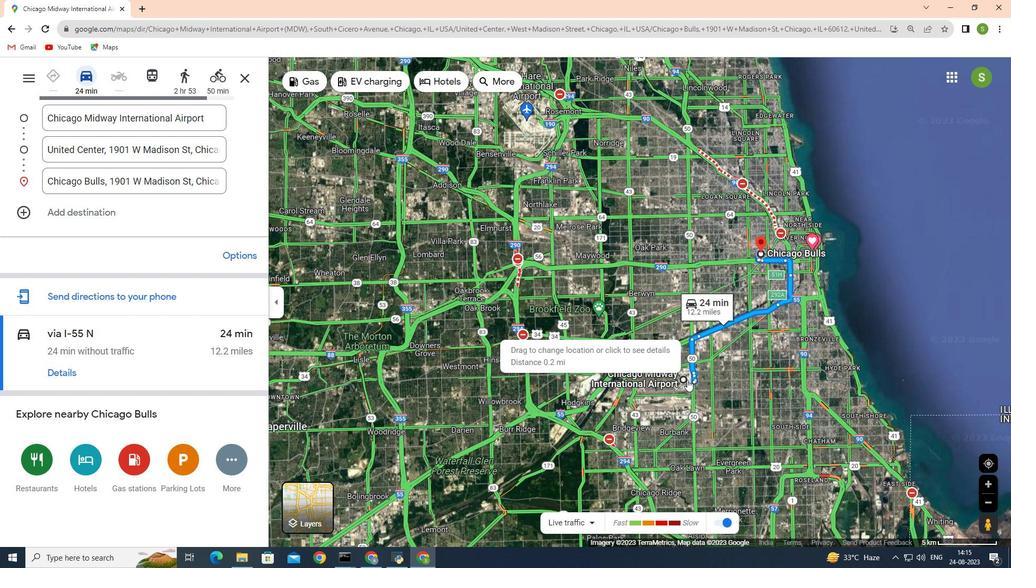 
Action: Mouse scrolled (687, 380) with delta (0, 0)
Screenshot: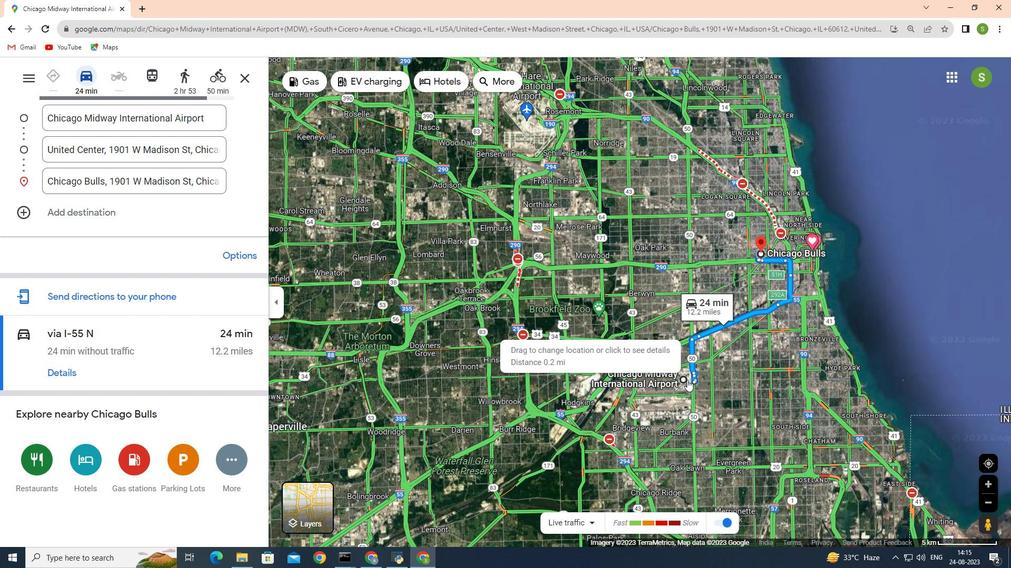 
Action: Mouse scrolled (687, 380) with delta (0, 0)
Screenshot: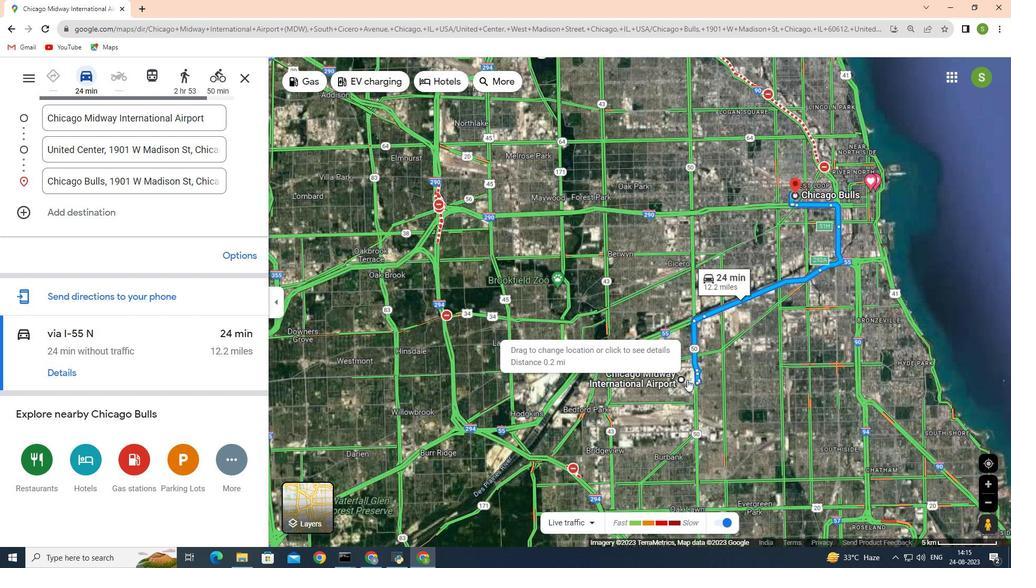 
Action: Mouse moved to (744, 389)
Screenshot: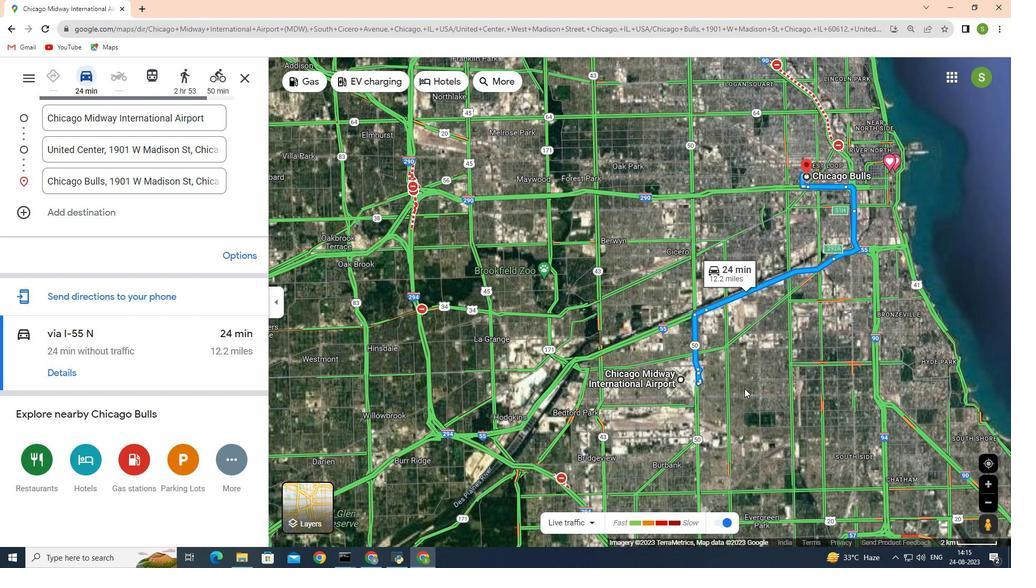 
Action: Mouse scrolled (744, 389) with delta (0, 0)
Screenshot: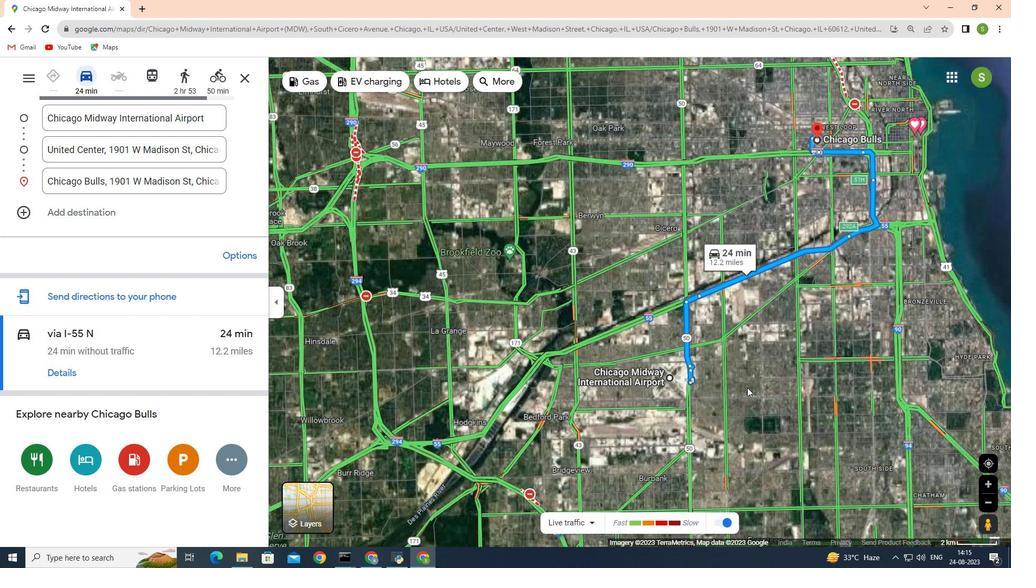 
Action: Mouse scrolled (744, 389) with delta (0, 0)
Screenshot: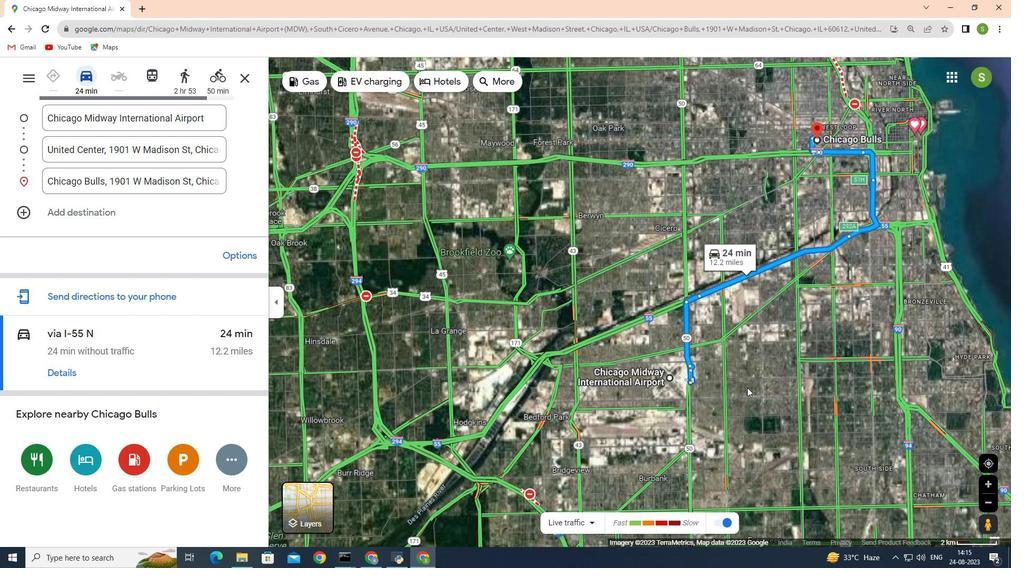 
Action: Mouse moved to (746, 389)
Screenshot: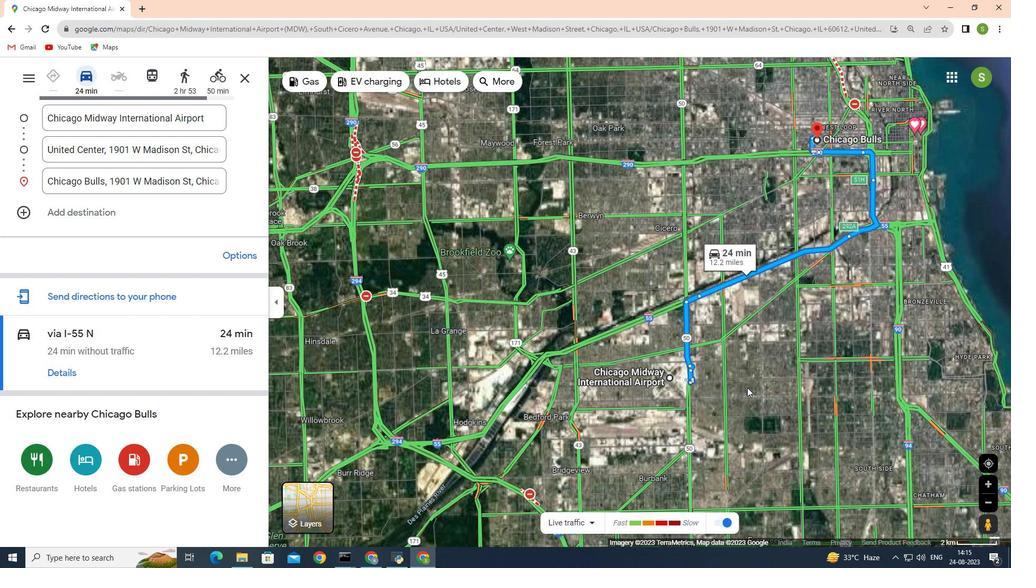
Action: Mouse scrolled (746, 389) with delta (0, 0)
Screenshot: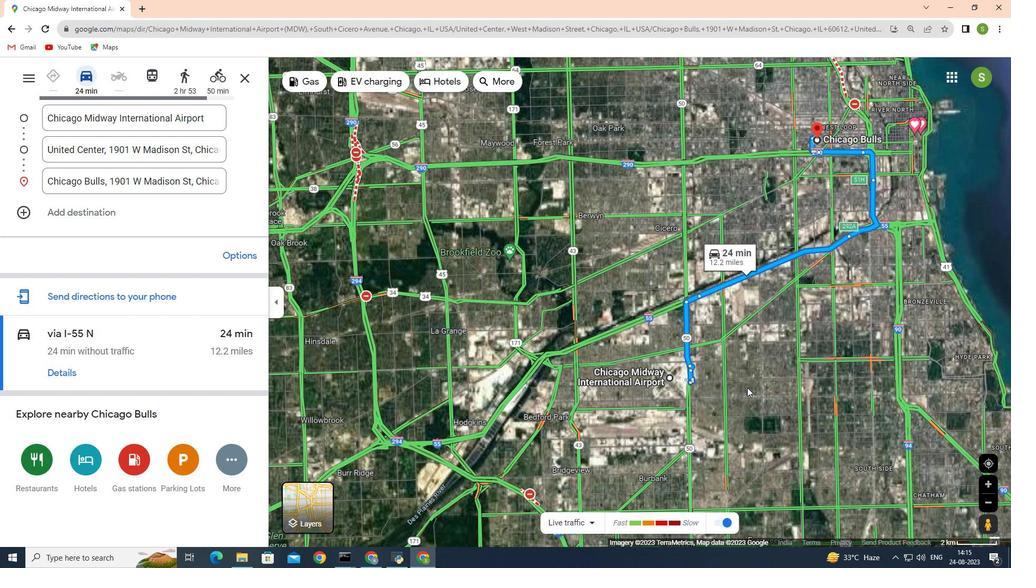 
Action: Mouse moved to (760, 386)
Screenshot: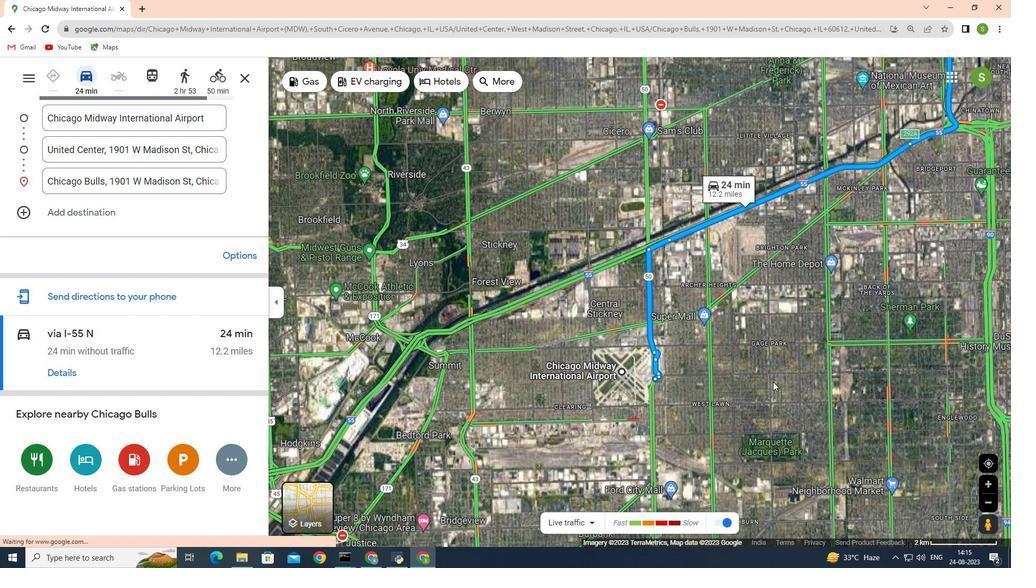 
Action: Mouse scrolled (760, 387) with delta (0, 0)
Screenshot: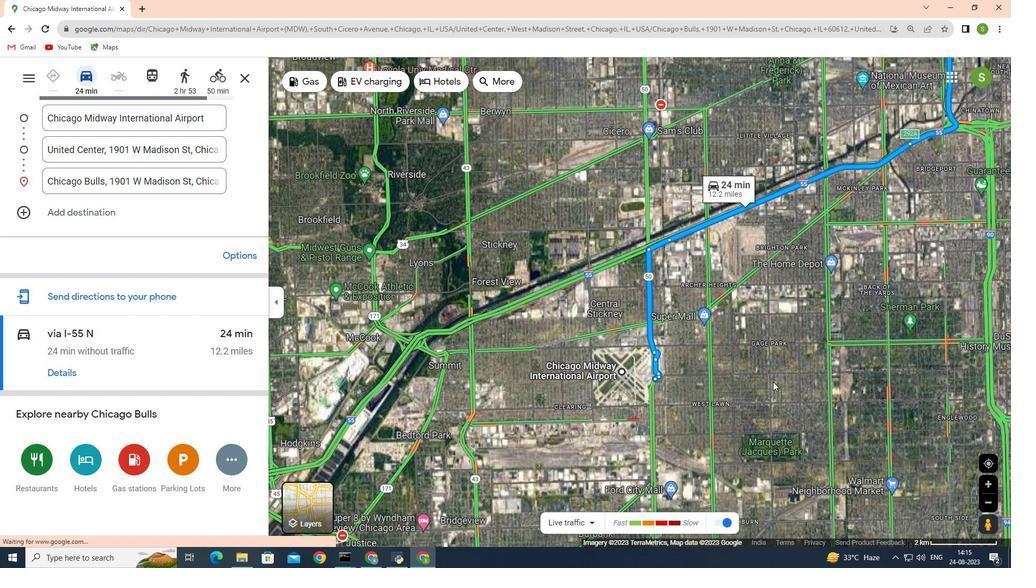 
Action: Mouse moved to (760, 386)
Screenshot: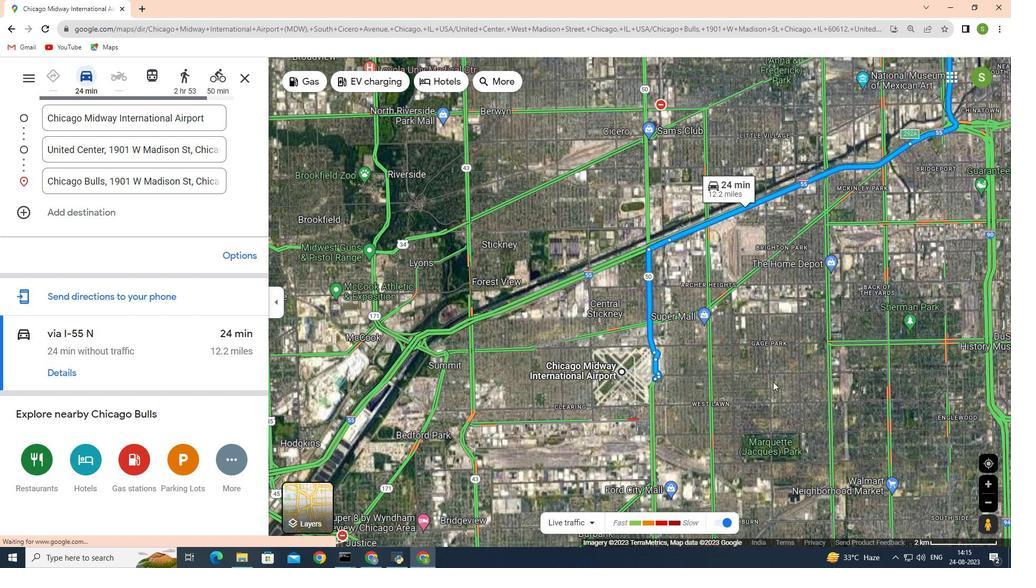 
Action: Mouse scrolled (760, 387) with delta (0, 0)
Screenshot: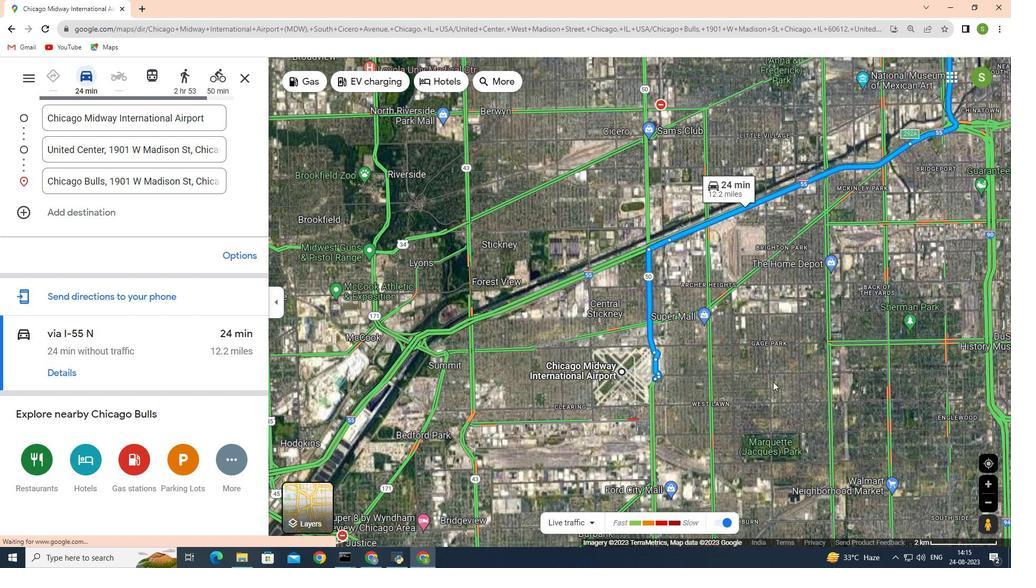 
Action: Mouse moved to (761, 386)
Screenshot: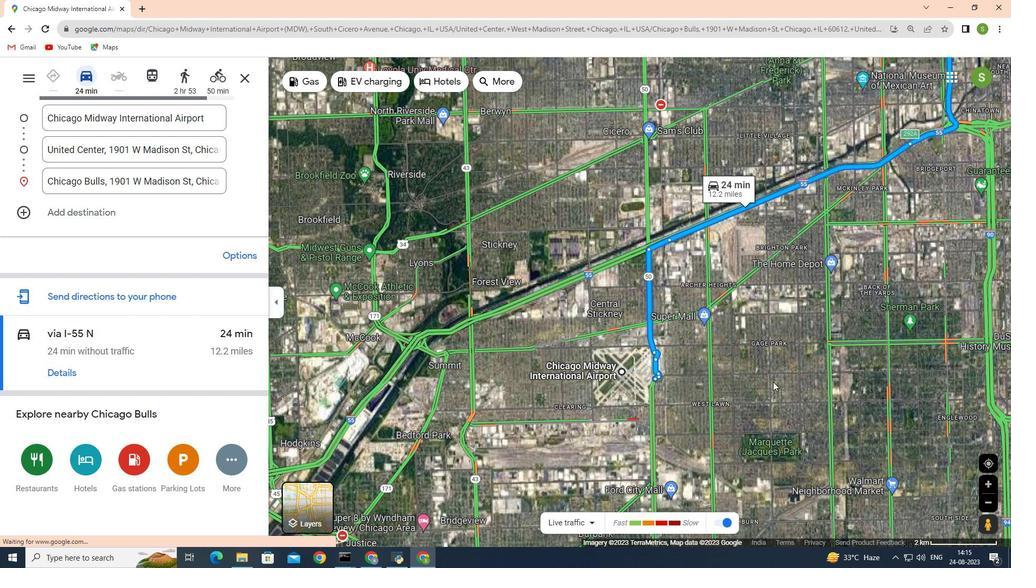 
Action: Mouse scrolled (761, 386) with delta (0, 0)
Screenshot: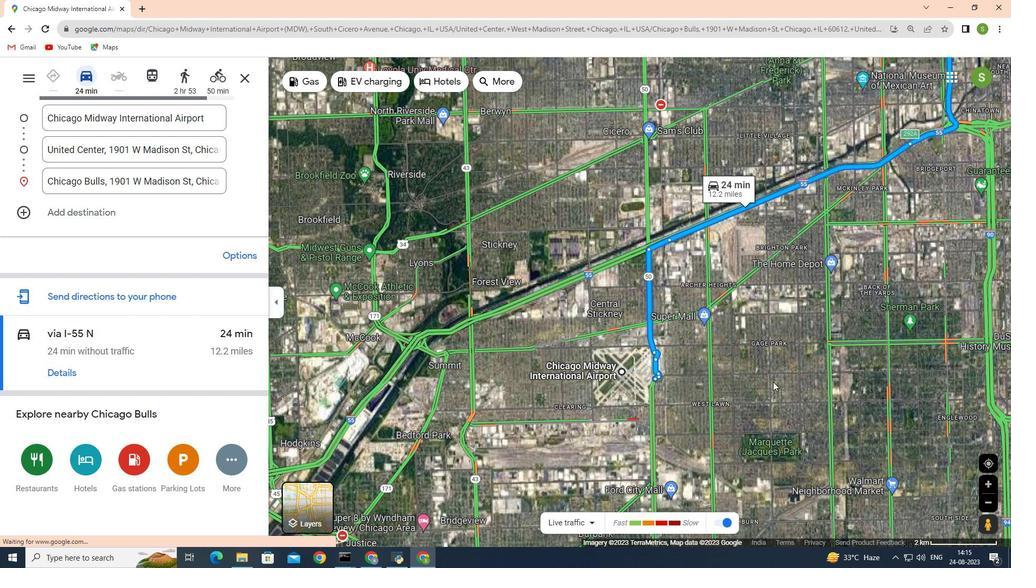 
Action: Mouse moved to (790, 375)
Screenshot: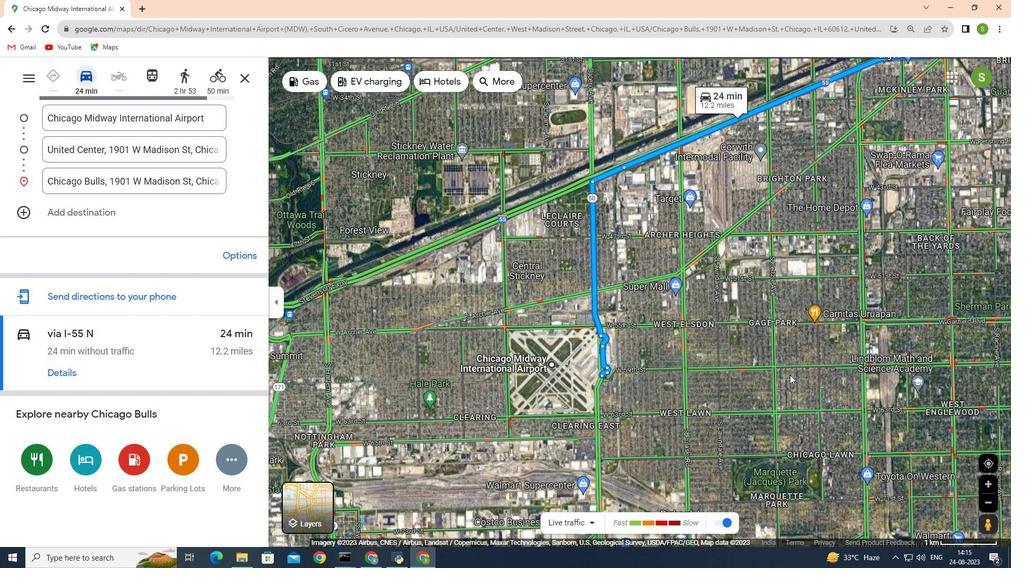 
Action: Mouse scrolled (790, 376) with delta (0, 0)
Screenshot: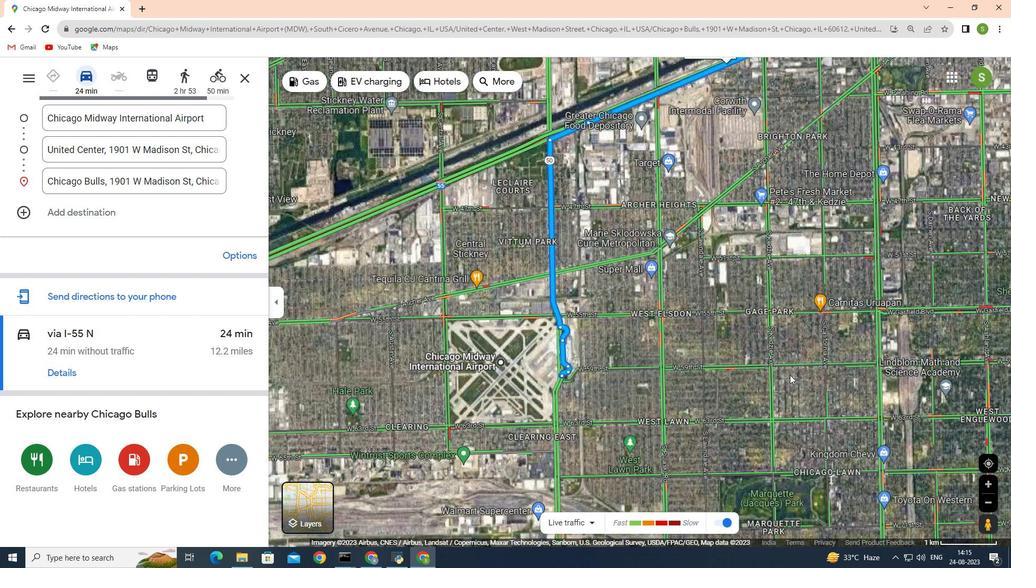
Action: Mouse scrolled (790, 376) with delta (0, 0)
Screenshot: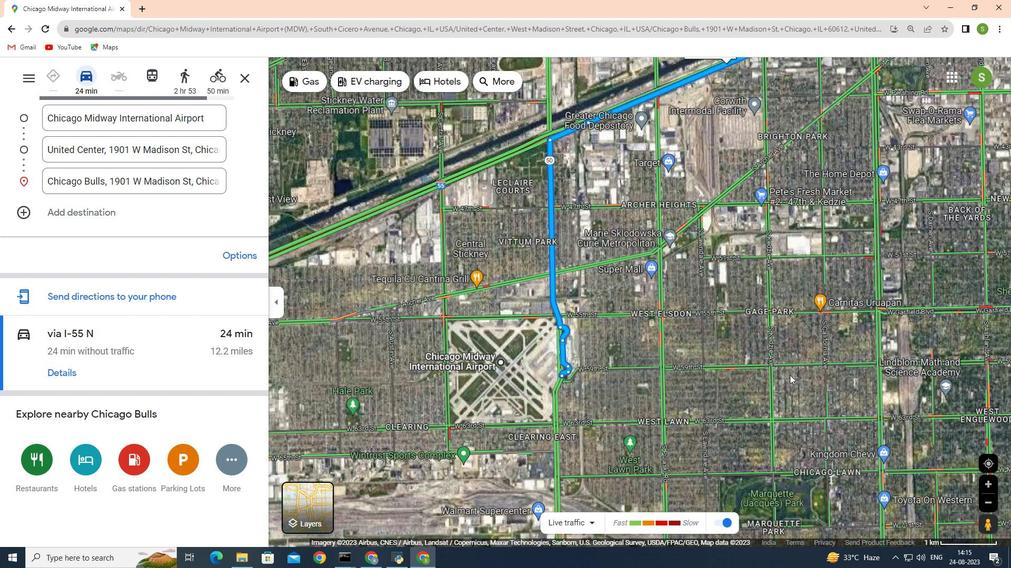 
Action: Mouse scrolled (790, 376) with delta (0, 0)
Screenshot: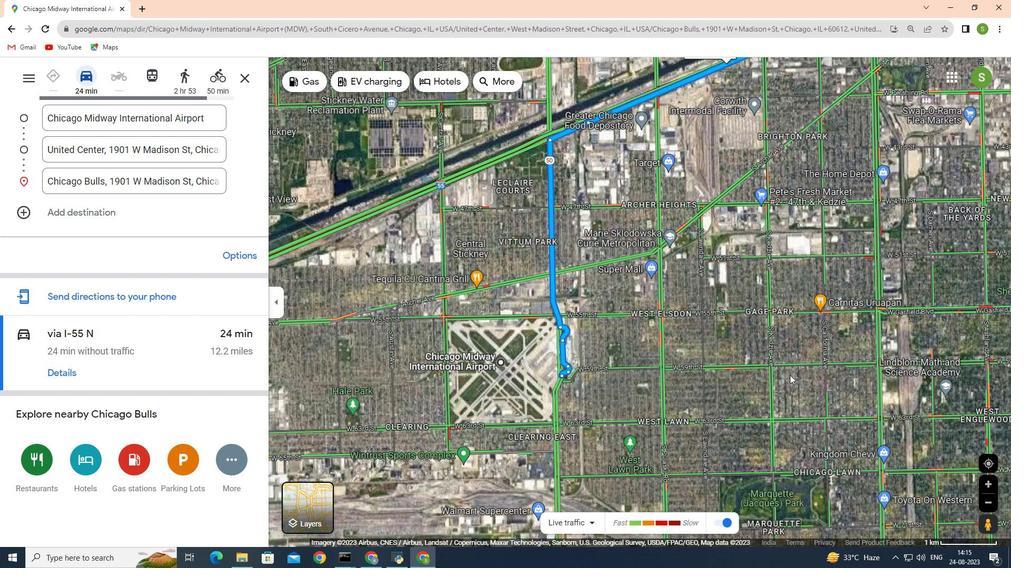 
Action: Mouse moved to (798, 375)
Screenshot: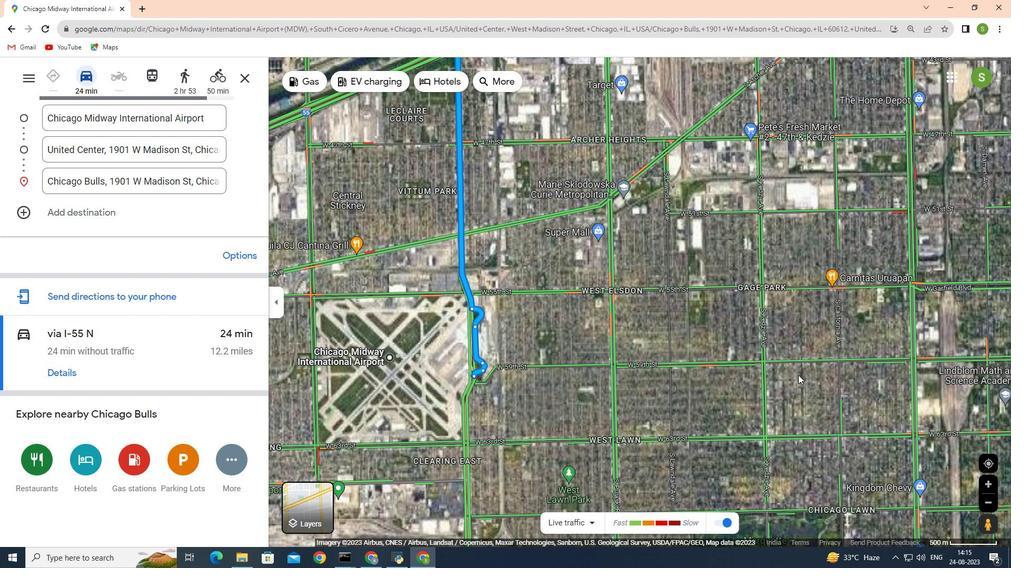 
Action: Mouse scrolled (798, 375) with delta (0, 0)
Screenshot: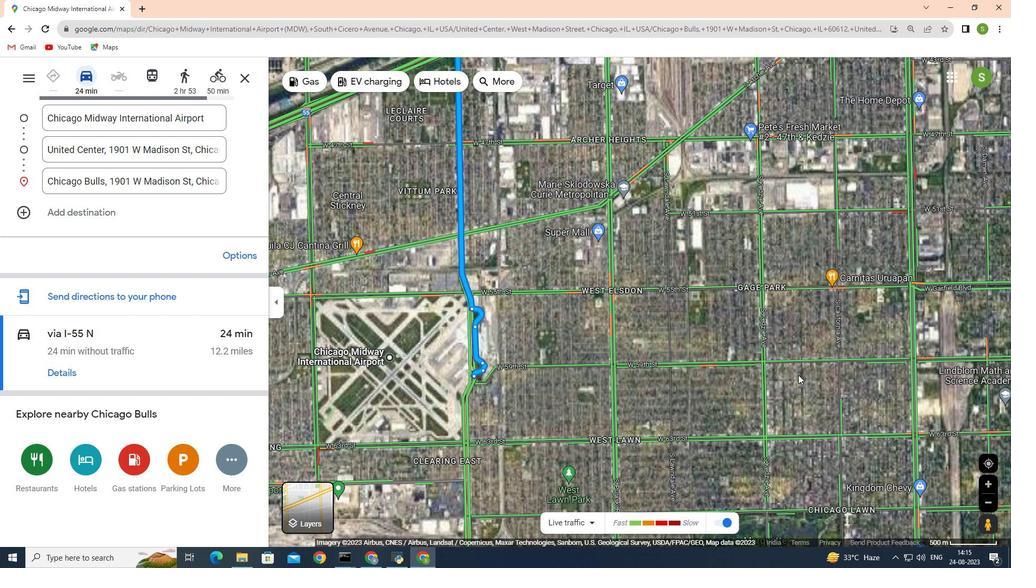 
Action: Mouse scrolled (798, 375) with delta (0, 0)
Screenshot: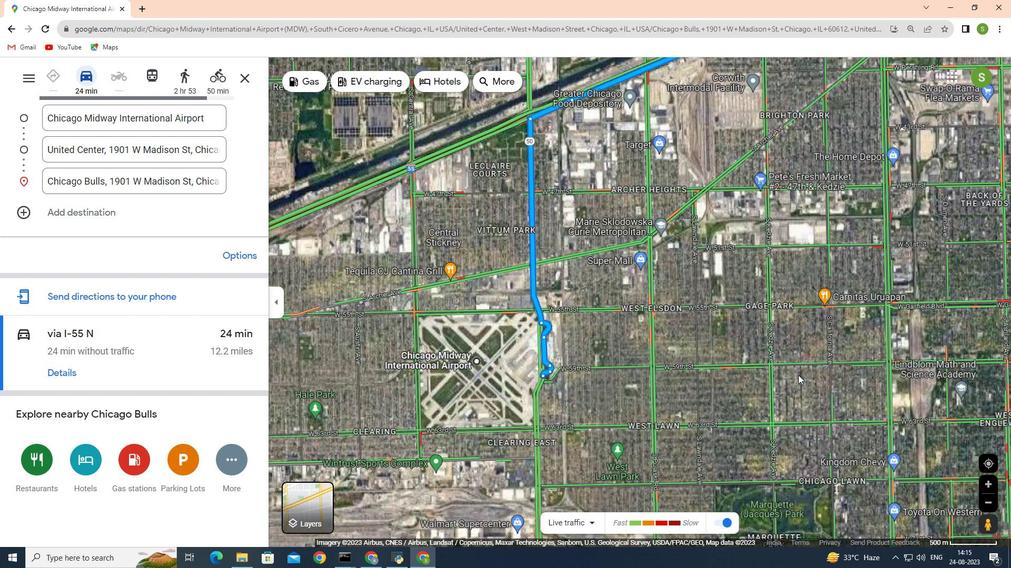 
Action: Mouse scrolled (798, 375) with delta (0, 0)
Screenshot: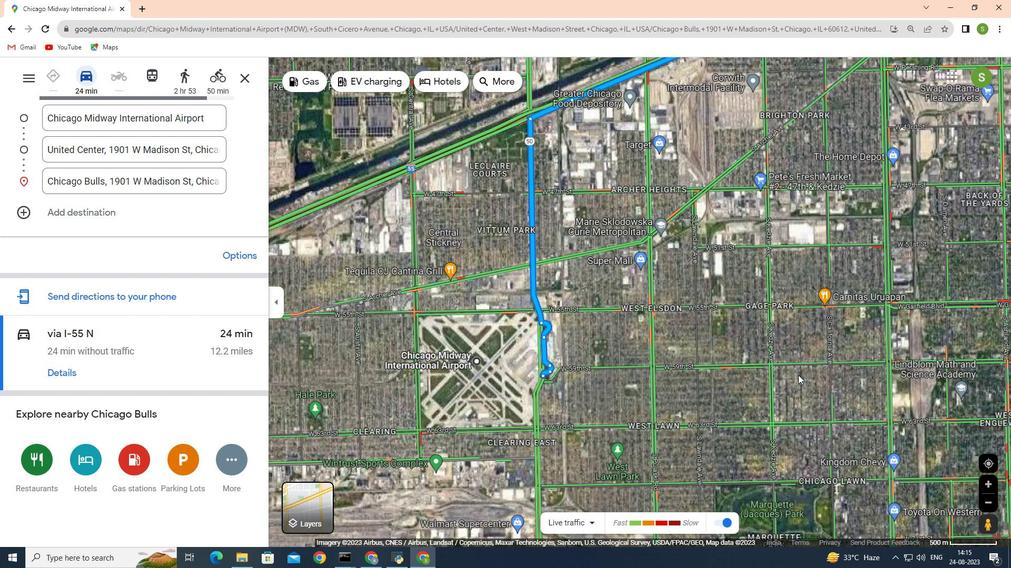 
Action: Mouse moved to (917, 390)
Screenshot: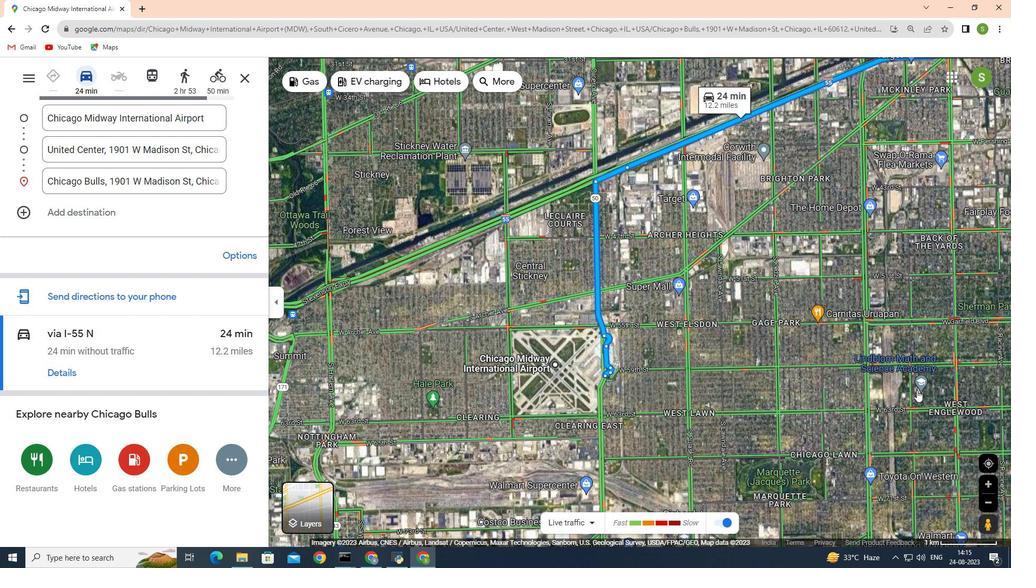 
Action: Mouse scrolled (917, 390) with delta (0, 0)
Screenshot: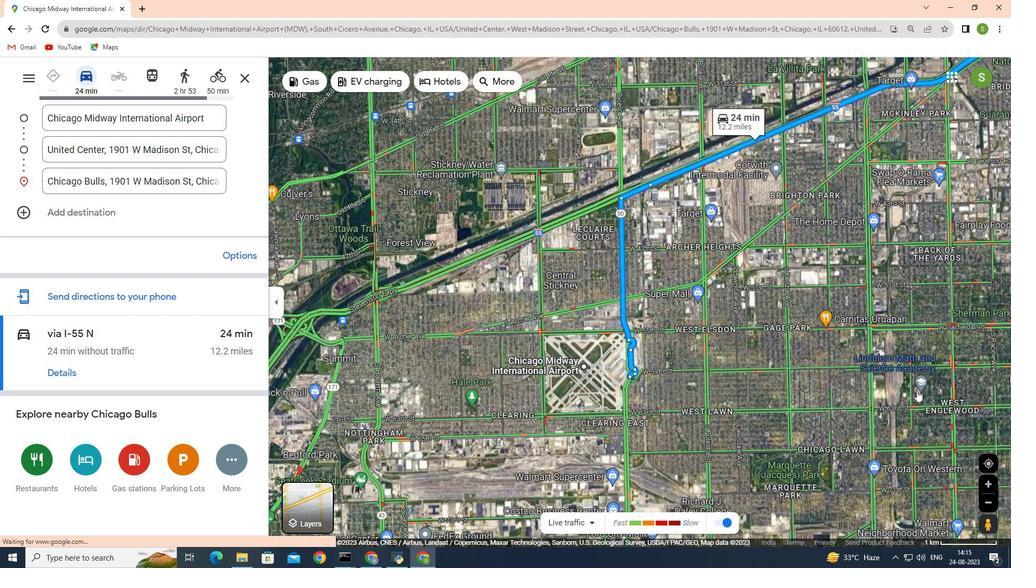 
Action: Mouse scrolled (917, 390) with delta (0, 0)
Screenshot: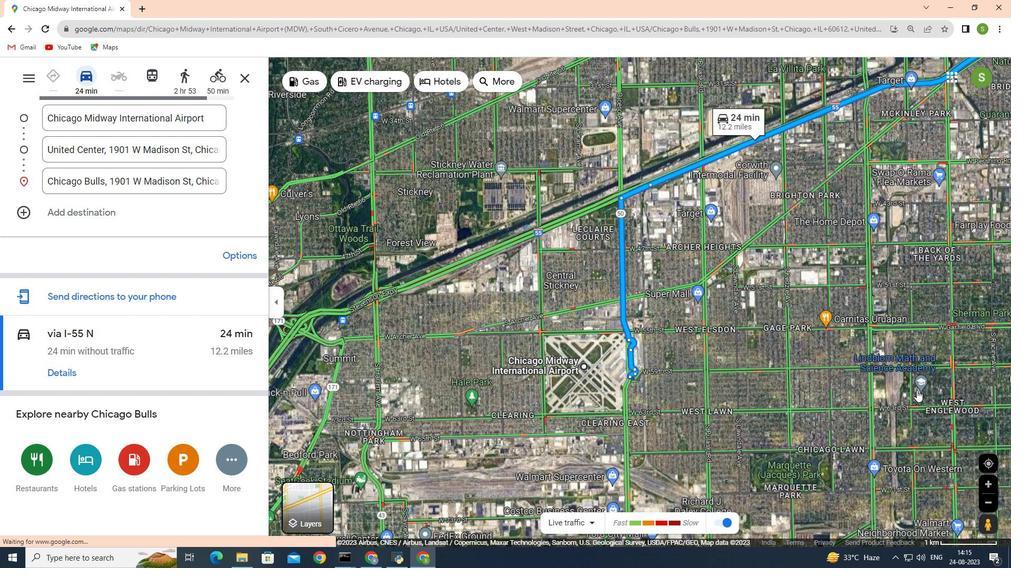 
Action: Mouse scrolled (917, 390) with delta (0, 0)
Screenshot: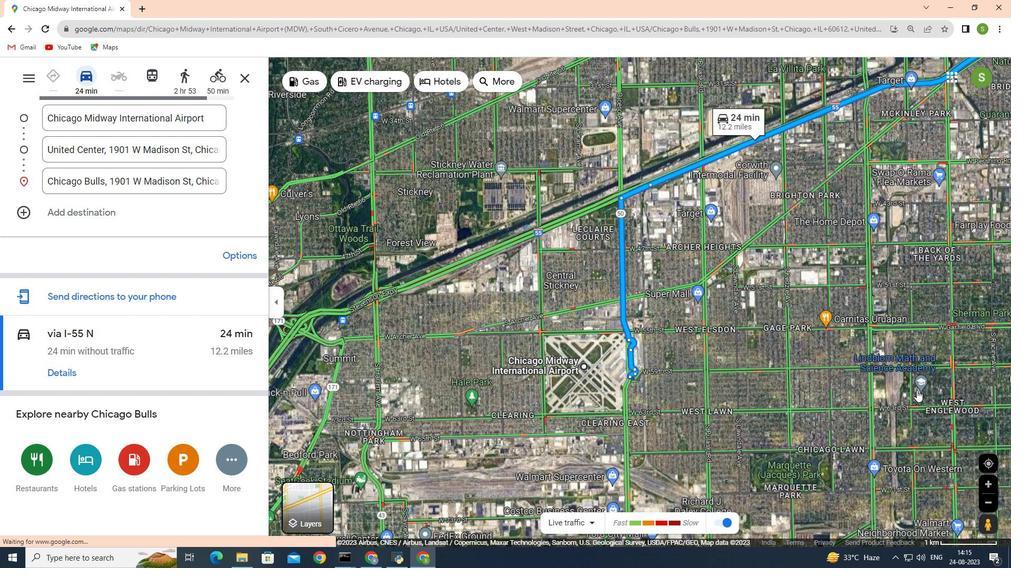 
Action: Mouse scrolled (917, 390) with delta (0, 0)
Screenshot: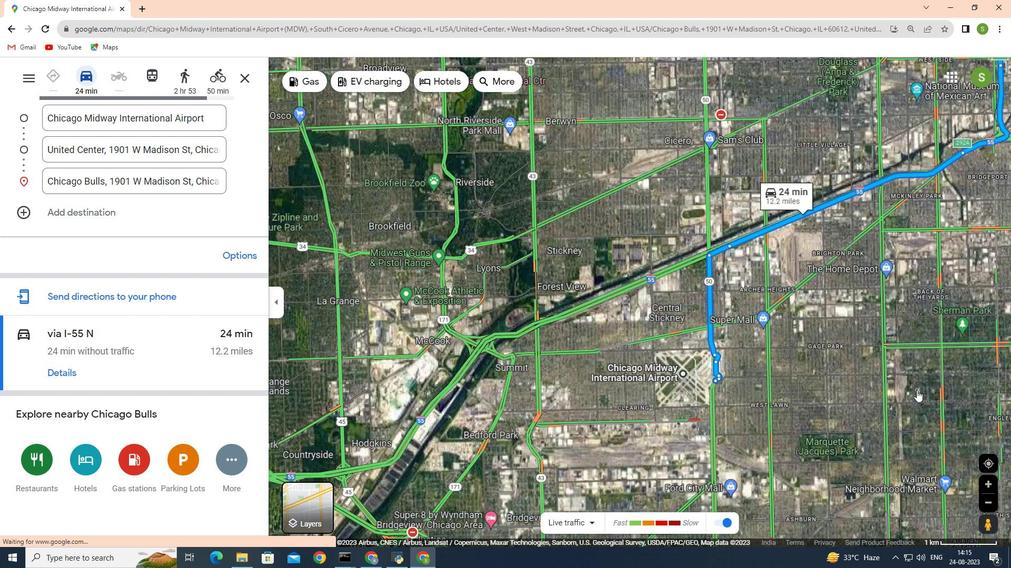 
Action: Mouse moved to (956, 390)
Screenshot: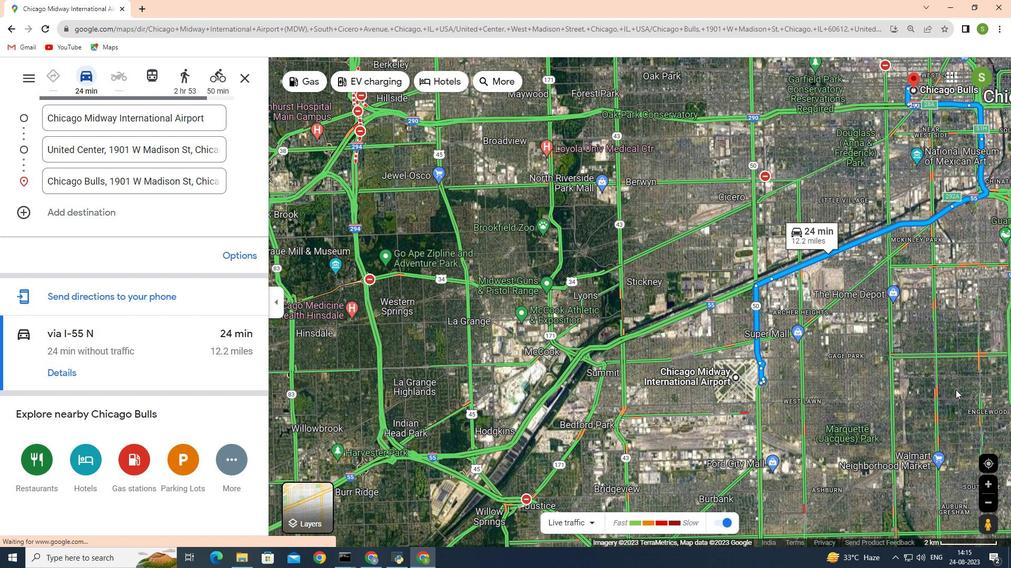 
Action: Mouse scrolled (956, 389) with delta (0, 0)
Screenshot: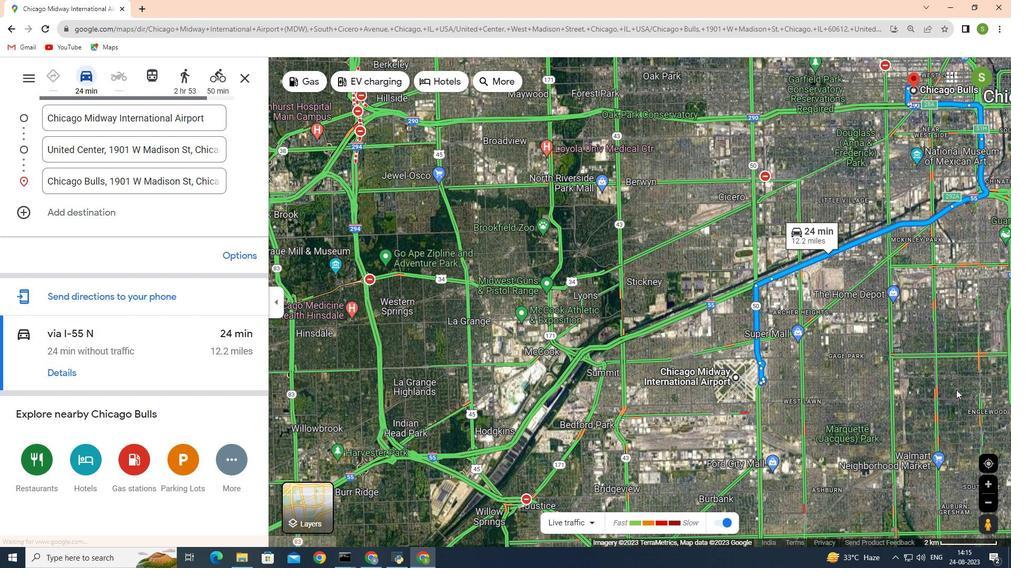 
Action: Mouse moved to (956, 390)
Screenshot: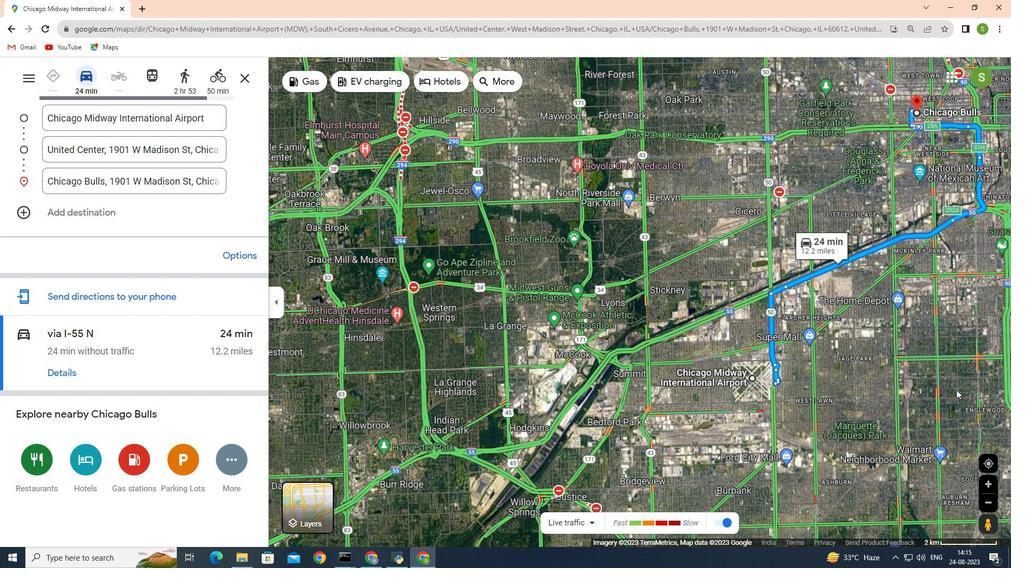 
Action: Mouse scrolled (956, 389) with delta (0, 0)
Screenshot: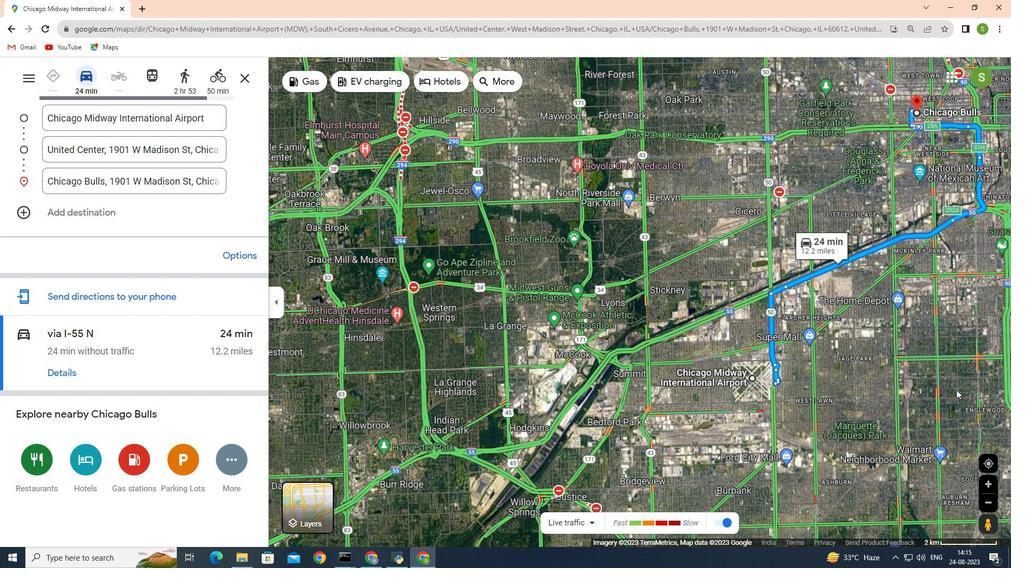 
Action: Mouse moved to (949, 391)
Screenshot: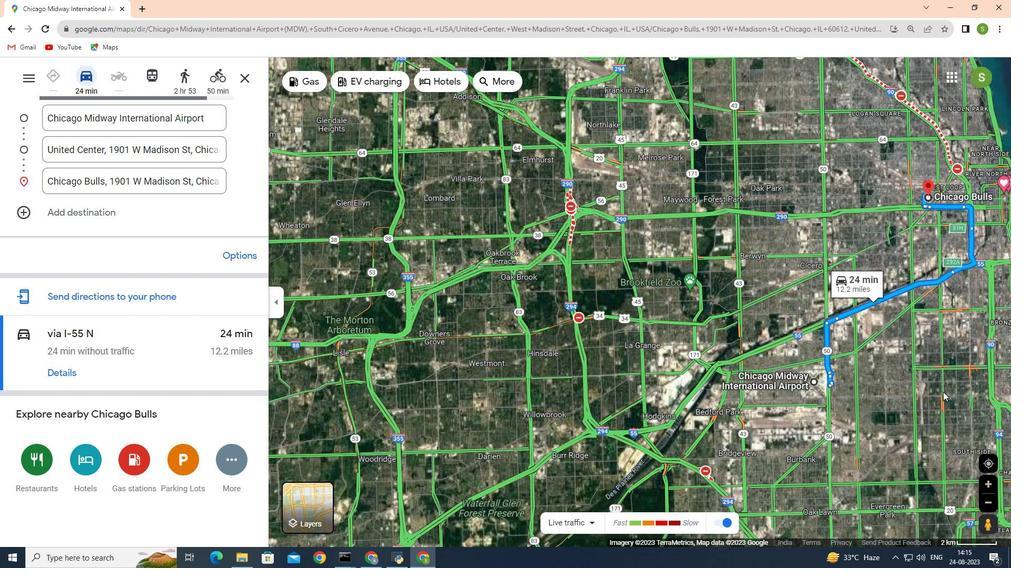 
Action: Mouse scrolled (949, 391) with delta (0, 0)
Screenshot: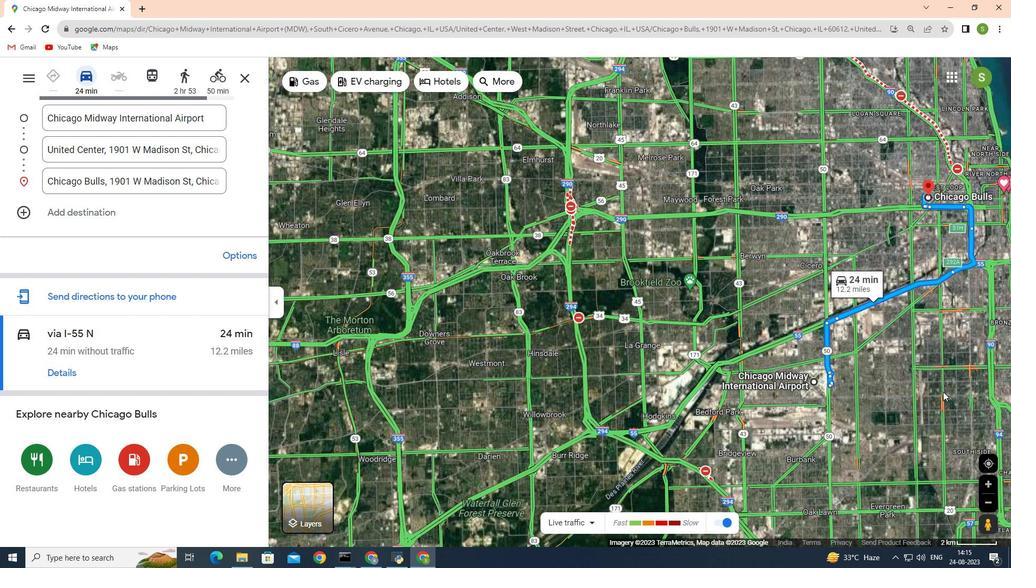 
Action: Mouse moved to (945, 392)
Screenshot: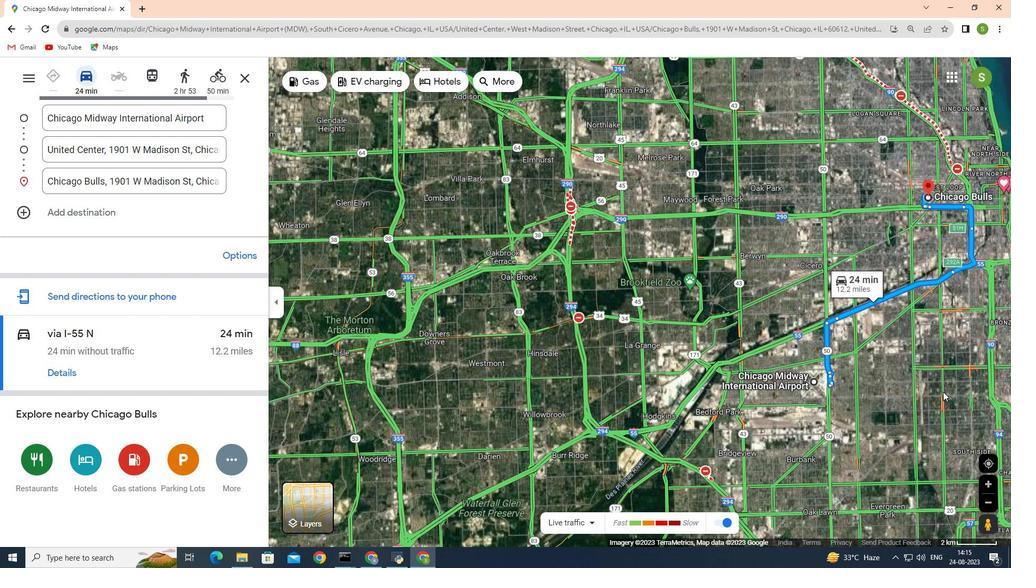 
Action: Mouse scrolled (945, 391) with delta (0, 0)
Screenshot: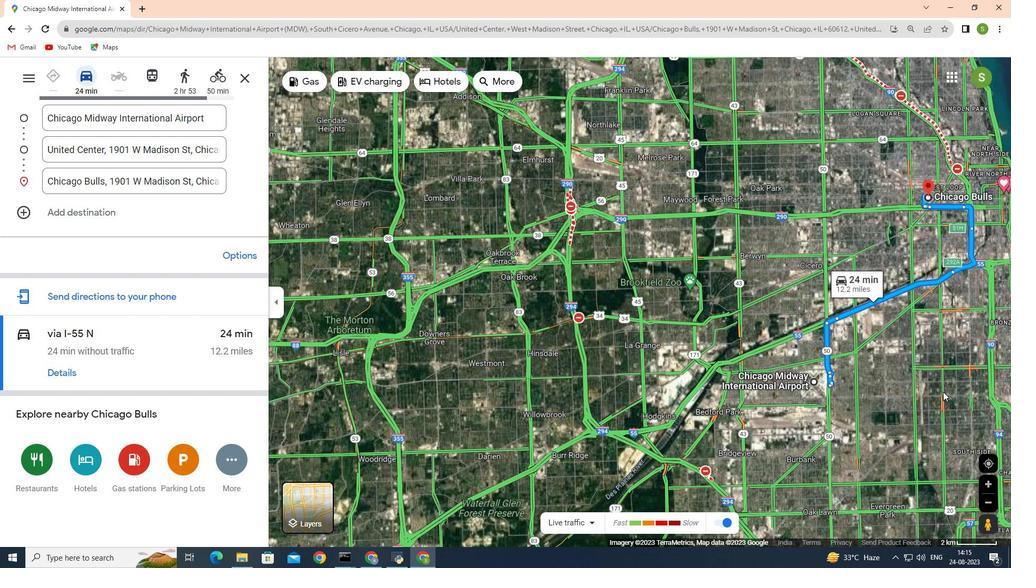 
Action: Mouse moved to (943, 392)
Screenshot: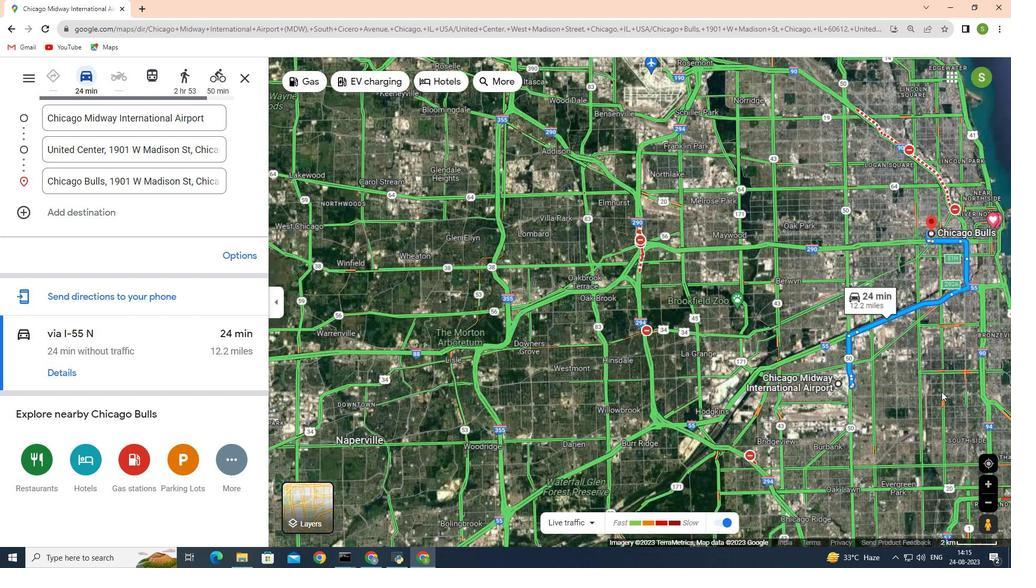 
Action: Mouse scrolled (943, 391) with delta (0, 0)
Screenshot: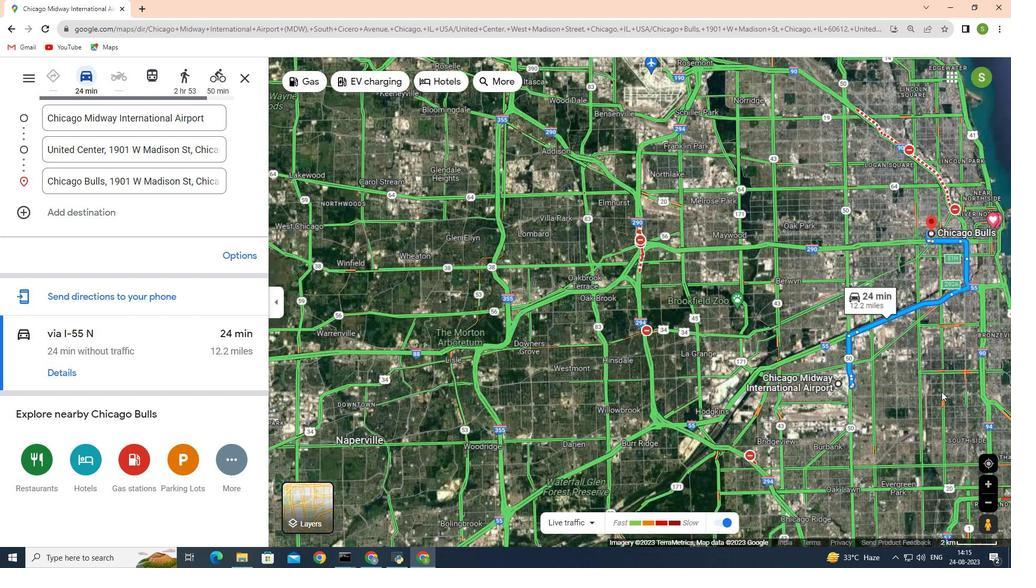 
Action: Mouse moved to (921, 390)
Screenshot: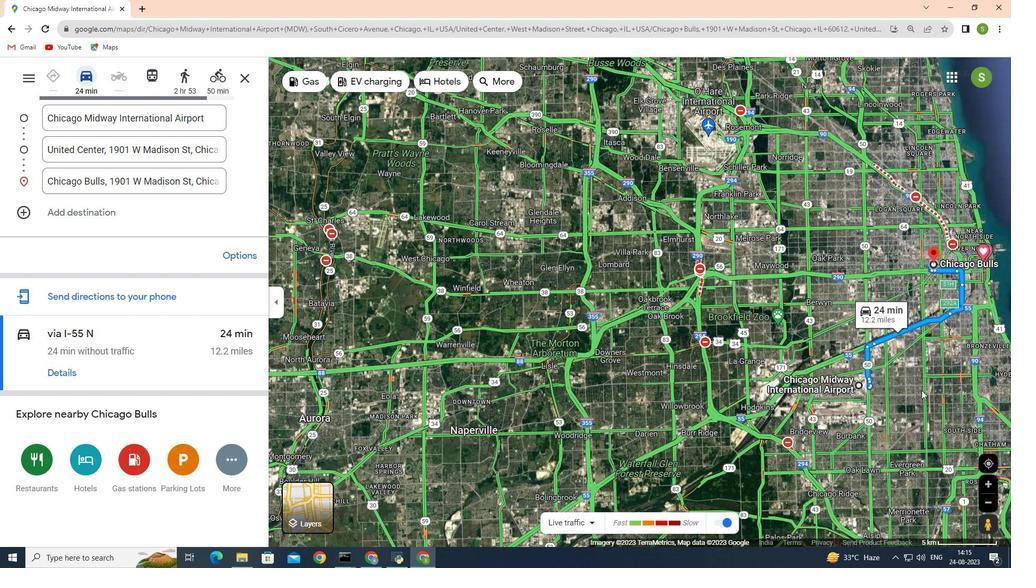 
Action: Mouse scrolled (921, 391) with delta (0, 0)
Screenshot: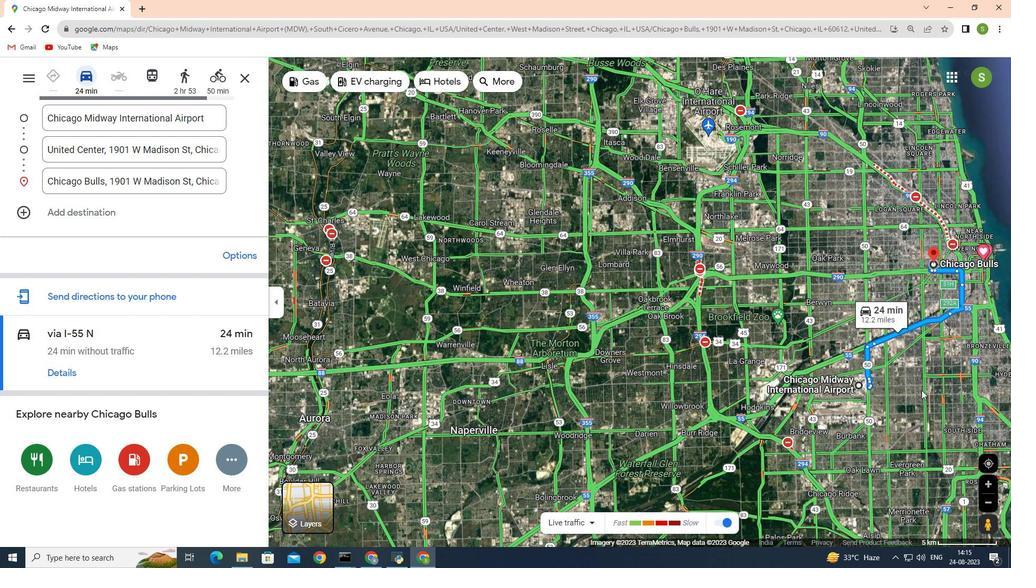 
Action: Mouse scrolled (921, 391) with delta (0, 0)
Screenshot: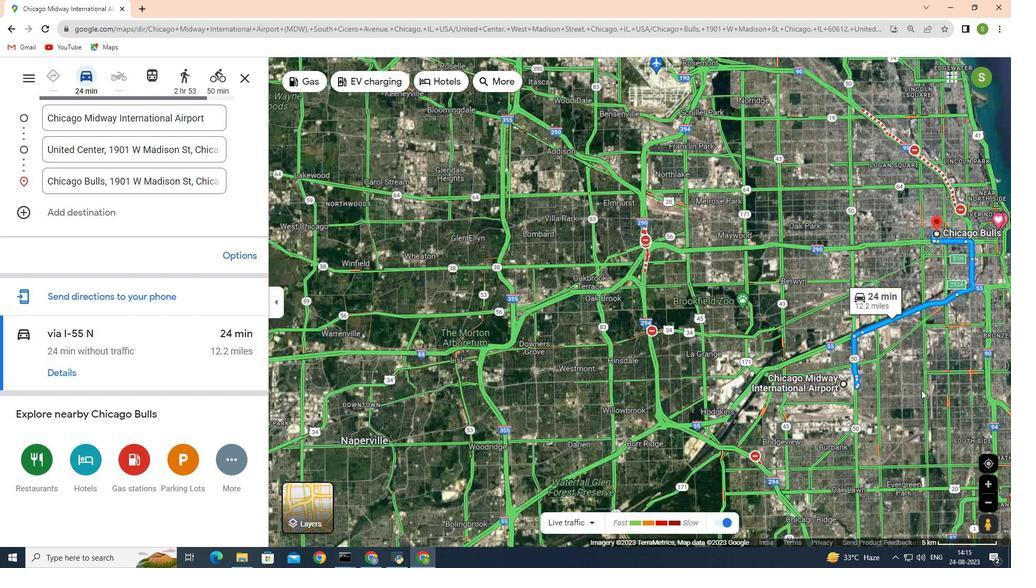 
Action: Mouse scrolled (921, 391) with delta (0, 0)
Screenshot: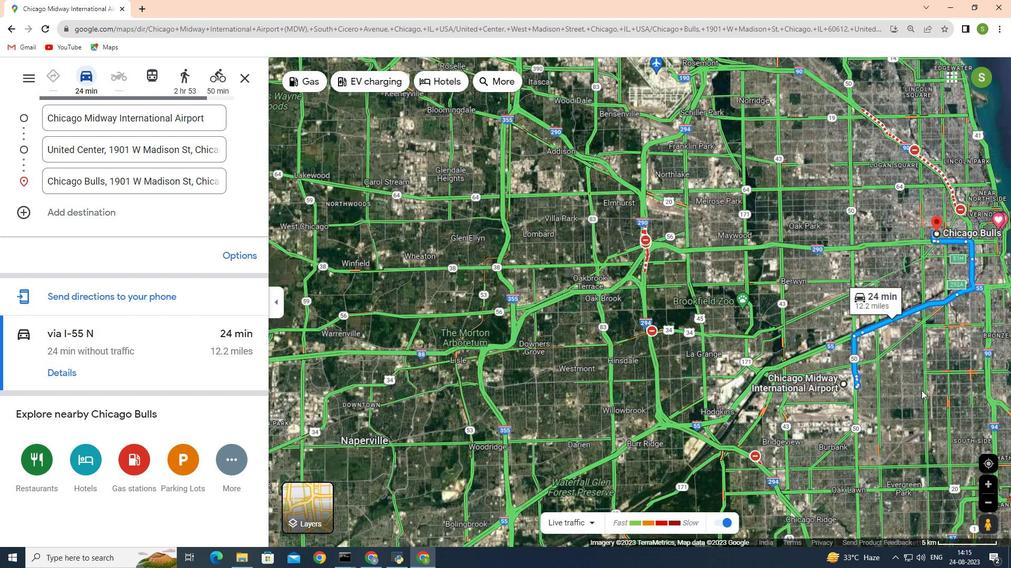 
Action: Mouse scrolled (921, 391) with delta (0, 0)
Screenshot: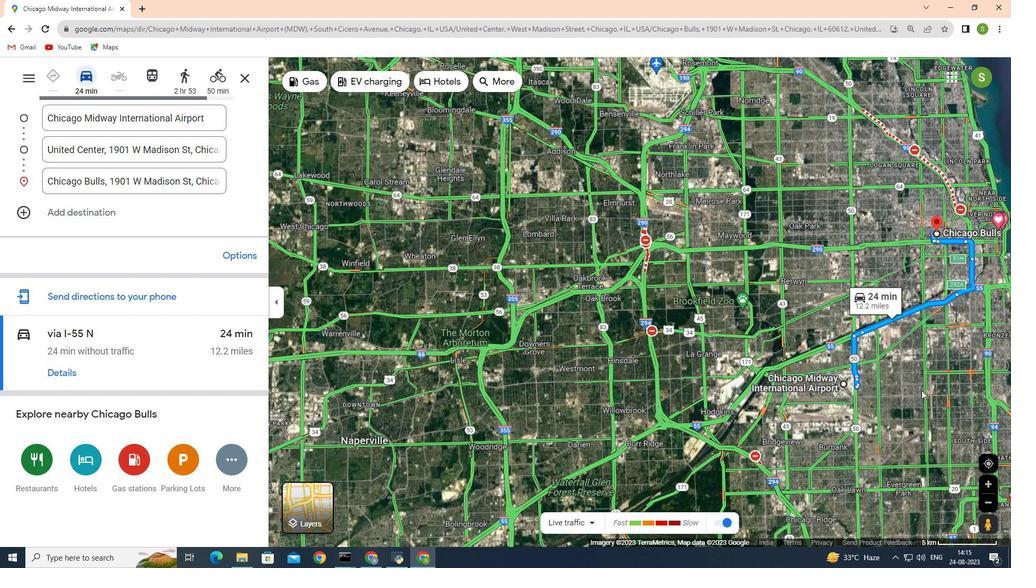
Action: Mouse scrolled (921, 391) with delta (0, 0)
Screenshot: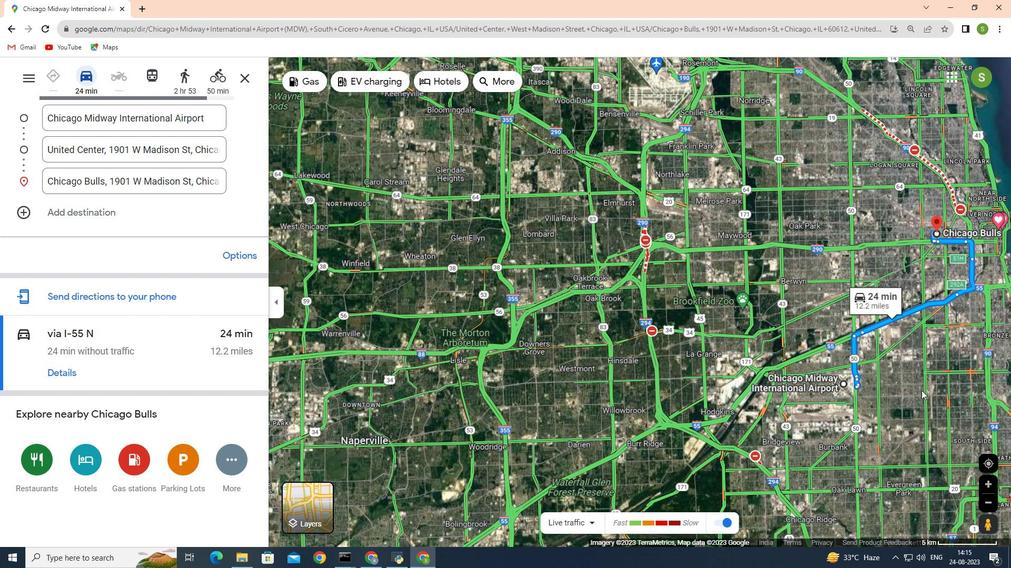 
Action: Mouse moved to (951, 387)
Screenshot: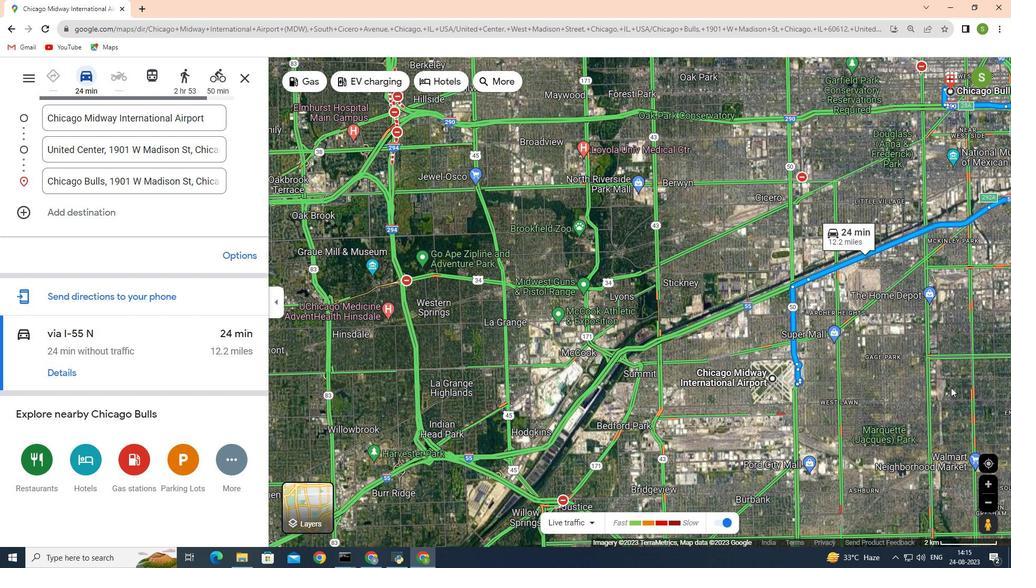 
Action: Mouse scrolled (951, 388) with delta (0, 0)
Screenshot: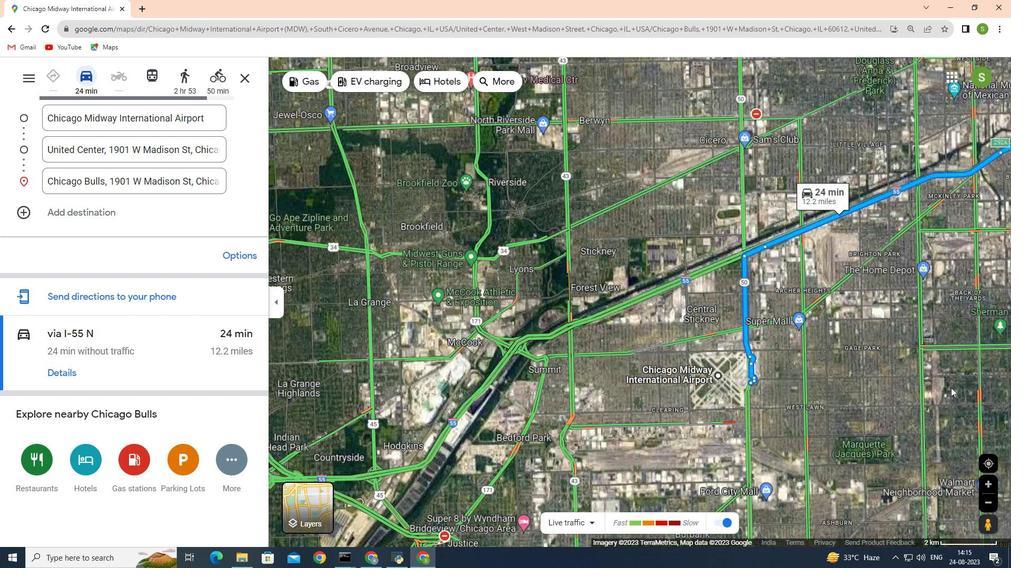 
Action: Mouse moved to (951, 388)
Screenshot: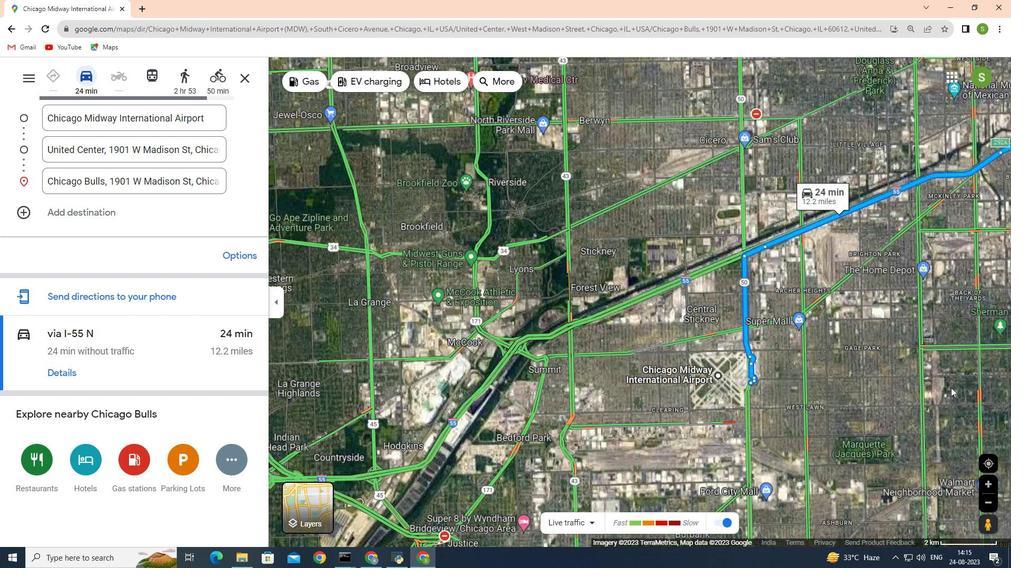 
Action: Mouse scrolled (951, 388) with delta (0, 0)
Screenshot: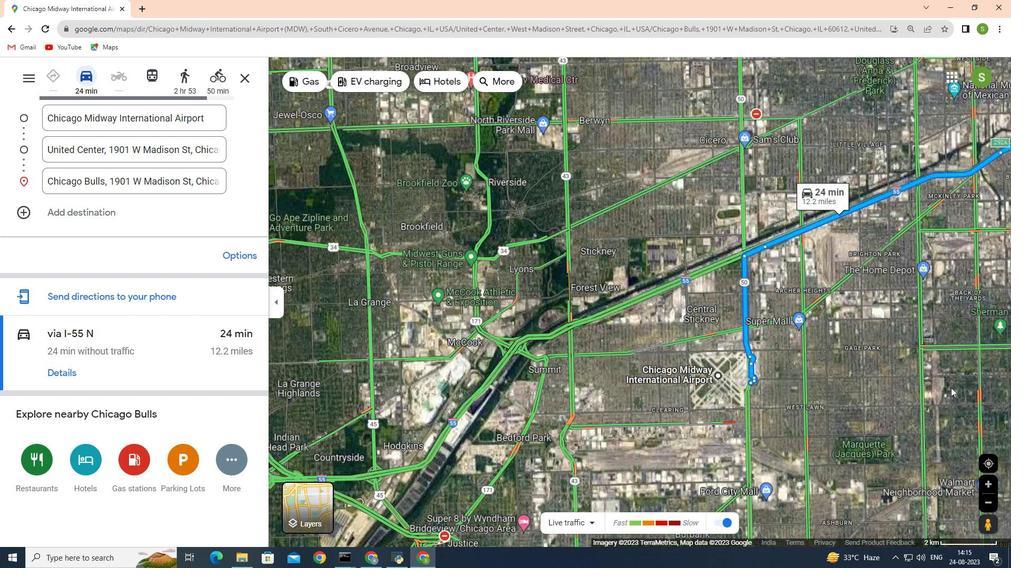 
Action: Mouse scrolled (951, 388) with delta (0, 0)
Screenshot: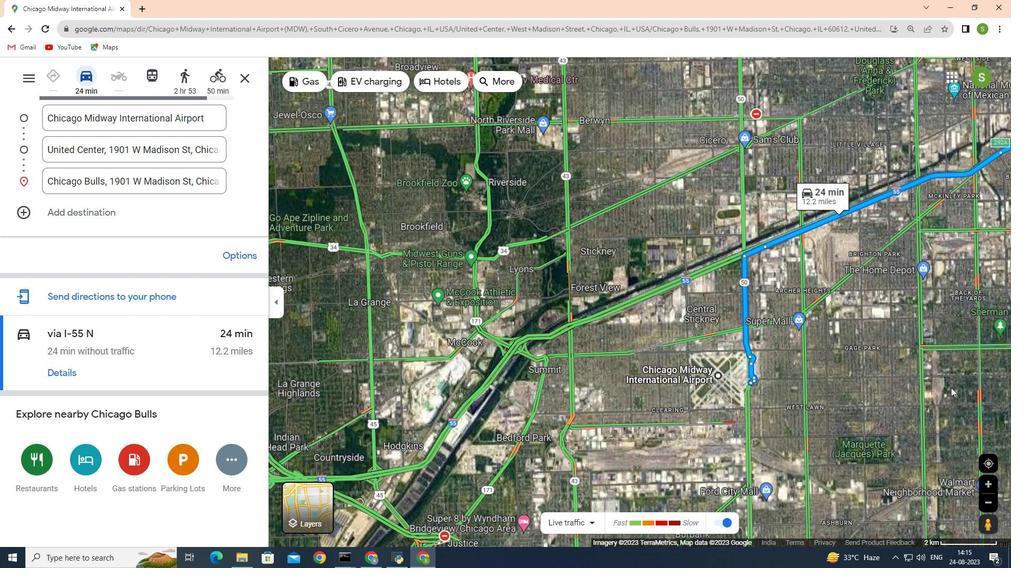 
Action: Mouse moved to (949, 389)
Screenshot: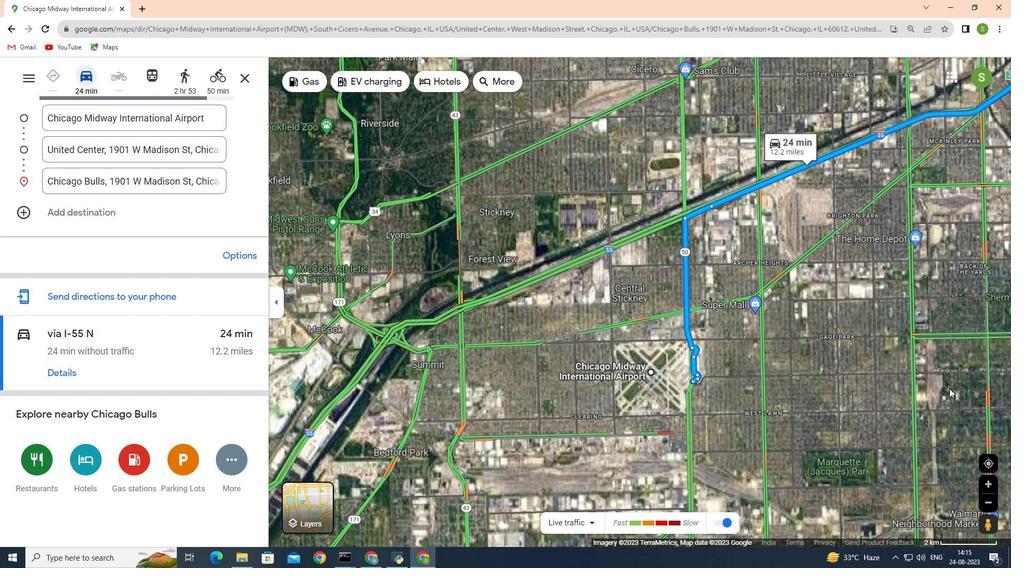 
Action: Mouse scrolled (949, 389) with delta (0, 0)
Screenshot: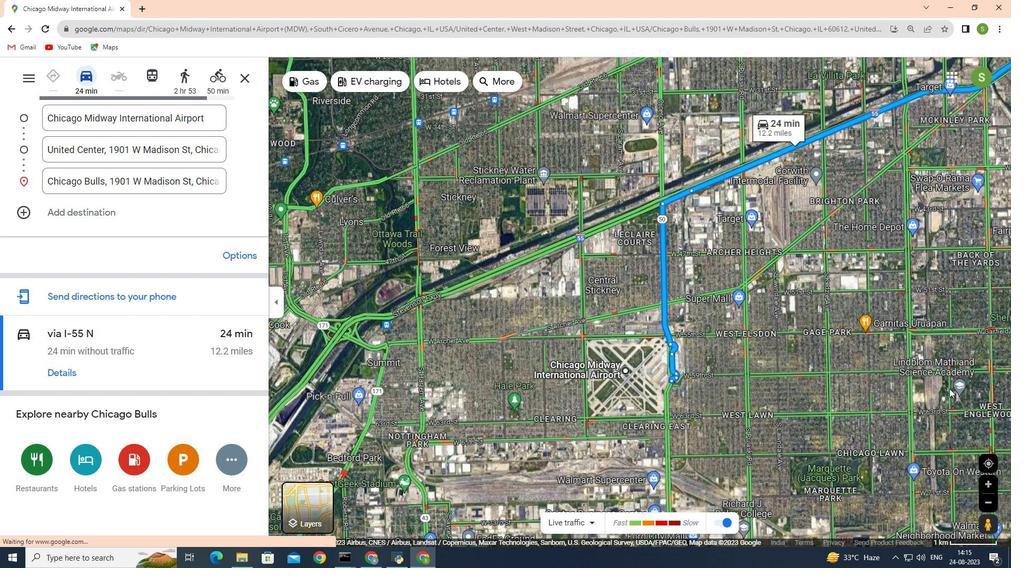 
Action: Mouse scrolled (949, 389) with delta (0, 0)
Screenshot: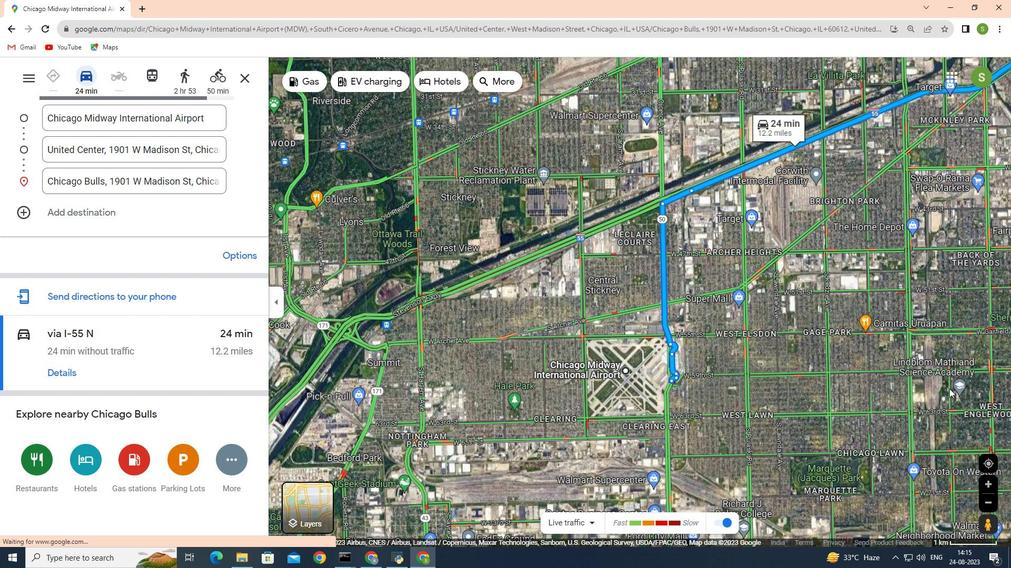 
Action: Mouse scrolled (949, 389) with delta (0, 0)
Screenshot: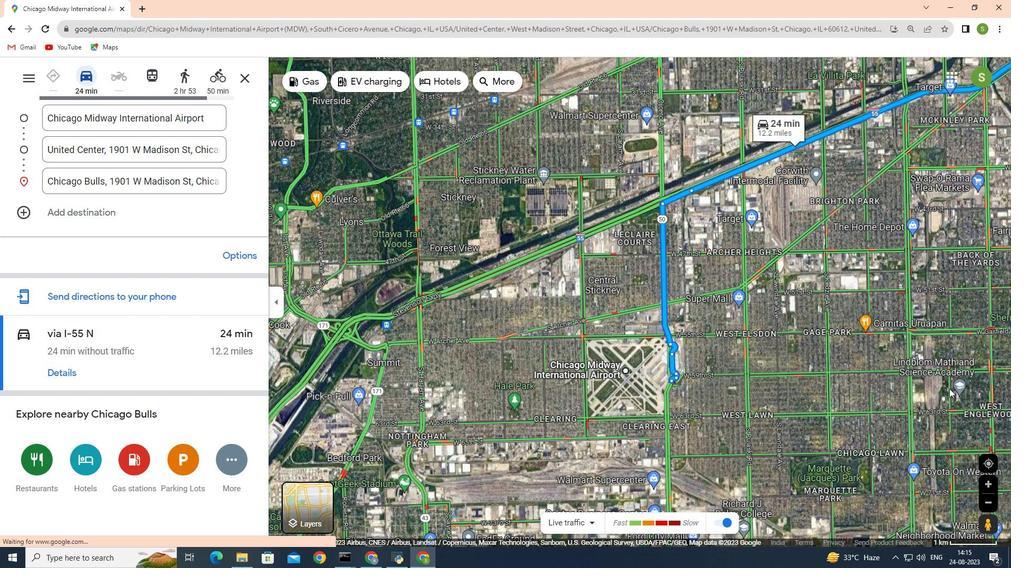 
Action: Mouse scrolled (949, 389) with delta (0, 0)
Screenshot: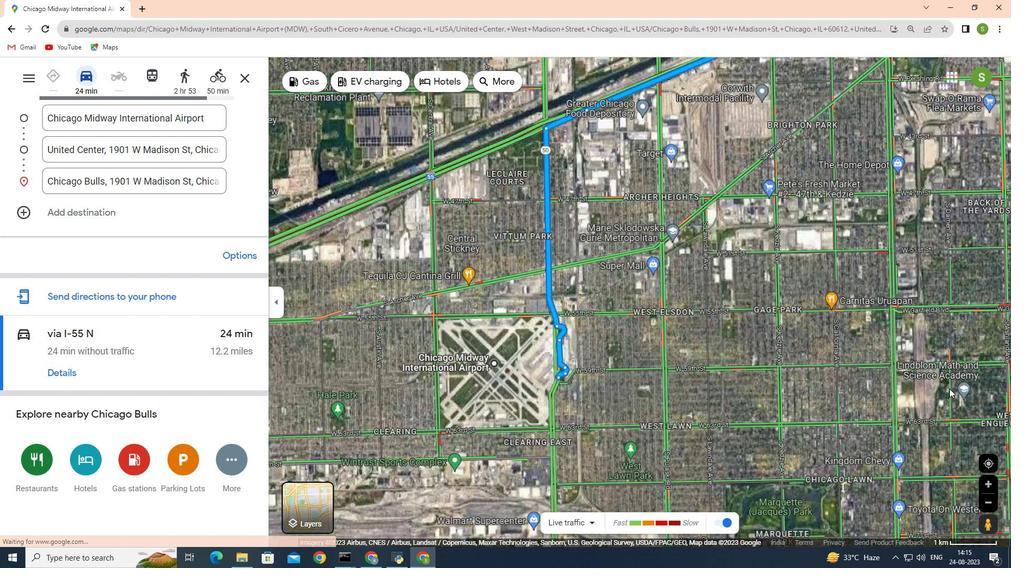 
Action: Mouse scrolled (949, 389) with delta (0, 0)
Screenshot: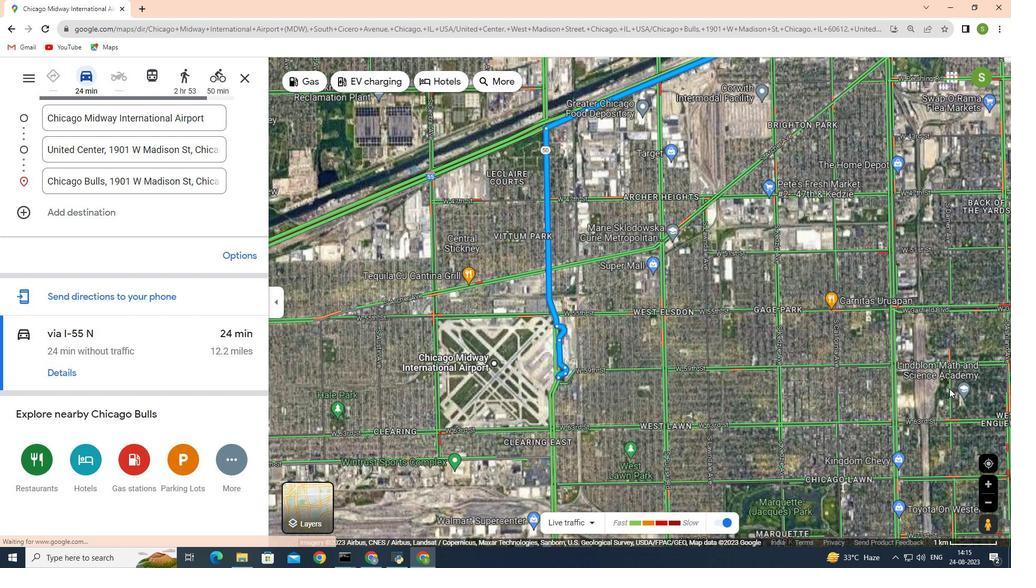 
Action: Mouse scrolled (949, 389) with delta (0, 0)
Screenshot: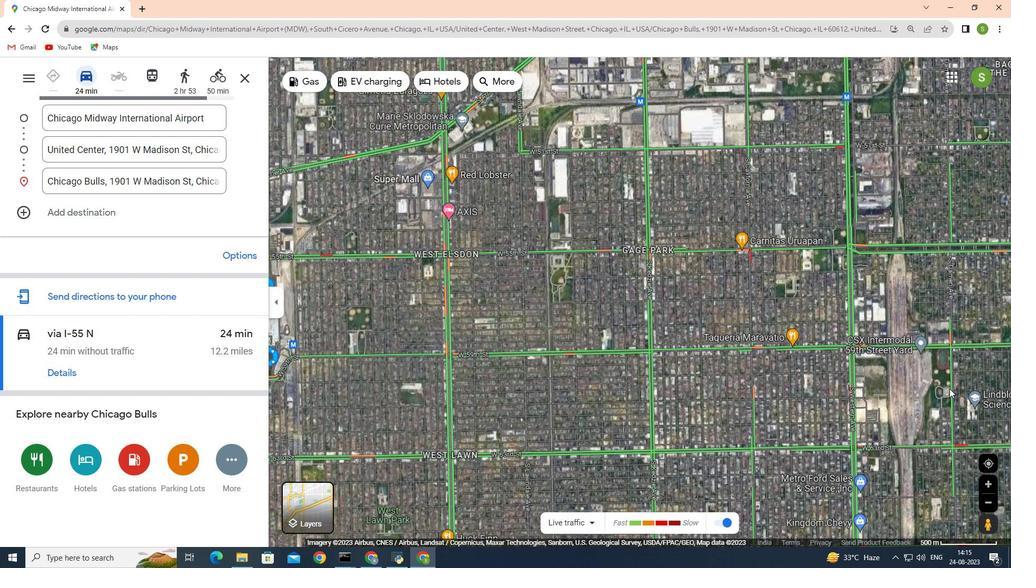 
Action: Mouse scrolled (949, 389) with delta (0, 0)
Screenshot: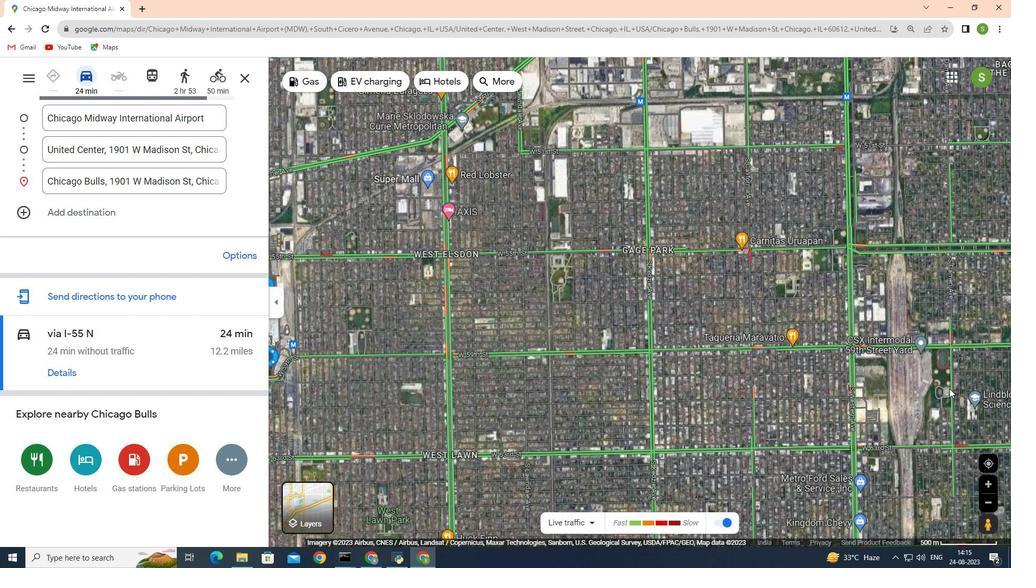 
Action: Mouse scrolled (949, 389) with delta (0, 0)
Screenshot: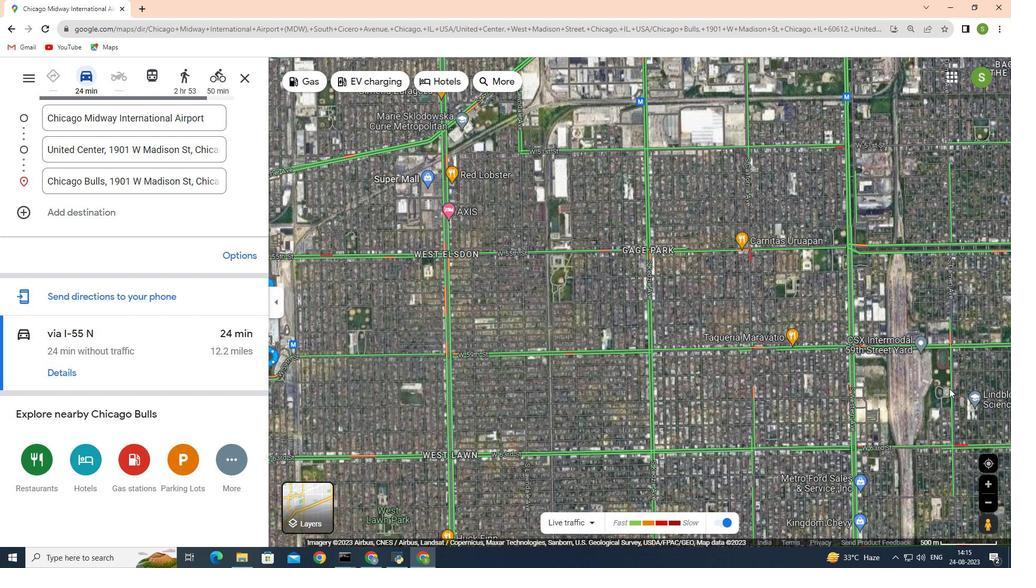 
Action: Mouse scrolled (949, 388) with delta (0, 0)
Screenshot: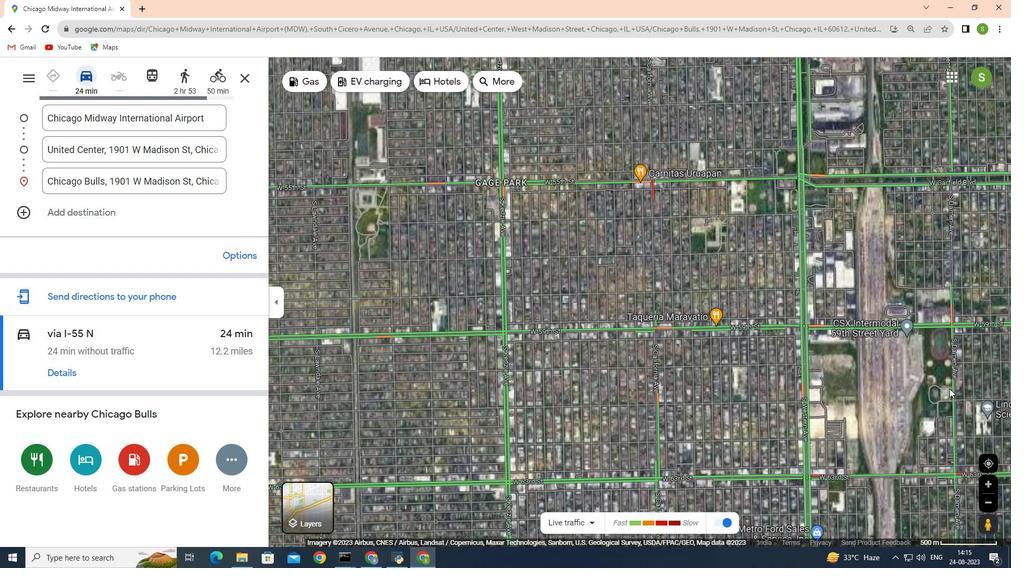
Action: Mouse scrolled (949, 388) with delta (0, 0)
Screenshot: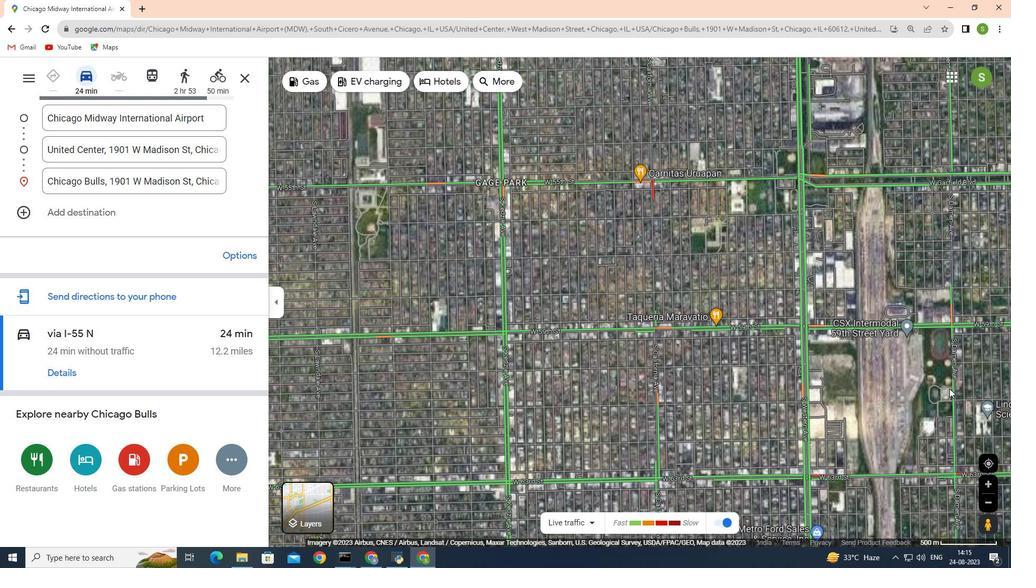 
Action: Mouse scrolled (949, 388) with delta (0, 0)
Screenshot: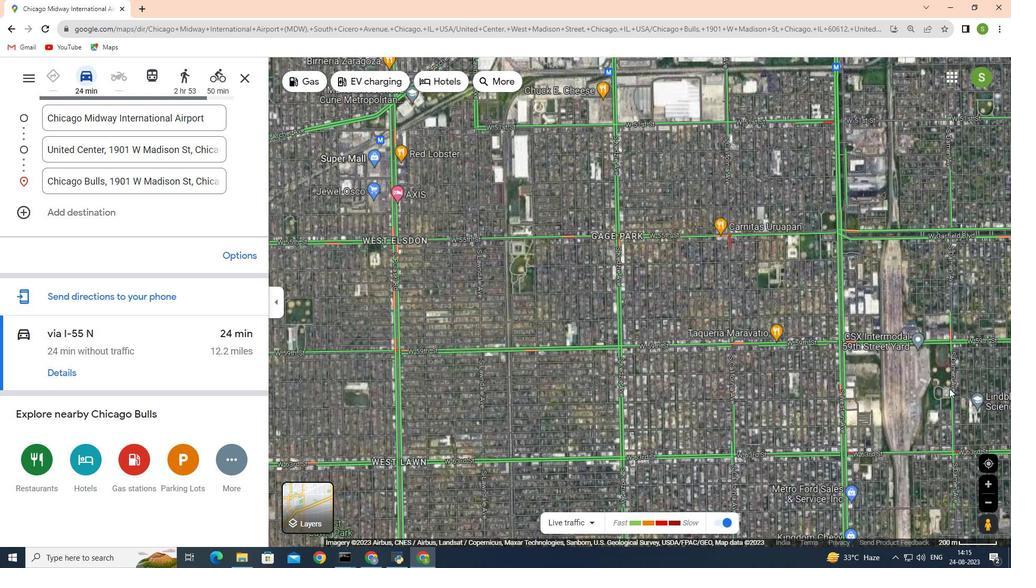 
Action: Mouse scrolled (949, 388) with delta (0, 0)
Screenshot: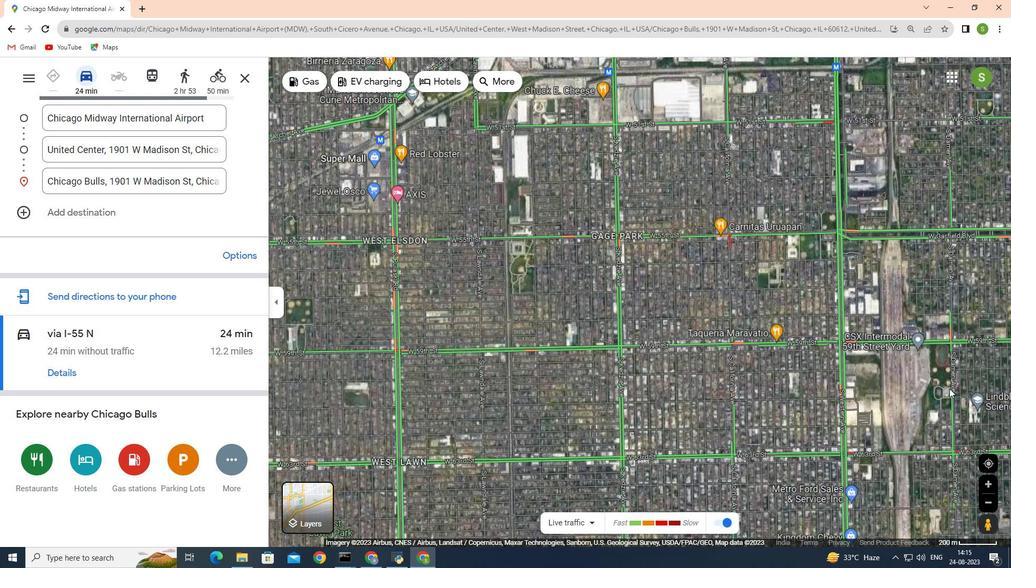 
Action: Mouse moved to (949, 390)
Screenshot: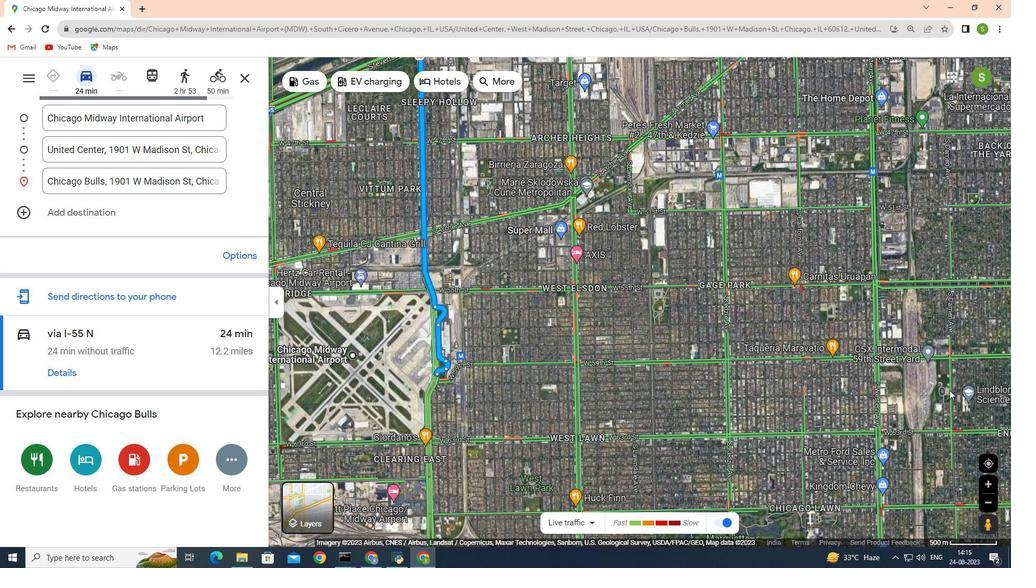 
Action: Mouse scrolled (949, 390) with delta (0, 0)
Screenshot: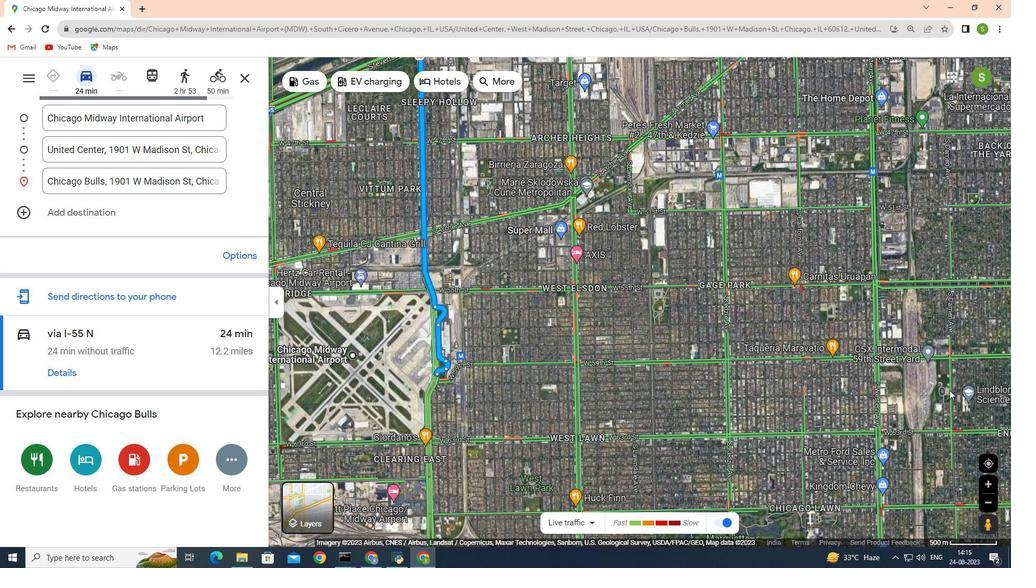 
Action: Mouse moved to (949, 391)
Screenshot: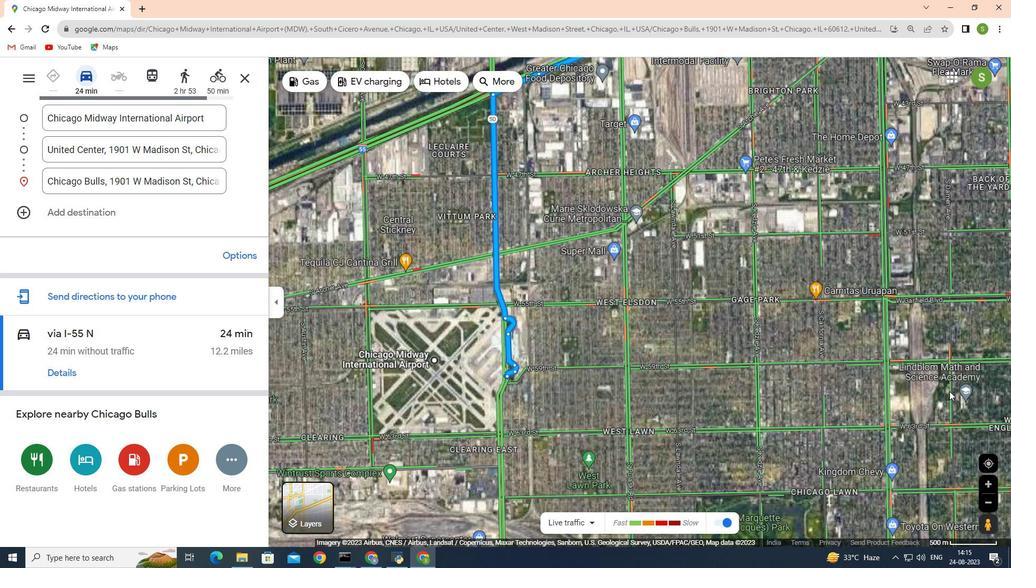 
Action: Mouse scrolled (949, 391) with delta (0, 0)
Screenshot: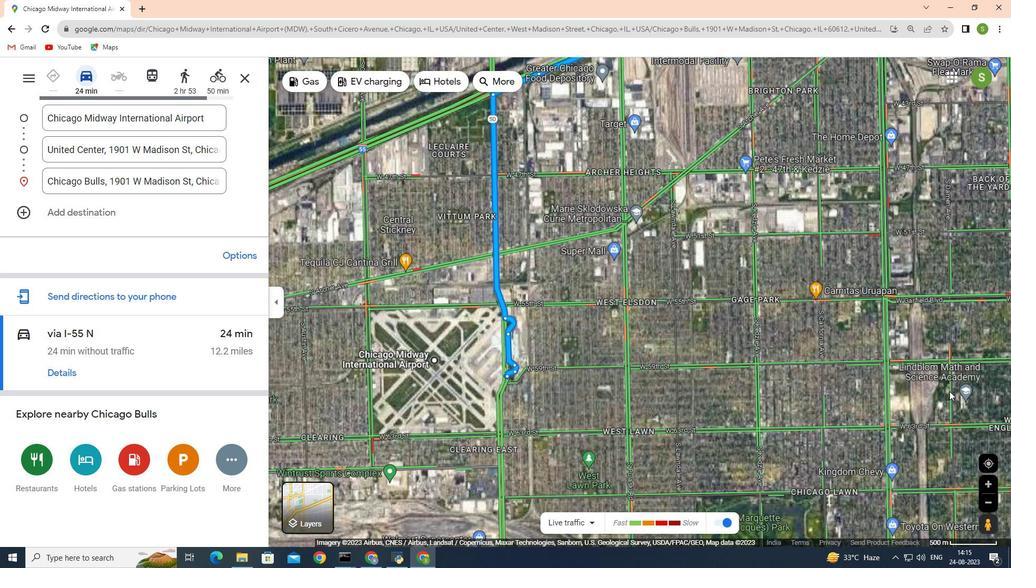 
Action: Mouse scrolled (949, 391) with delta (0, 0)
Screenshot: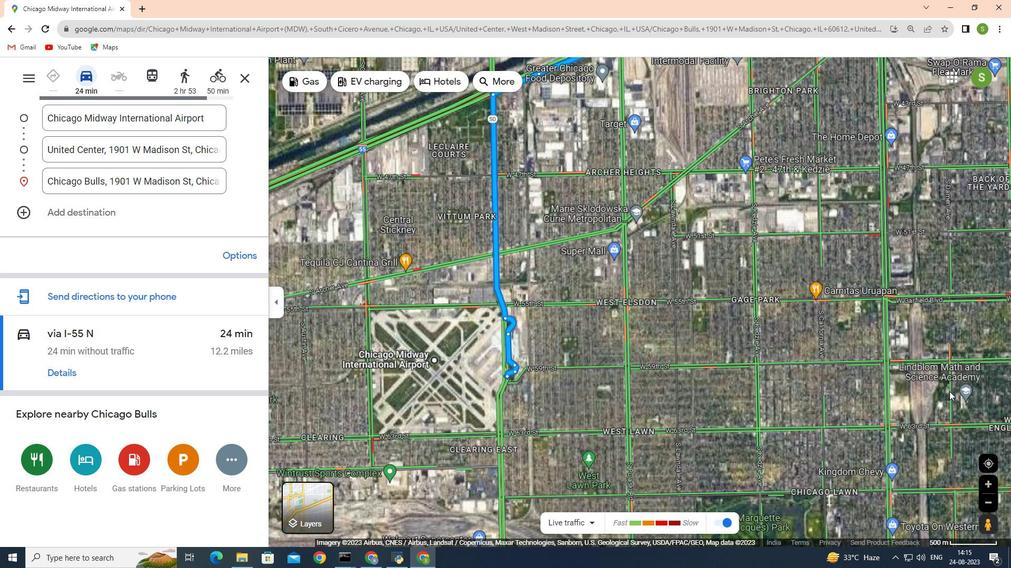 
Action: Mouse scrolled (949, 391) with delta (0, 0)
Screenshot: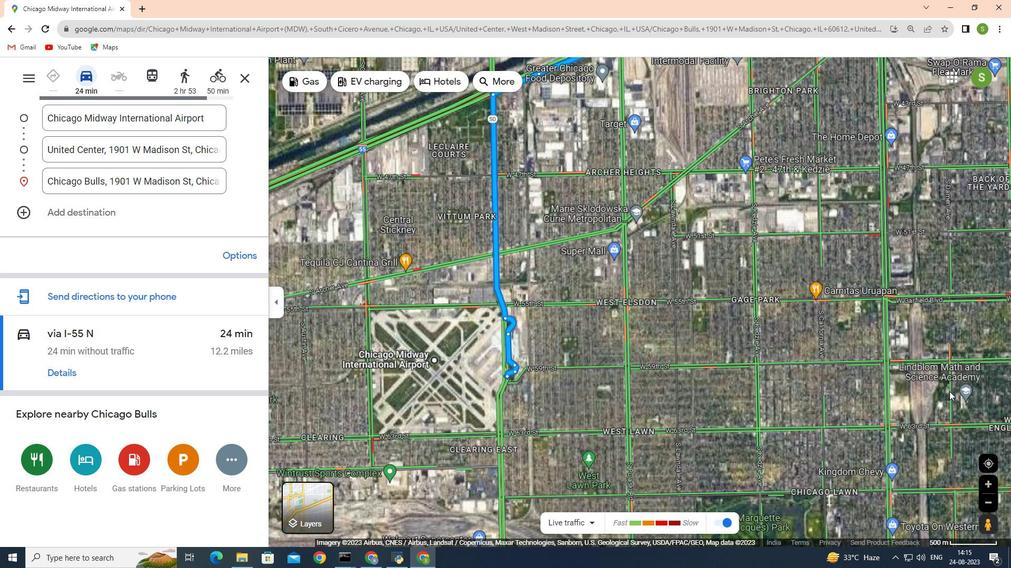 
Action: Mouse moved to (949, 391)
Screenshot: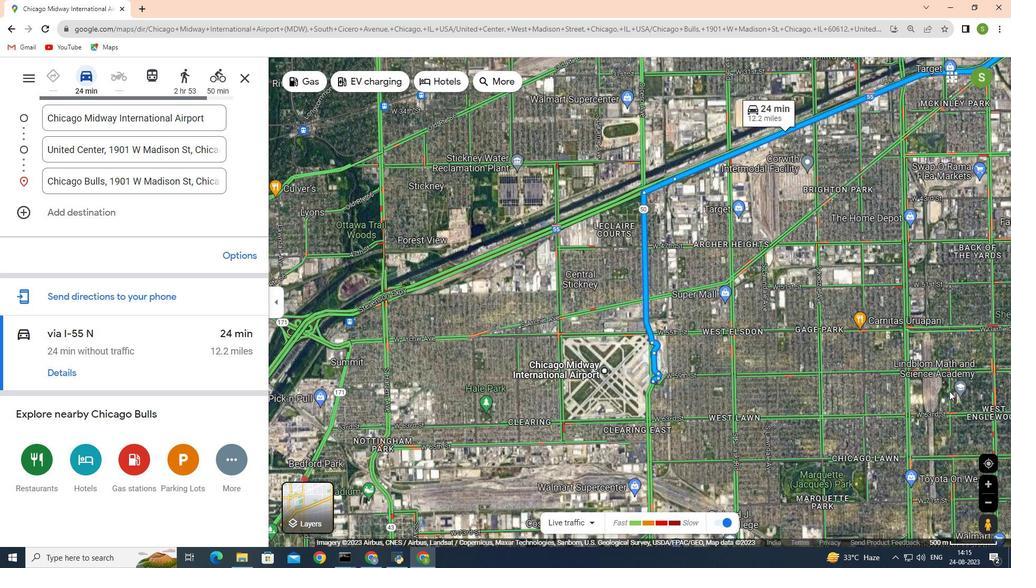 
Action: Mouse scrolled (949, 391) with delta (0, 0)
Screenshot: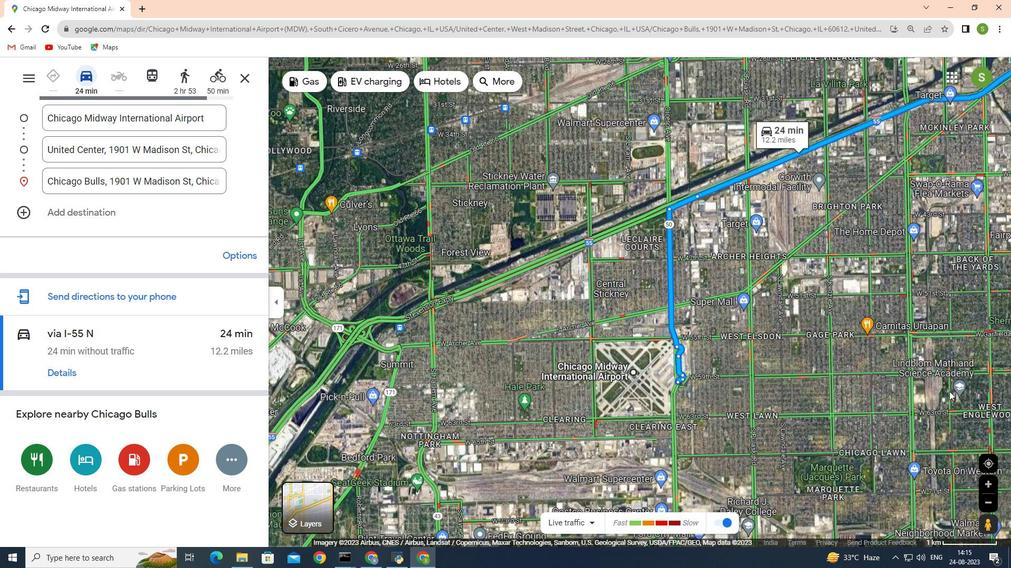 
Action: Mouse scrolled (949, 391) with delta (0, 0)
Screenshot: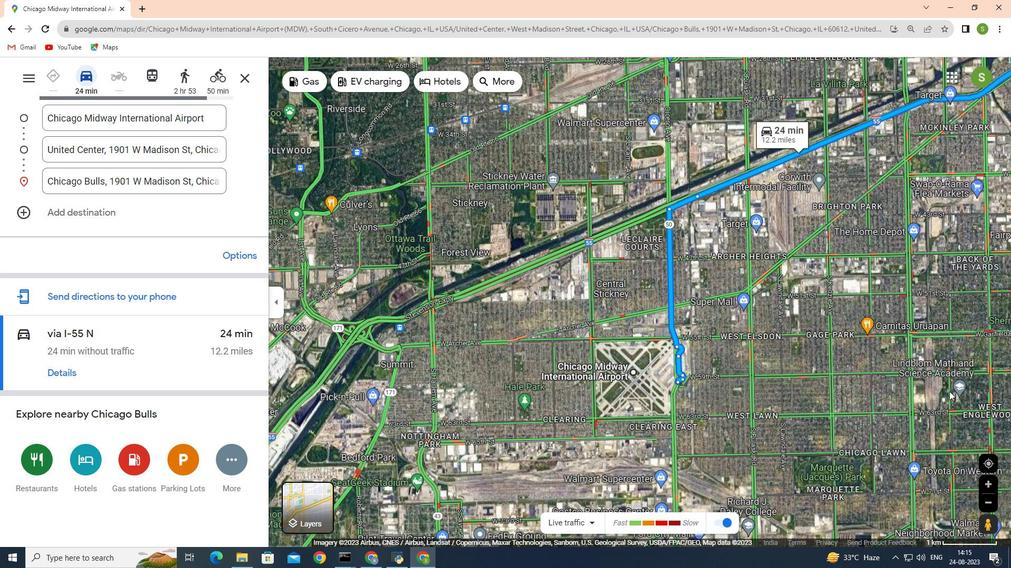 
Action: Mouse scrolled (949, 391) with delta (0, 0)
Screenshot: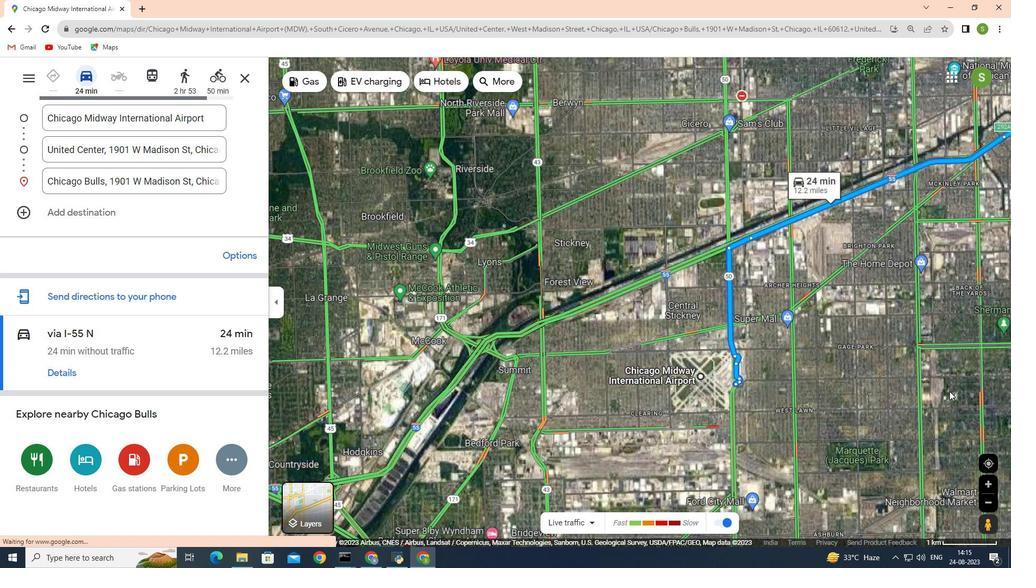 
Action: Mouse scrolled (949, 391) with delta (0, 0)
Screenshot: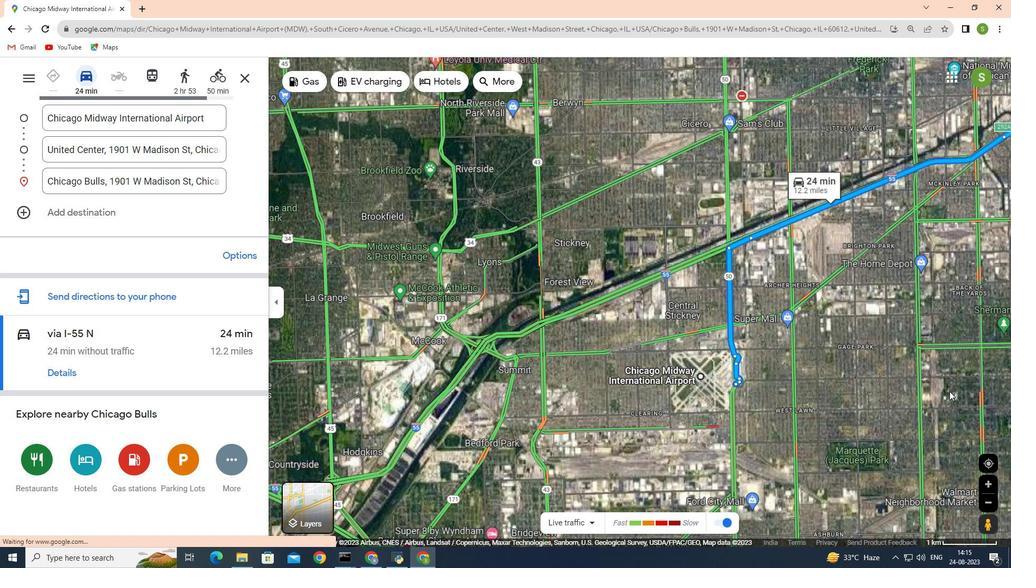 
Action: Mouse moved to (618, 487)
Screenshot: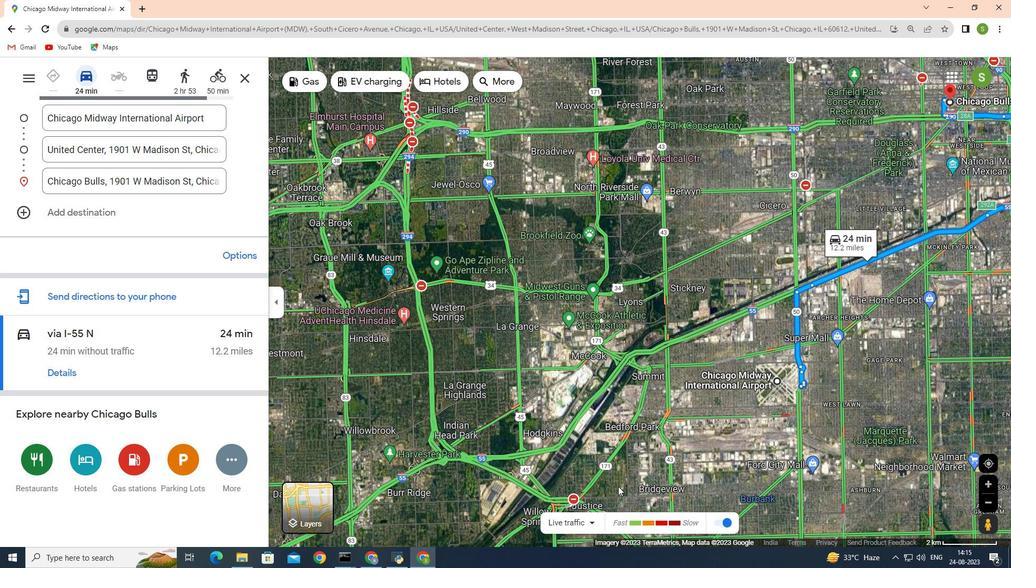 
